 Task: Find people on LinkedIn with the following criteria: Location - Kiskunhalas, Bács-Kiskun, Hungary; School - Engineering & Technology jobs; Industry - Horticulture; Language - Portuguese; Service Category - Commercial Insurance; Title - Accounting Staff.
Action: Mouse pressed left at (606, 72)
Screenshot: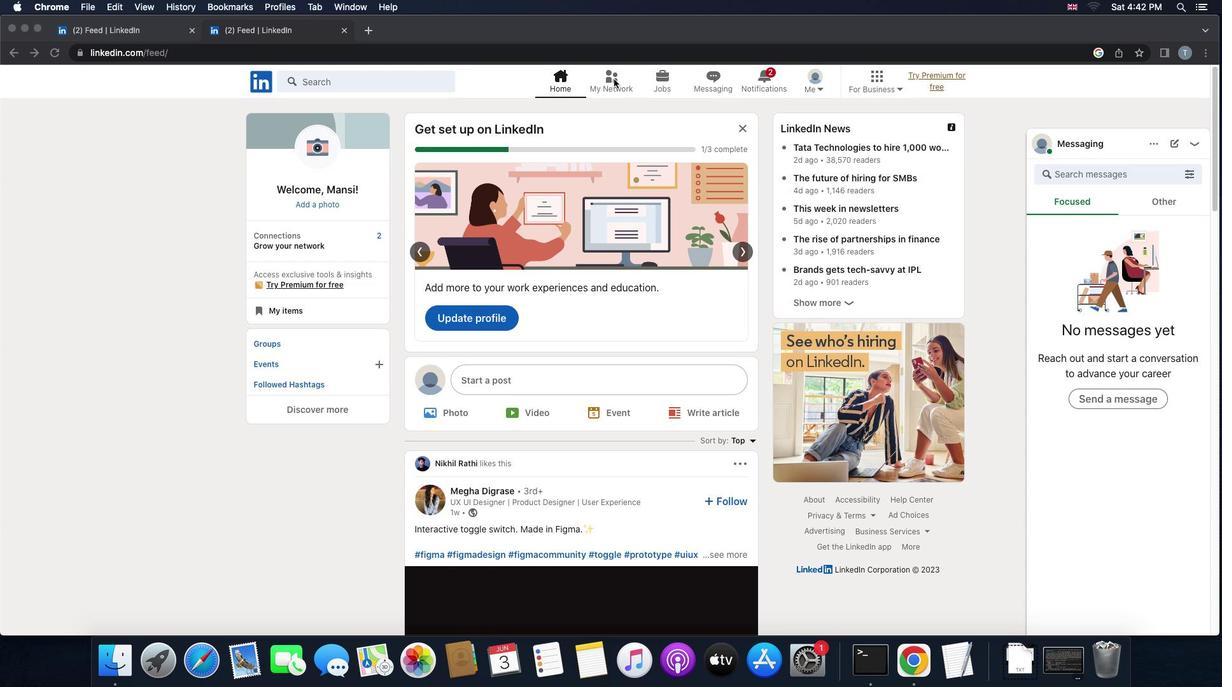 
Action: Mouse pressed left at (606, 72)
Screenshot: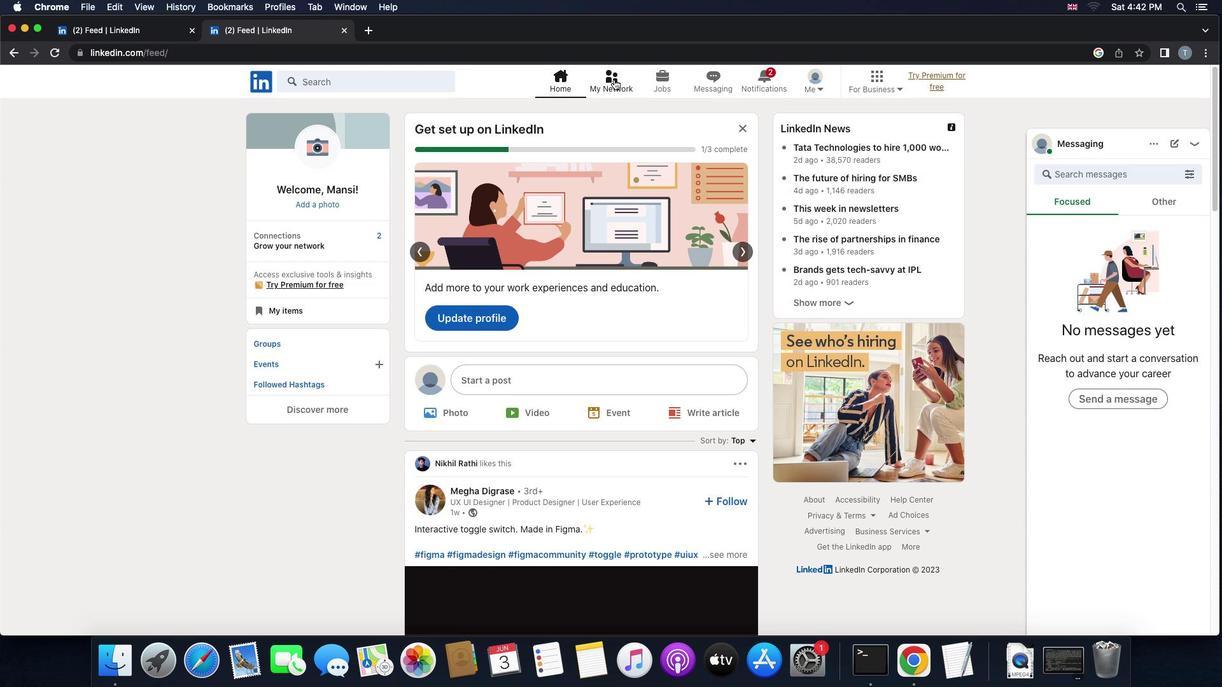 
Action: Mouse moved to (386, 145)
Screenshot: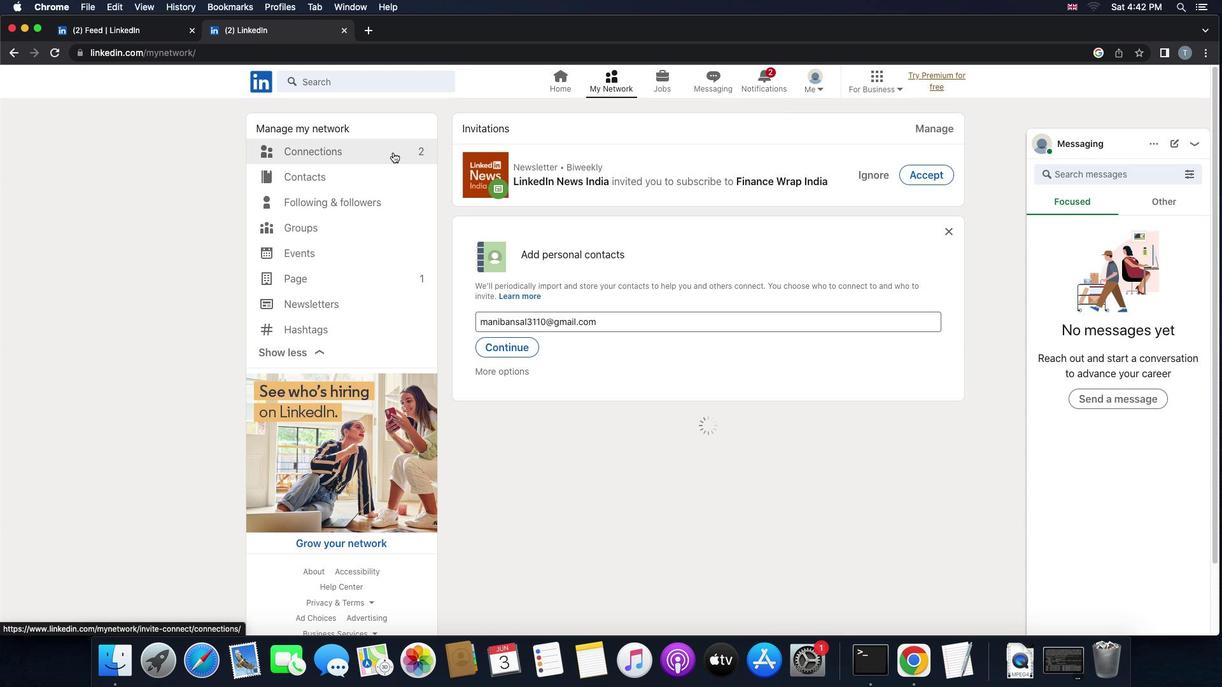 
Action: Mouse pressed left at (386, 145)
Screenshot: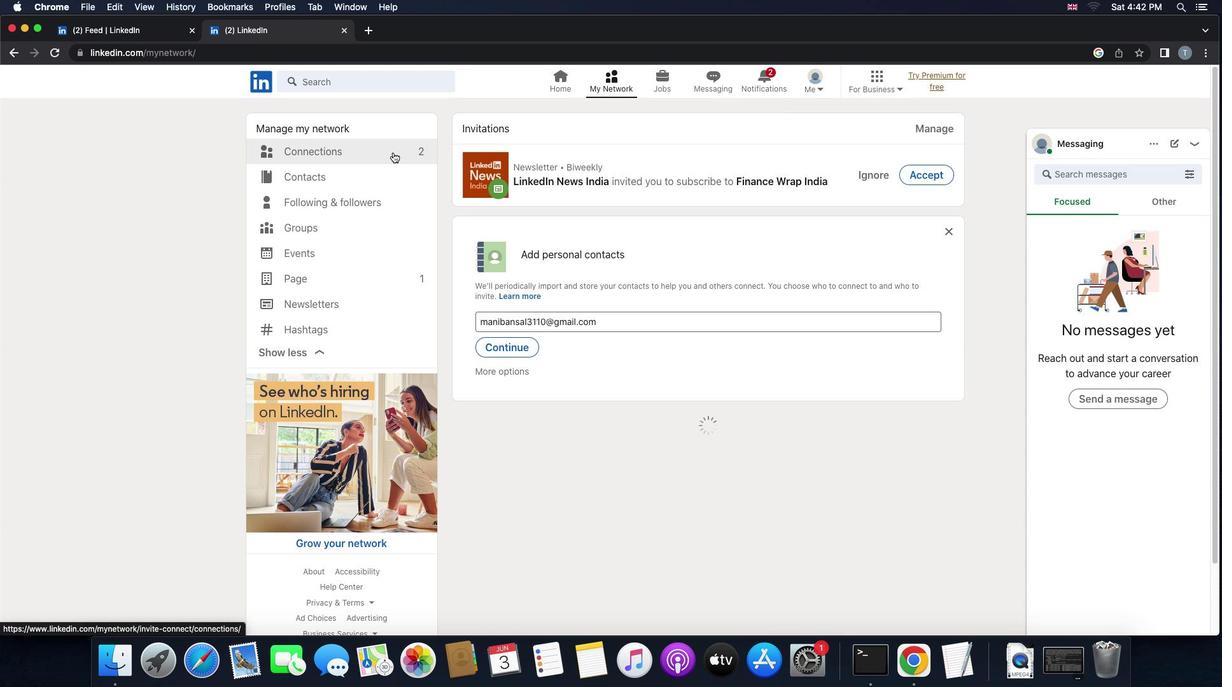 
Action: Mouse moved to (715, 149)
Screenshot: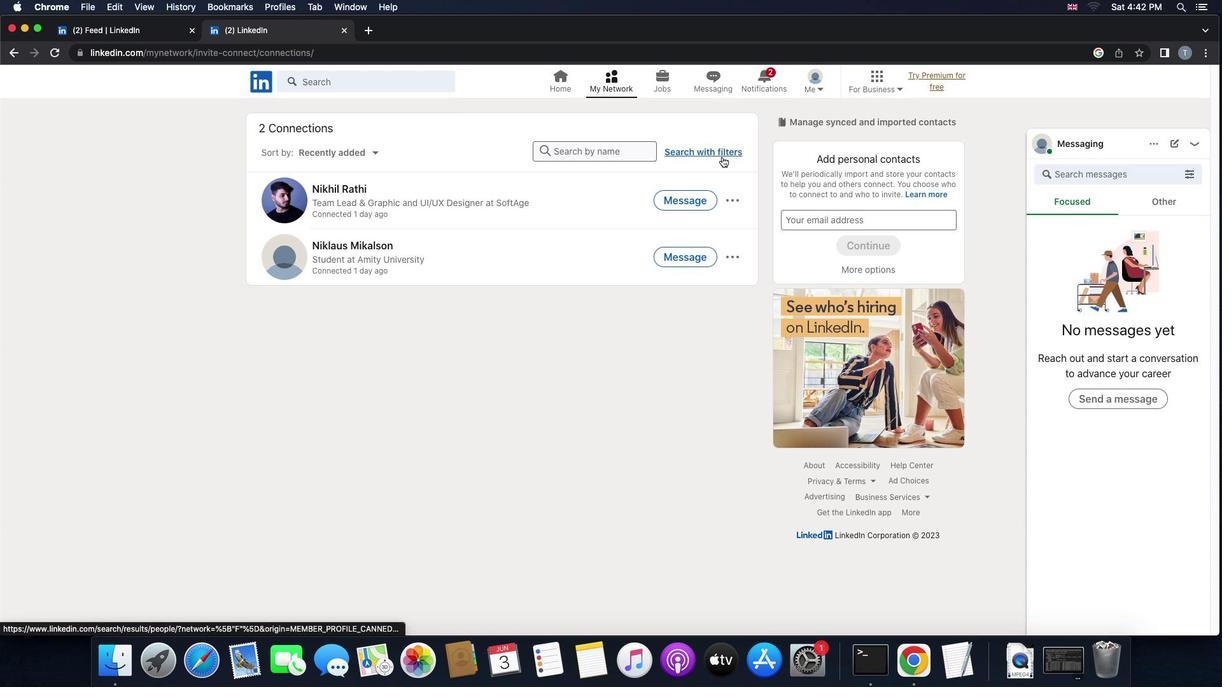 
Action: Mouse pressed left at (715, 149)
Screenshot: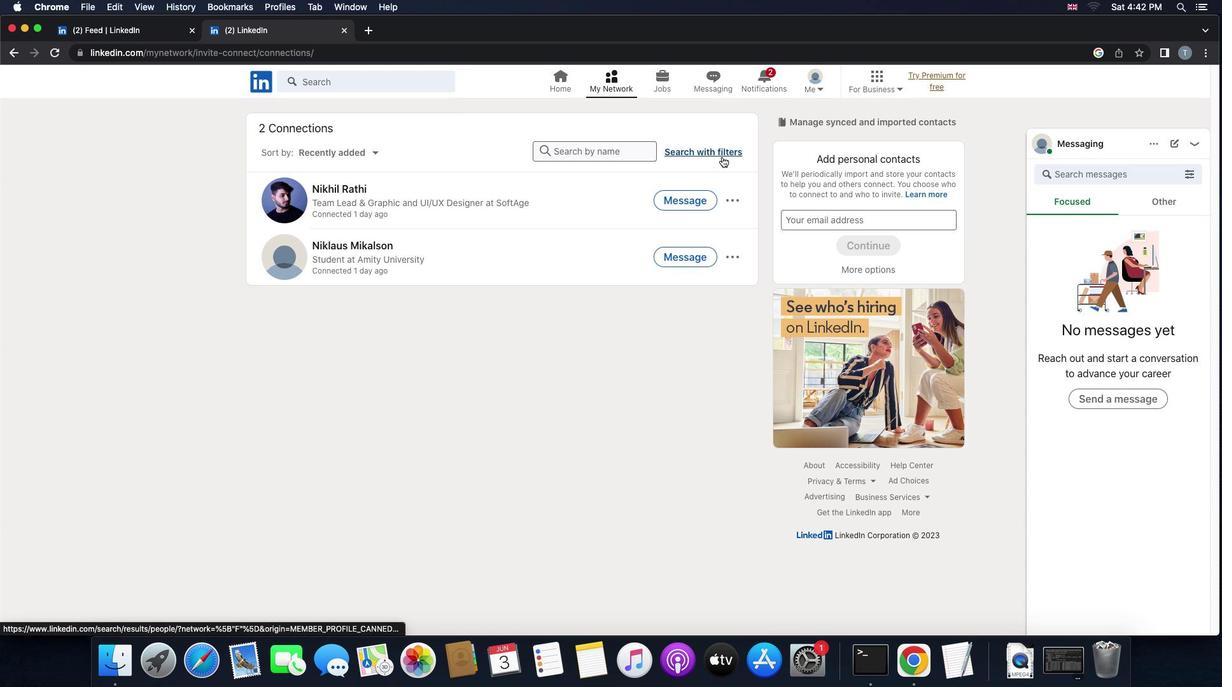 
Action: Mouse moved to (652, 104)
Screenshot: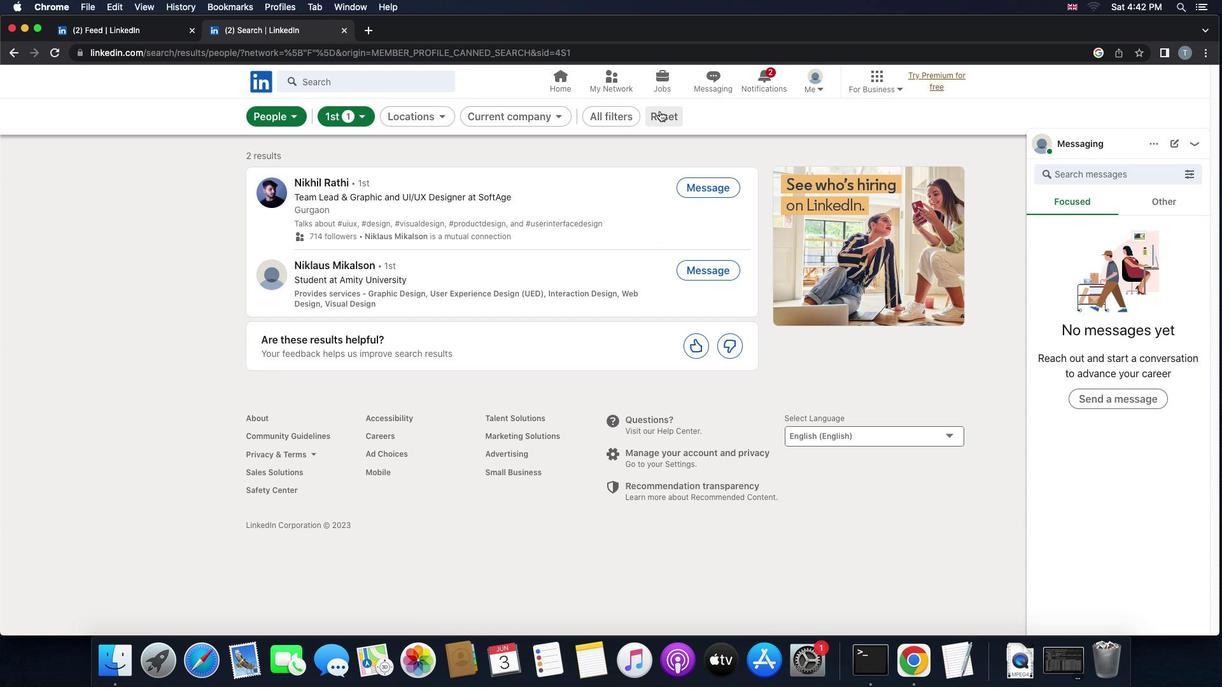 
Action: Mouse pressed left at (652, 104)
Screenshot: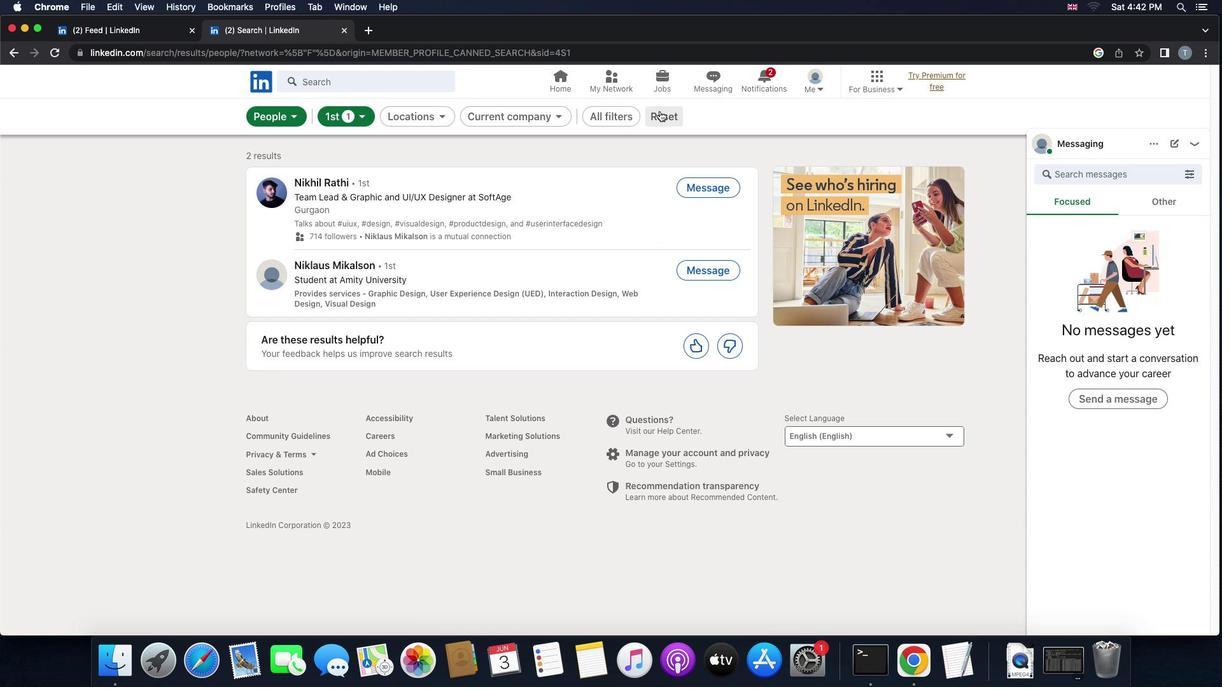 
Action: Mouse moved to (661, 107)
Screenshot: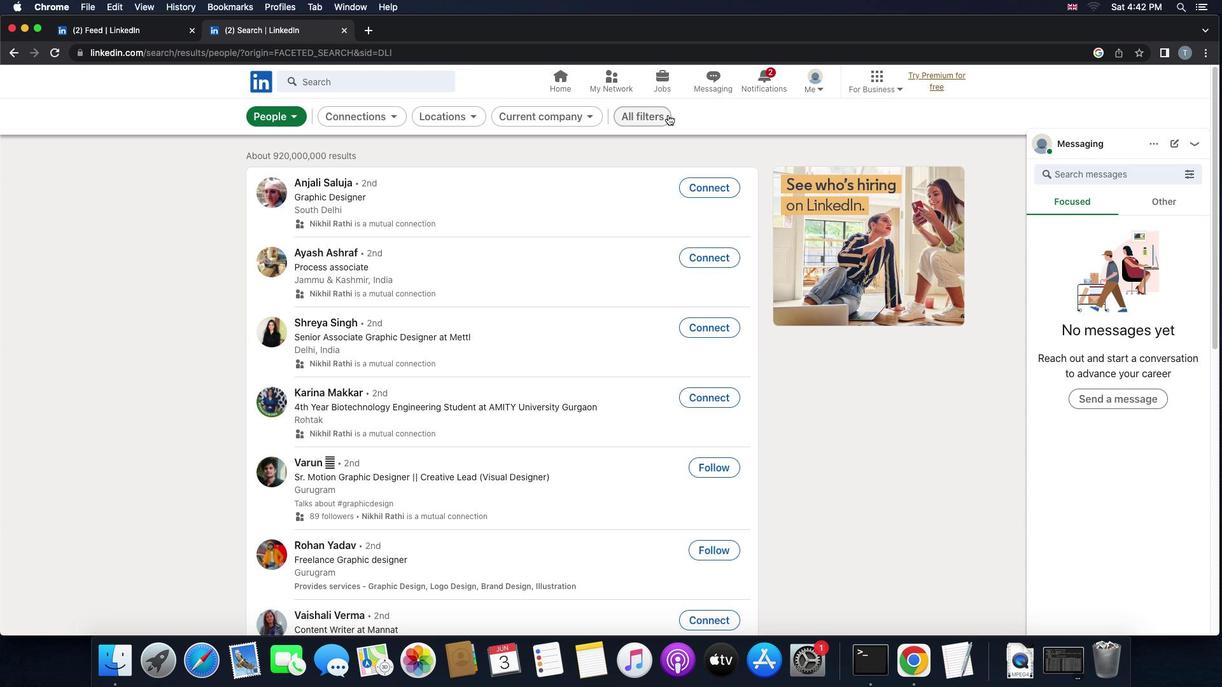 
Action: Mouse pressed left at (661, 107)
Screenshot: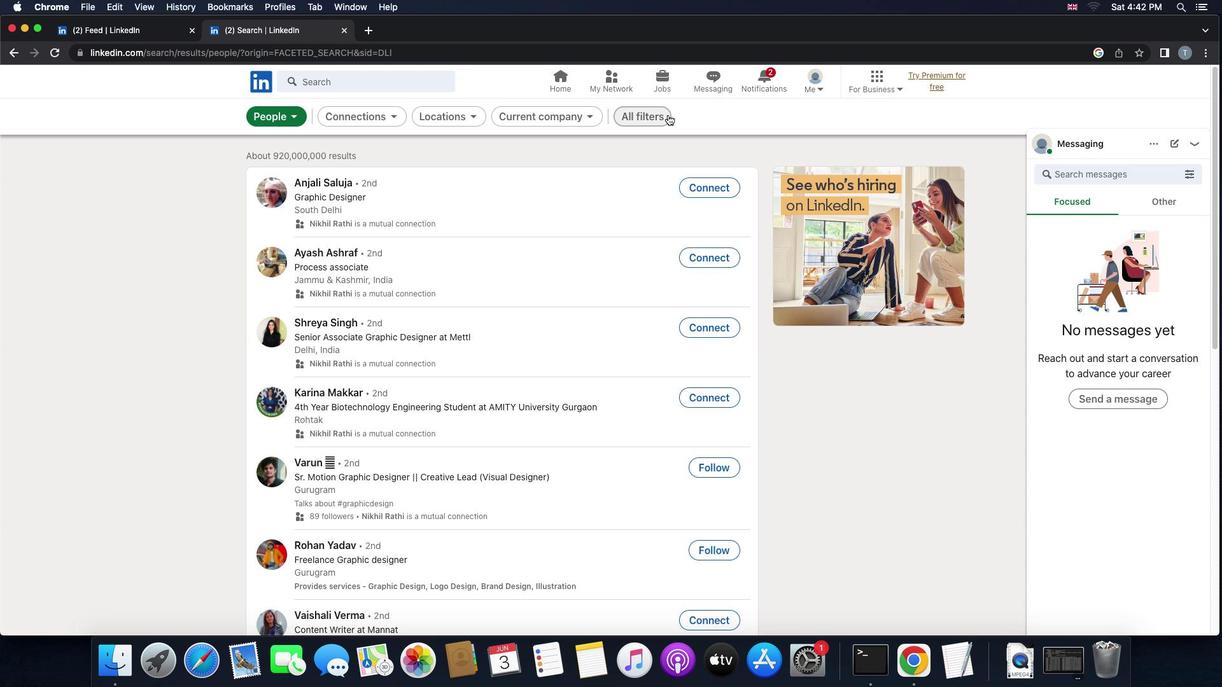 
Action: Mouse moved to (918, 279)
Screenshot: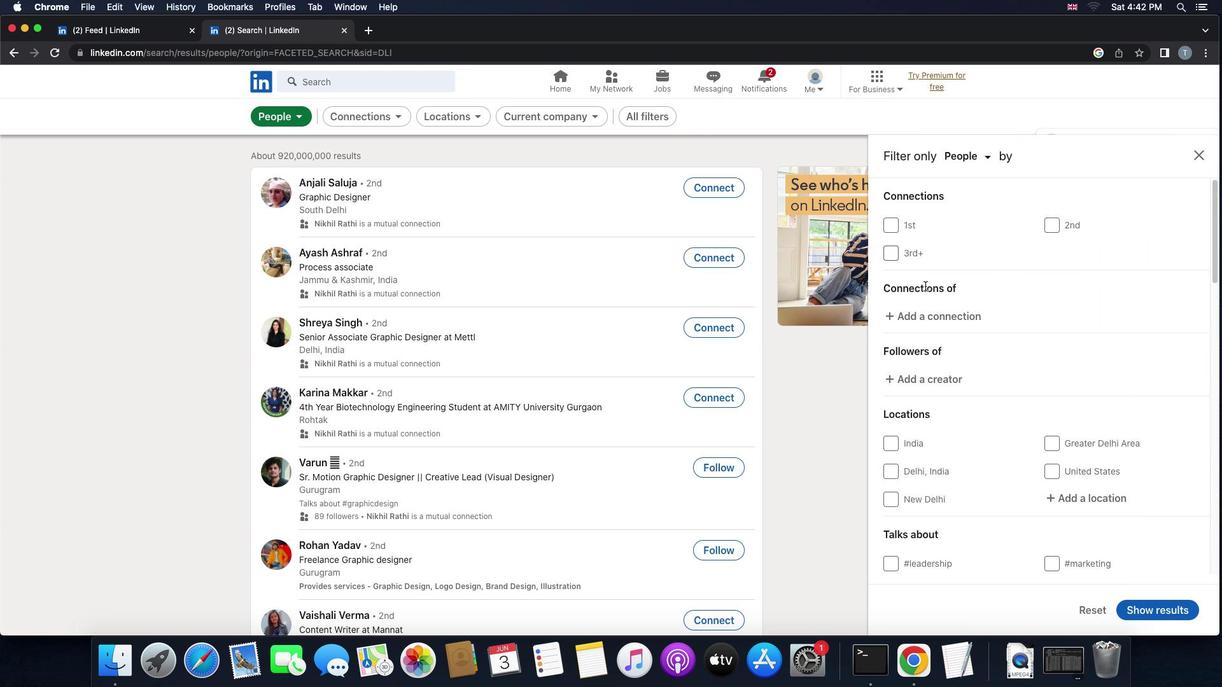 
Action: Mouse scrolled (918, 279) with delta (-6, -7)
Screenshot: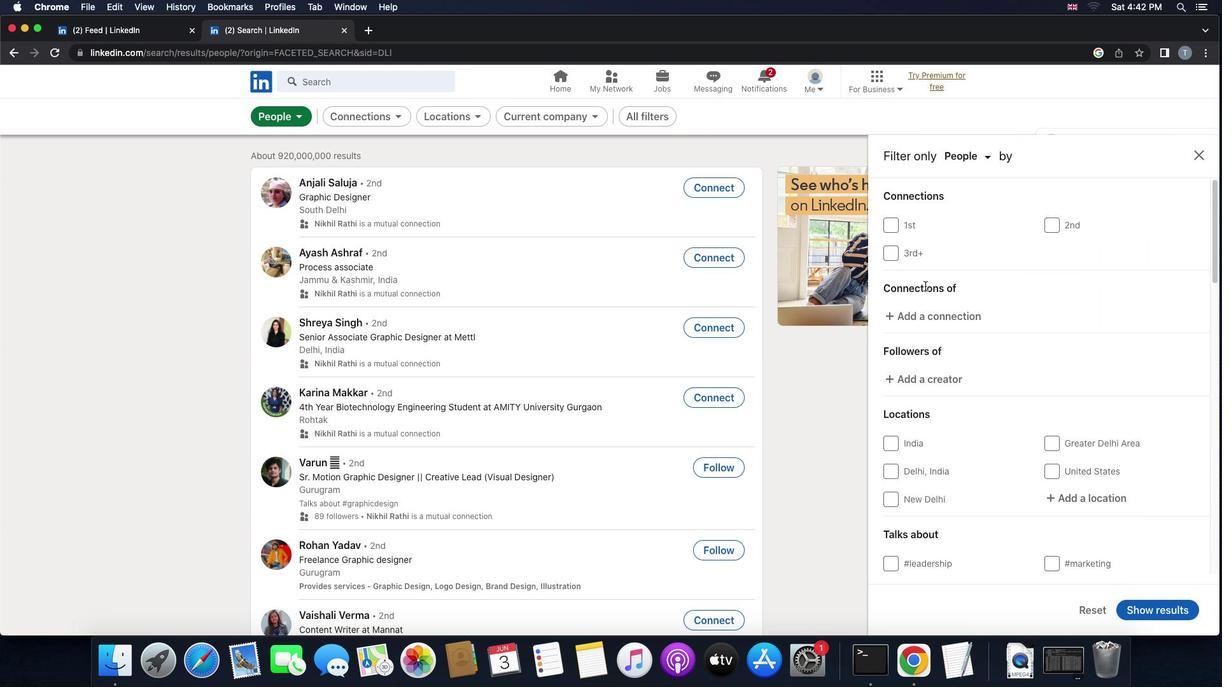
Action: Mouse scrolled (918, 279) with delta (-6, -7)
Screenshot: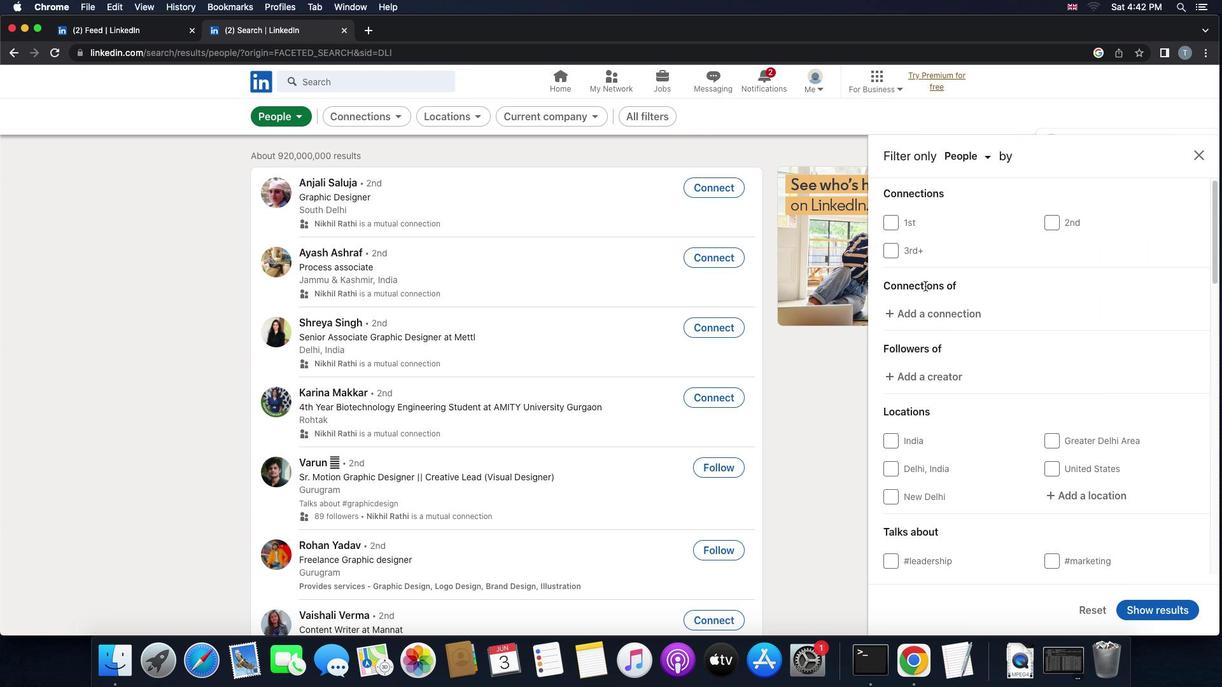 
Action: Mouse scrolled (918, 279) with delta (-6, -7)
Screenshot: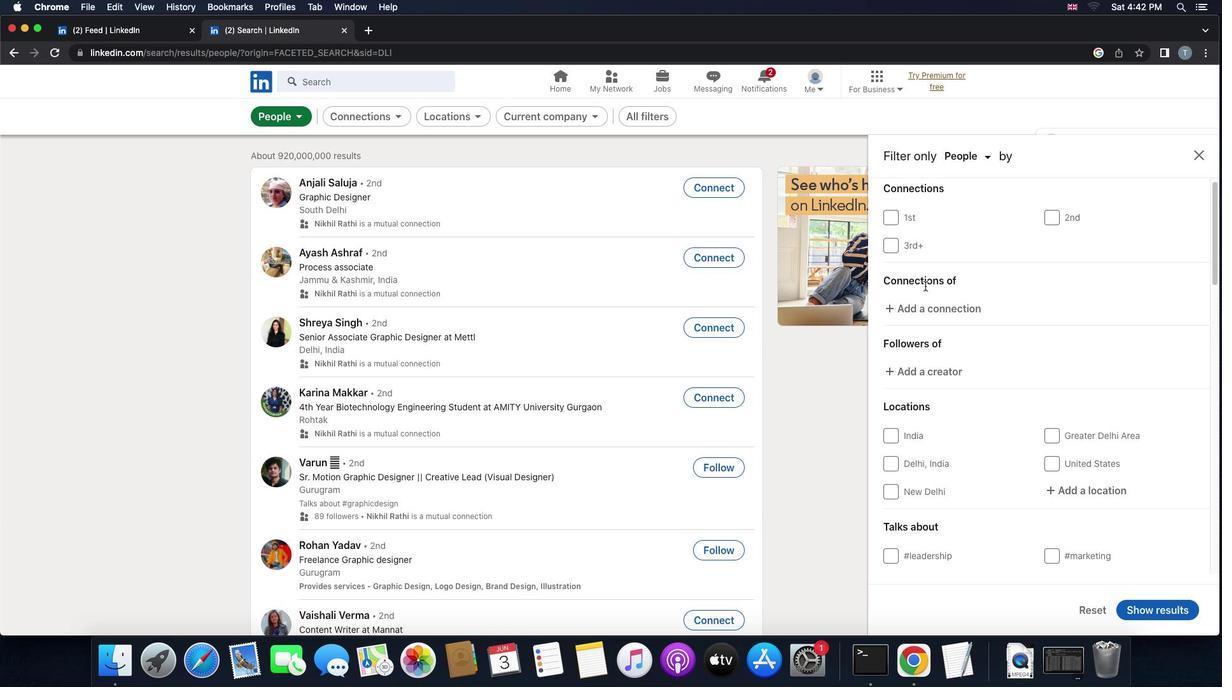 
Action: Mouse moved to (946, 292)
Screenshot: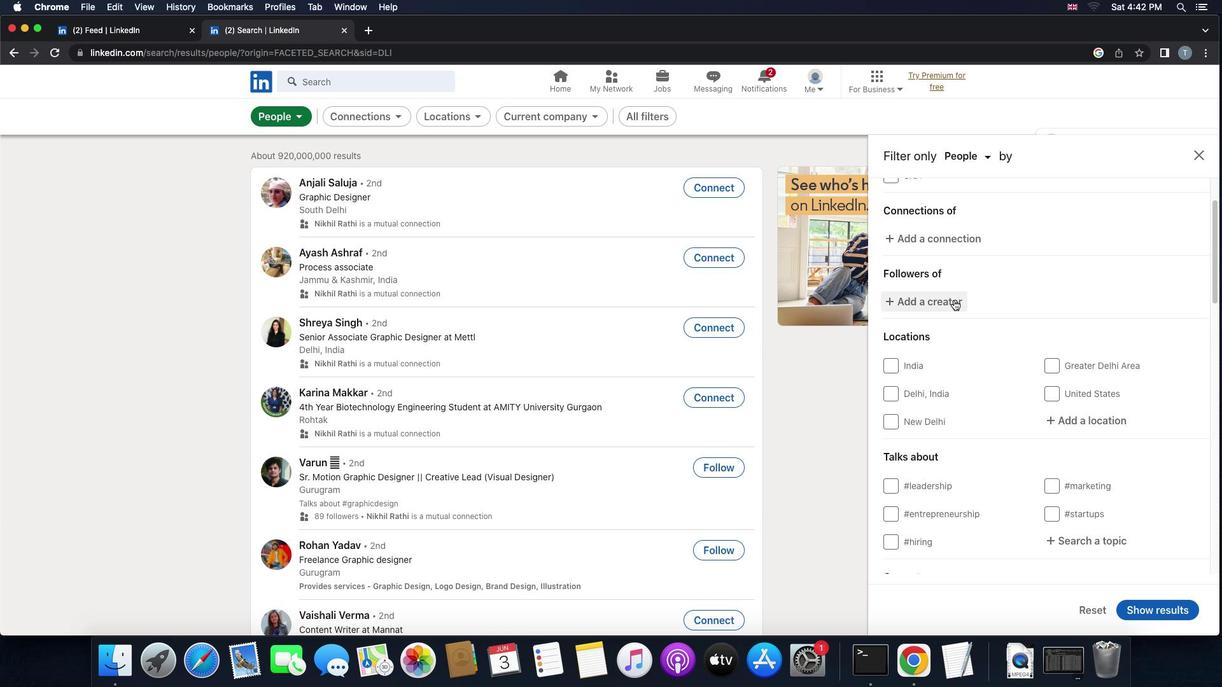 
Action: Mouse scrolled (946, 292) with delta (-6, -7)
Screenshot: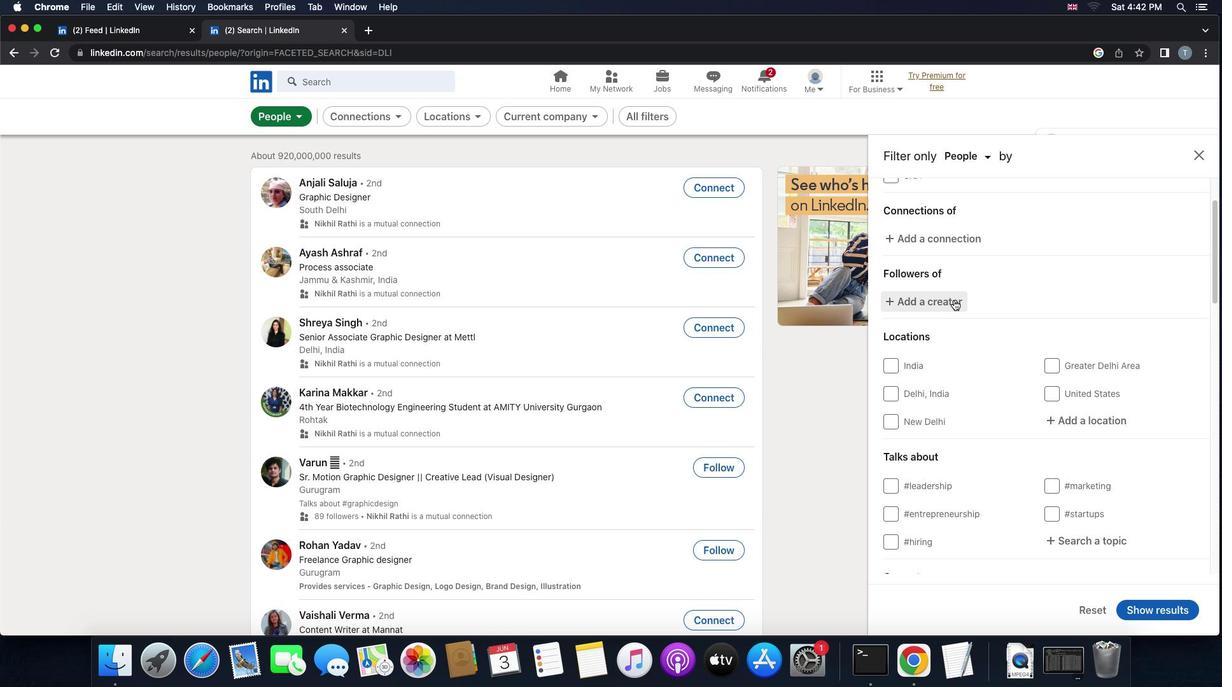 
Action: Mouse scrolled (946, 292) with delta (-6, -7)
Screenshot: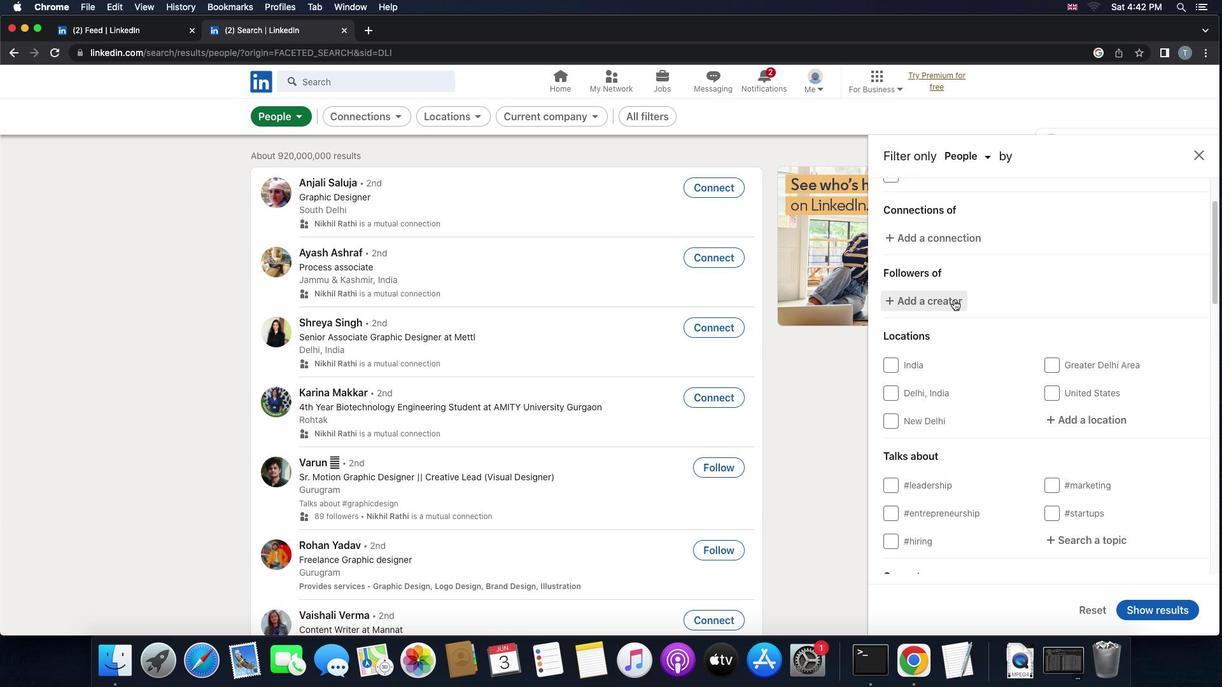 
Action: Mouse moved to (1100, 388)
Screenshot: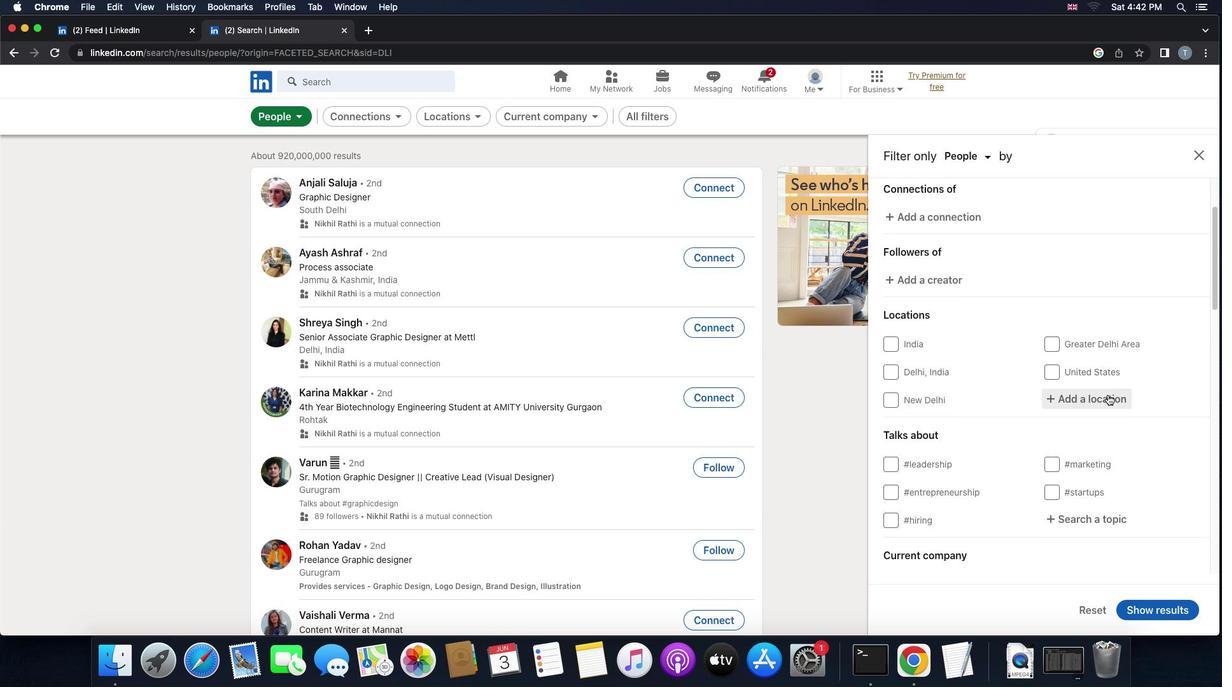 
Action: Mouse pressed left at (1100, 388)
Screenshot: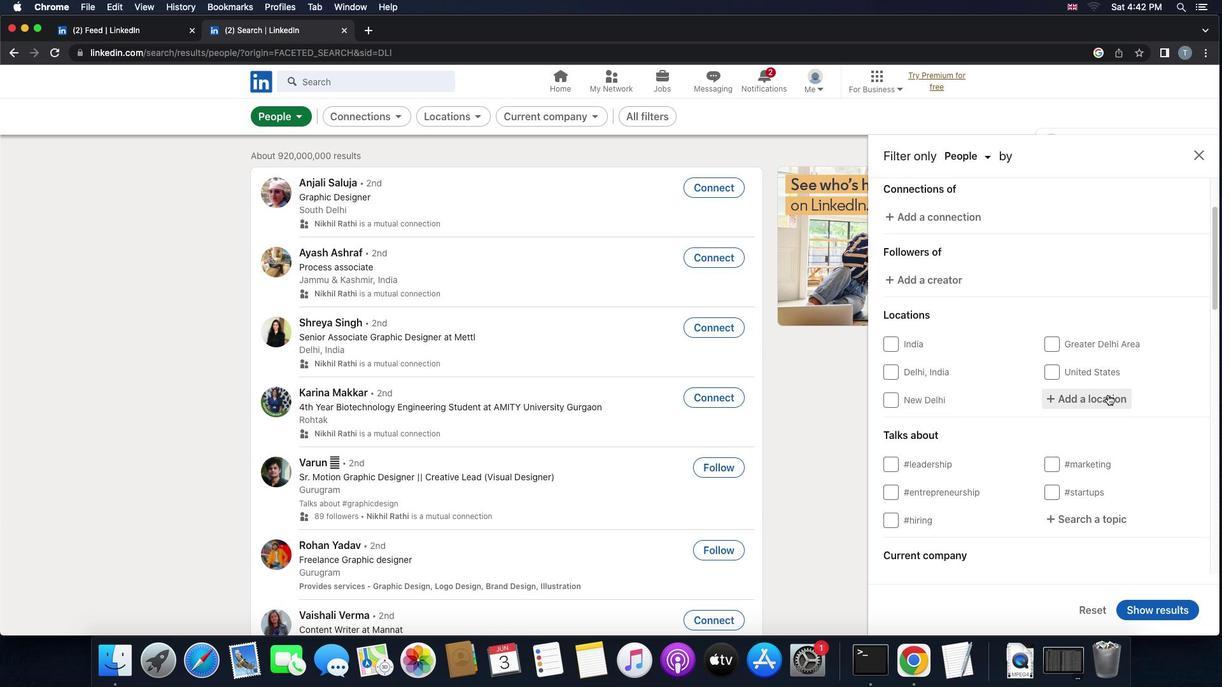 
Action: Key pressed 'k''i''s''k''u''n''h''a''l''a''s'
Screenshot: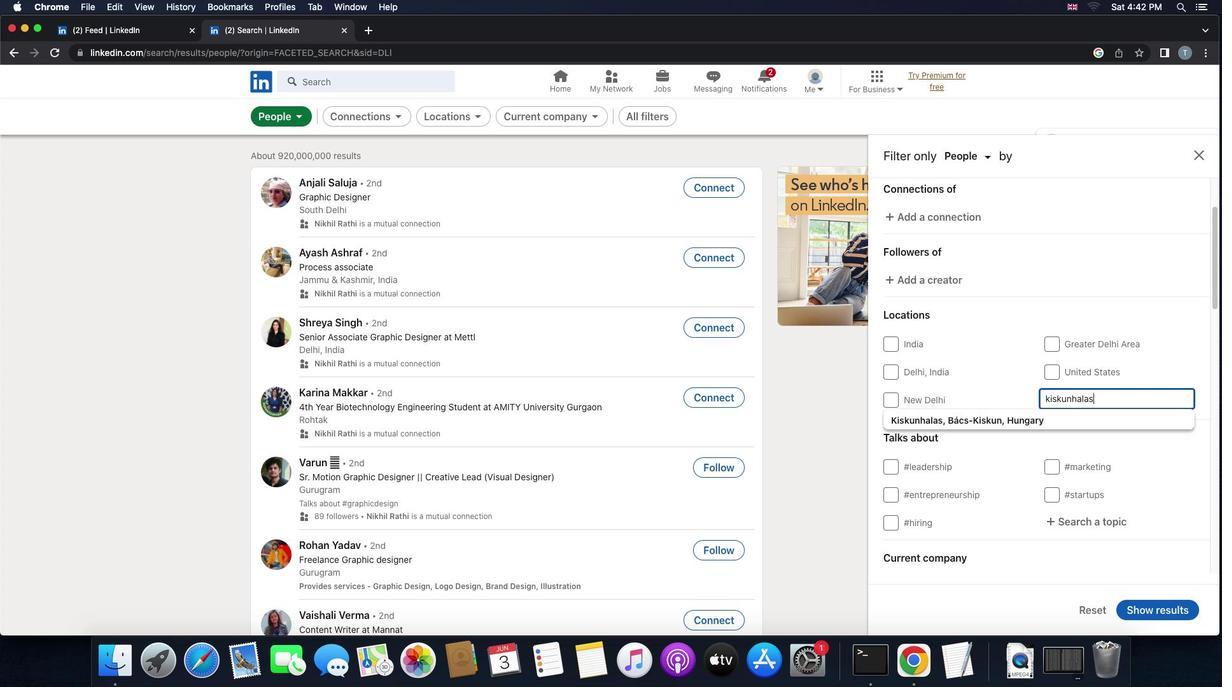 
Action: Mouse moved to (1088, 411)
Screenshot: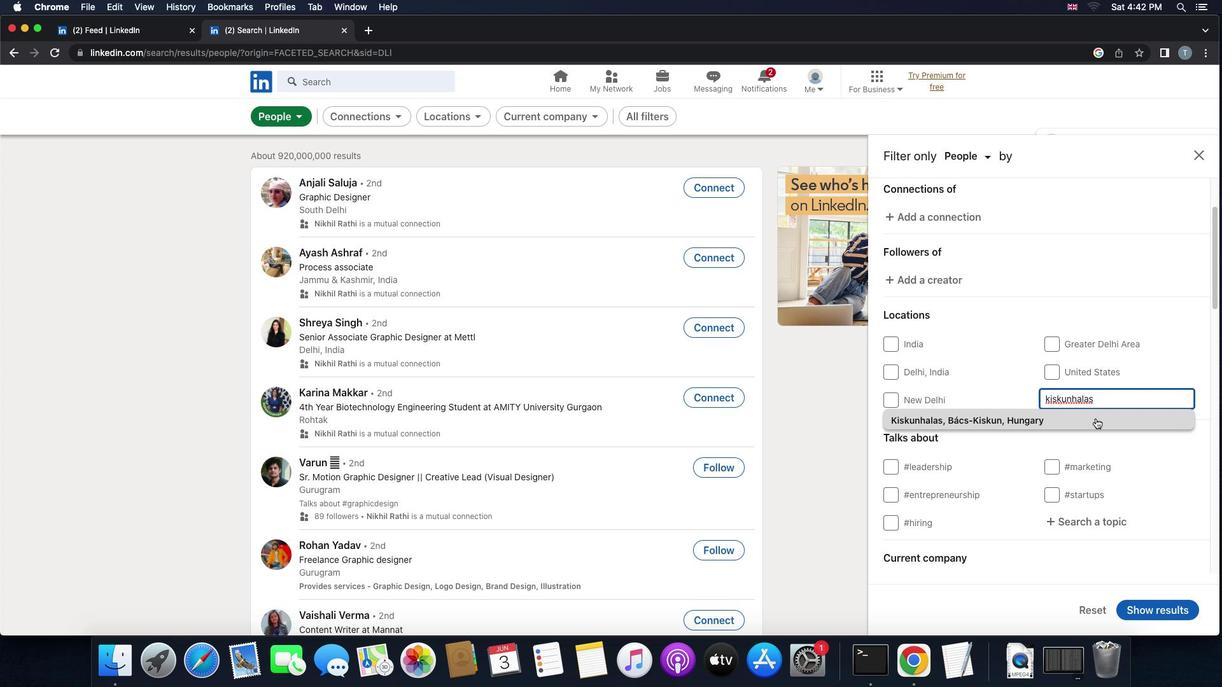 
Action: Mouse pressed left at (1088, 411)
Screenshot: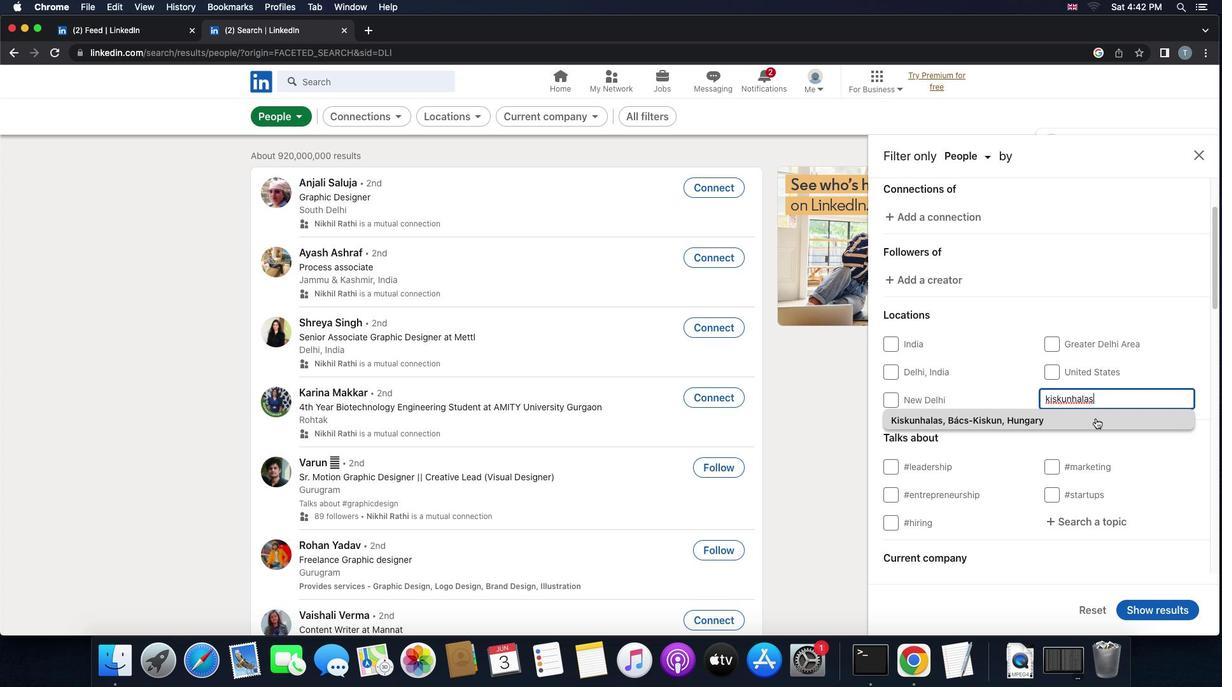 
Action: Mouse moved to (1088, 420)
Screenshot: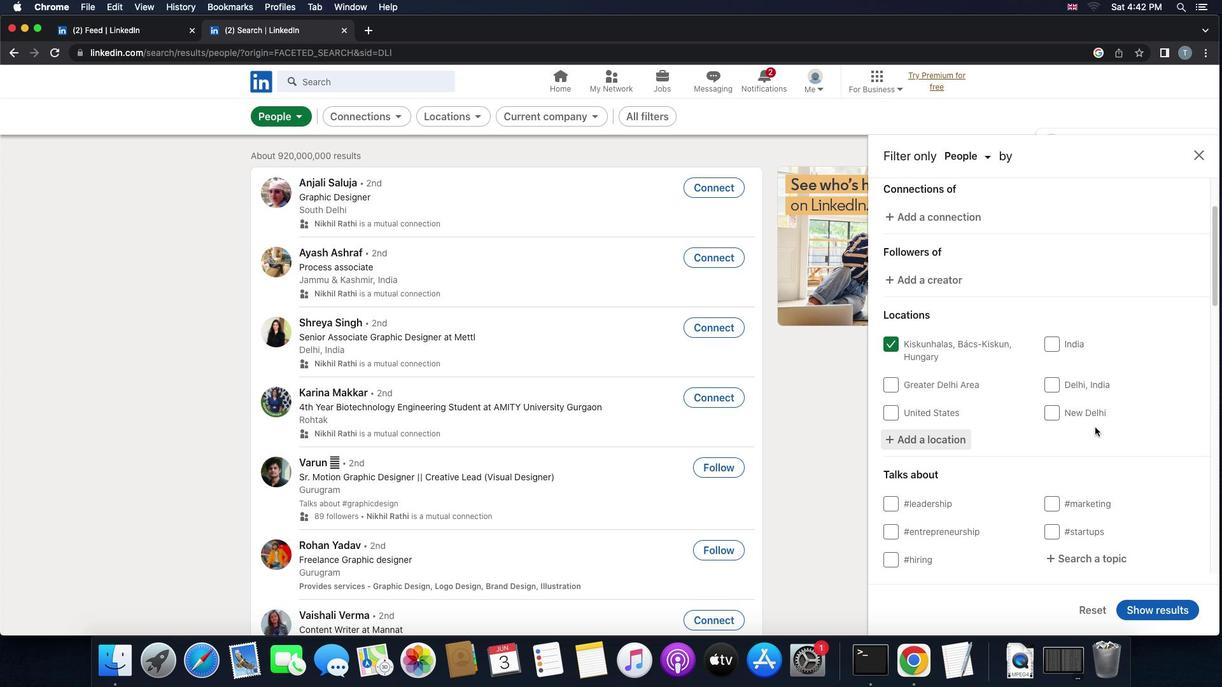 
Action: Mouse scrolled (1088, 420) with delta (-6, -7)
Screenshot: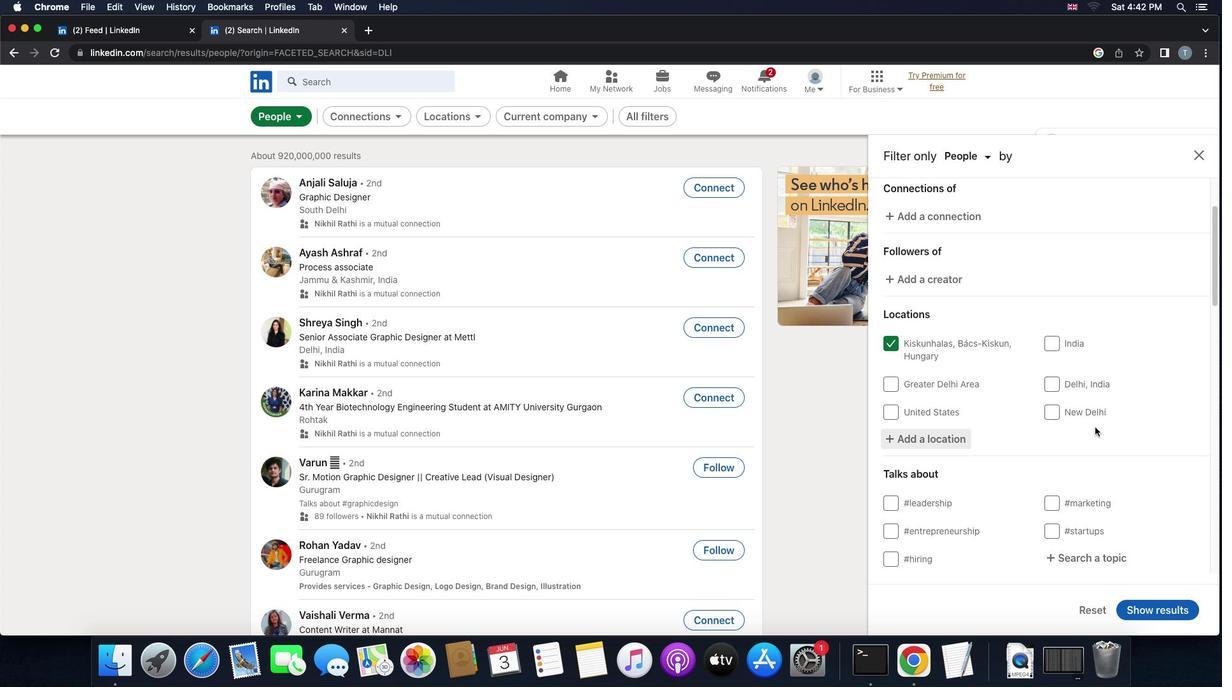 
Action: Mouse scrolled (1088, 420) with delta (-6, -7)
Screenshot: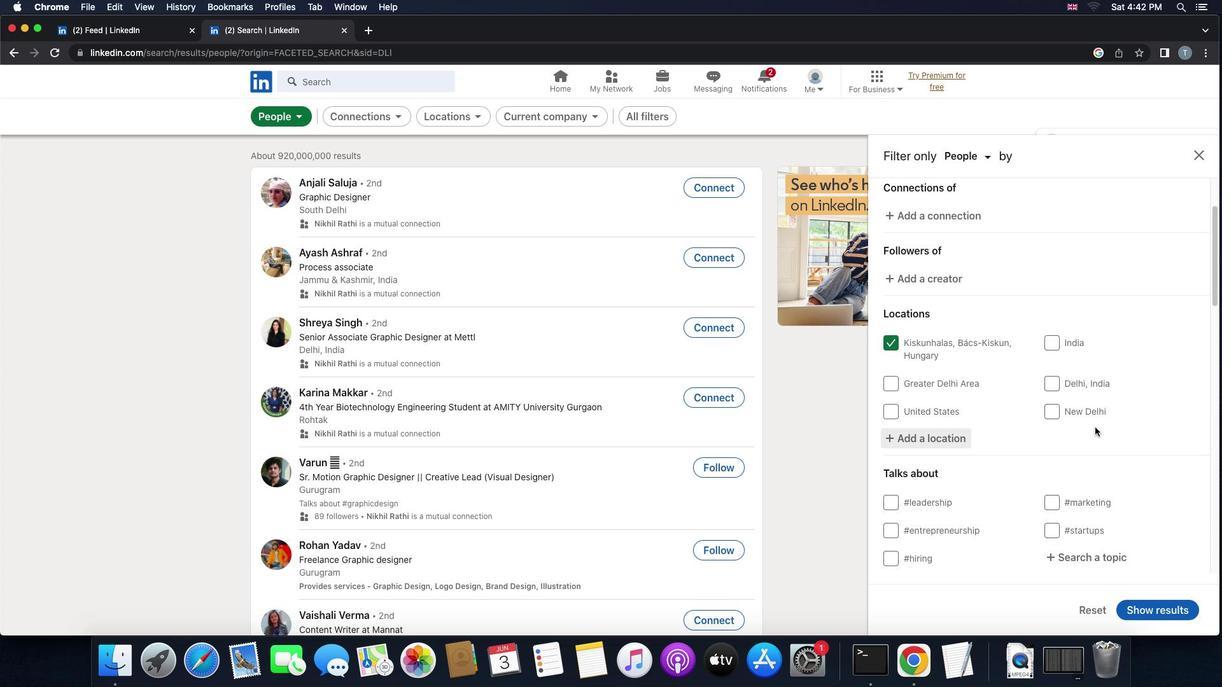 
Action: Mouse scrolled (1088, 420) with delta (-6, -7)
Screenshot: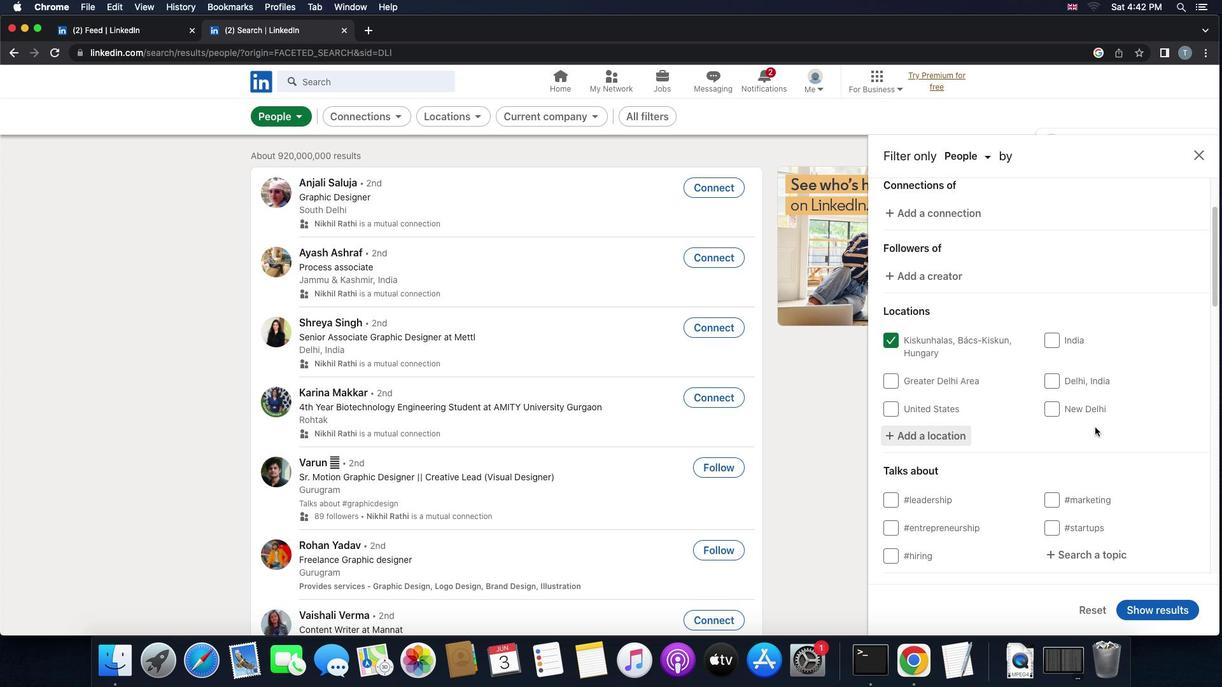 
Action: Mouse scrolled (1088, 420) with delta (-6, -7)
Screenshot: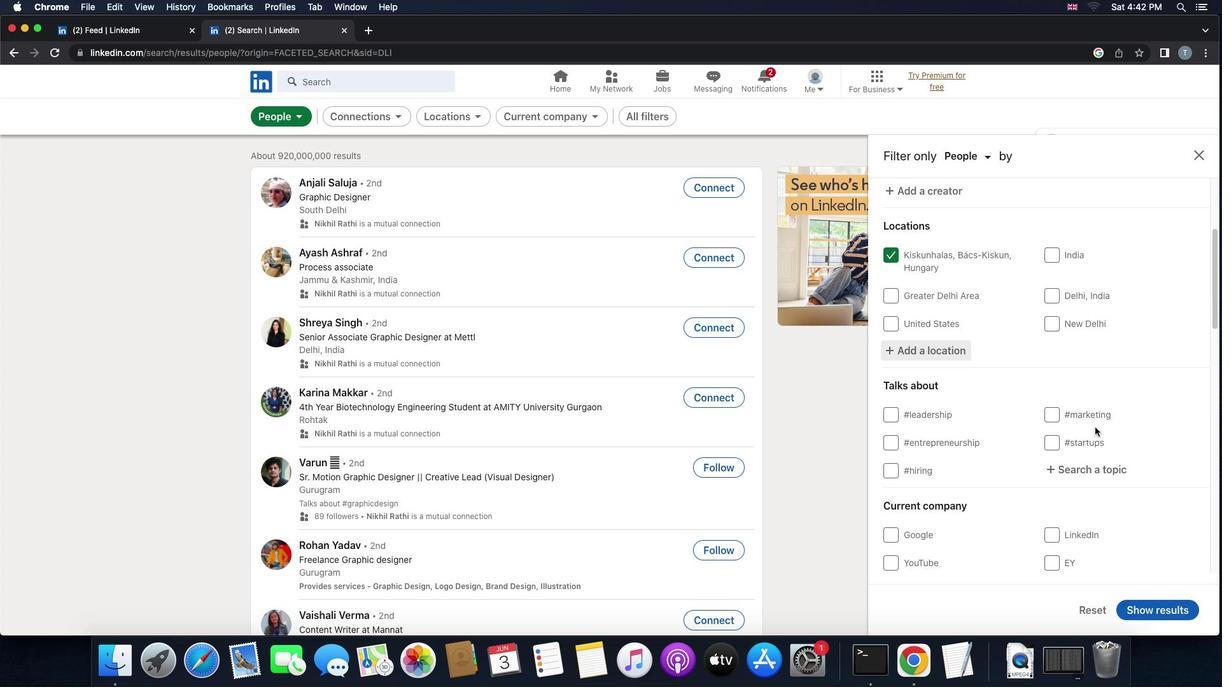 
Action: Mouse scrolled (1088, 420) with delta (-6, -7)
Screenshot: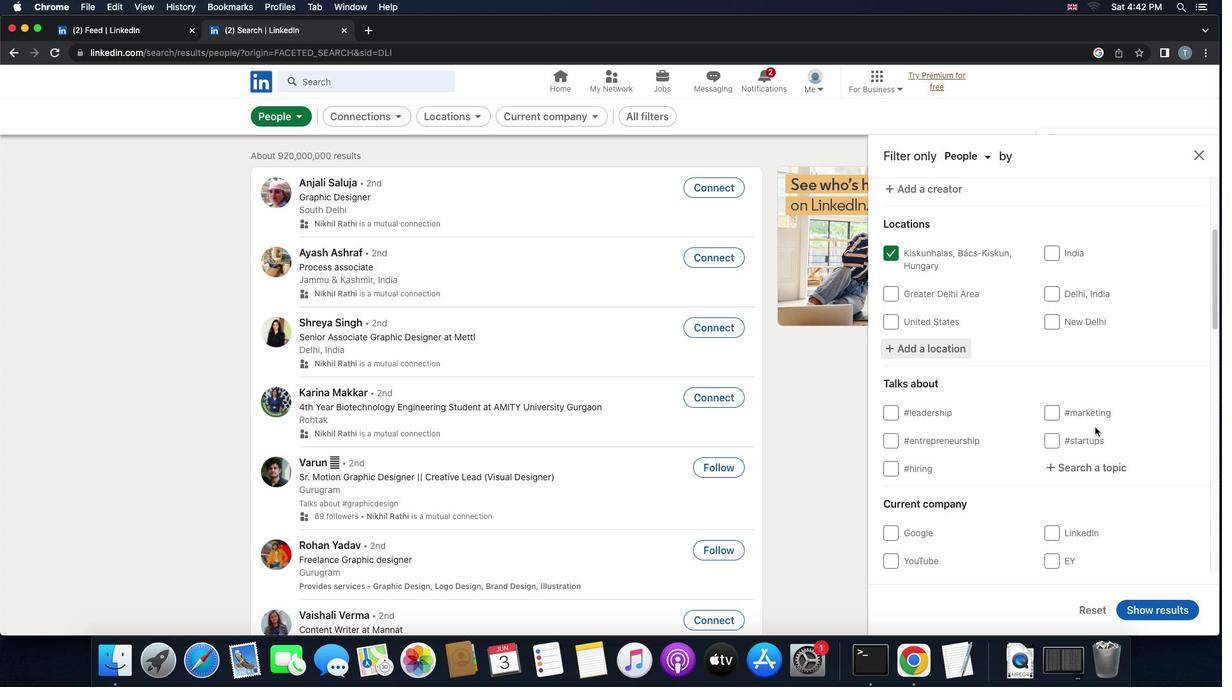 
Action: Mouse moved to (1081, 440)
Screenshot: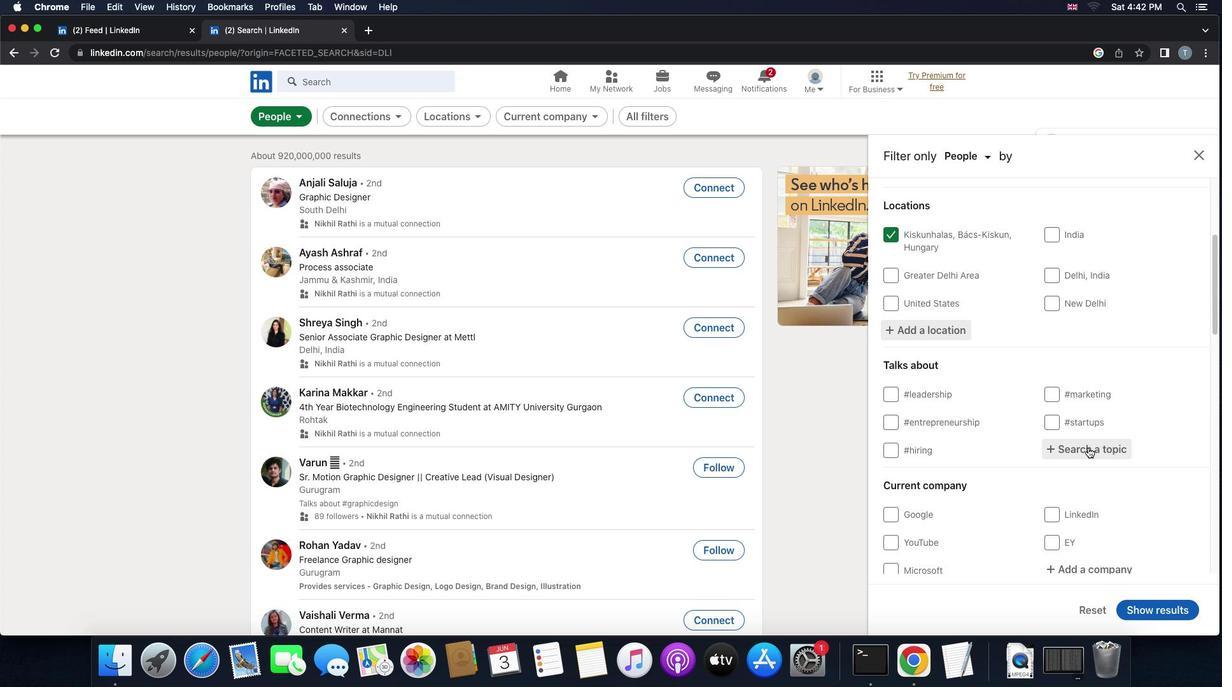 
Action: Mouse pressed left at (1081, 440)
Screenshot: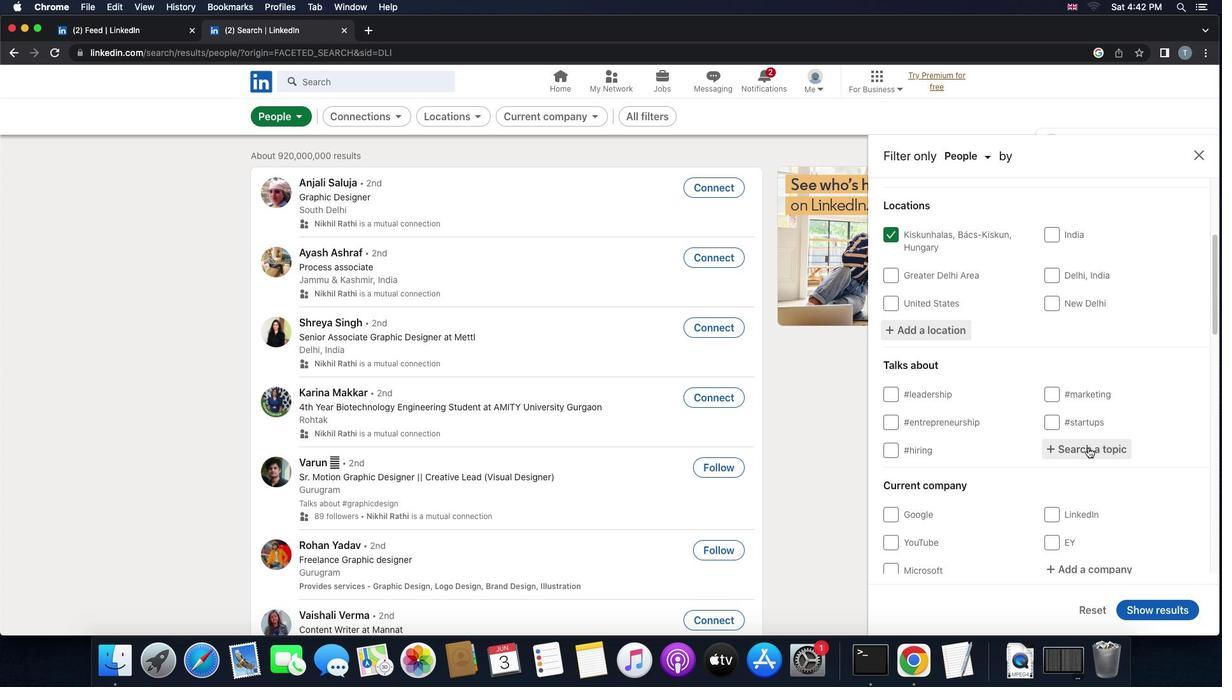 
Action: Key pressed 'i''n''n''o''v''a''t''i''o''n'
Screenshot: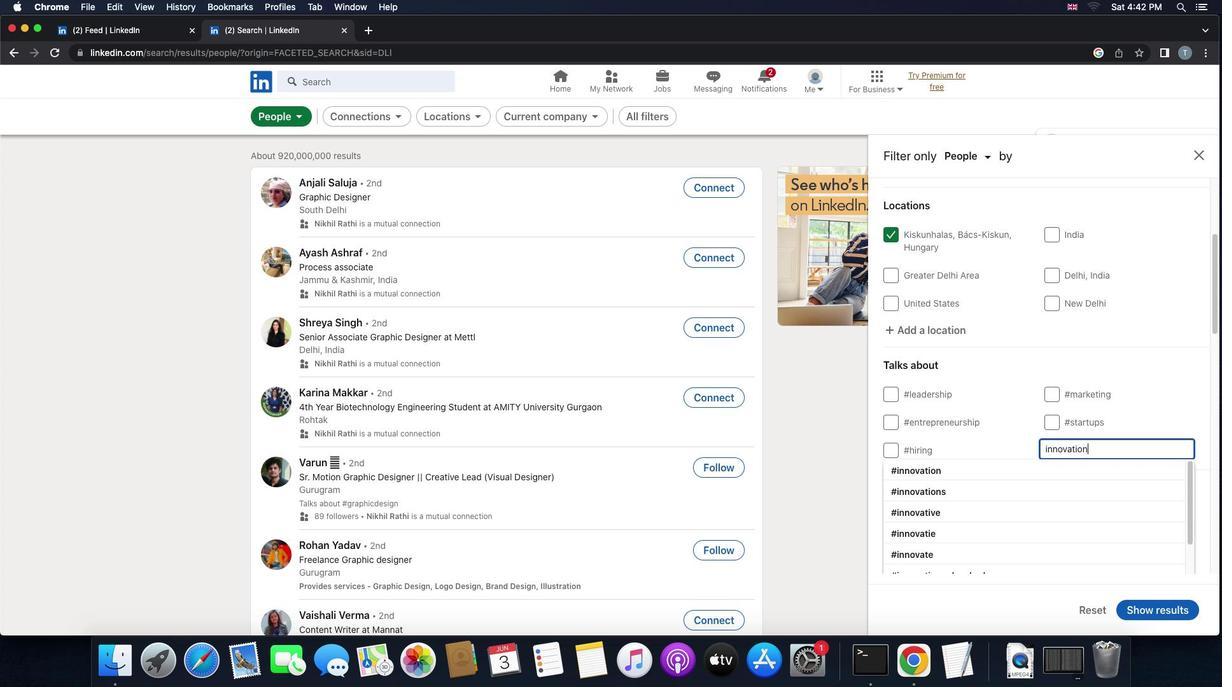 
Action: Mouse moved to (1070, 459)
Screenshot: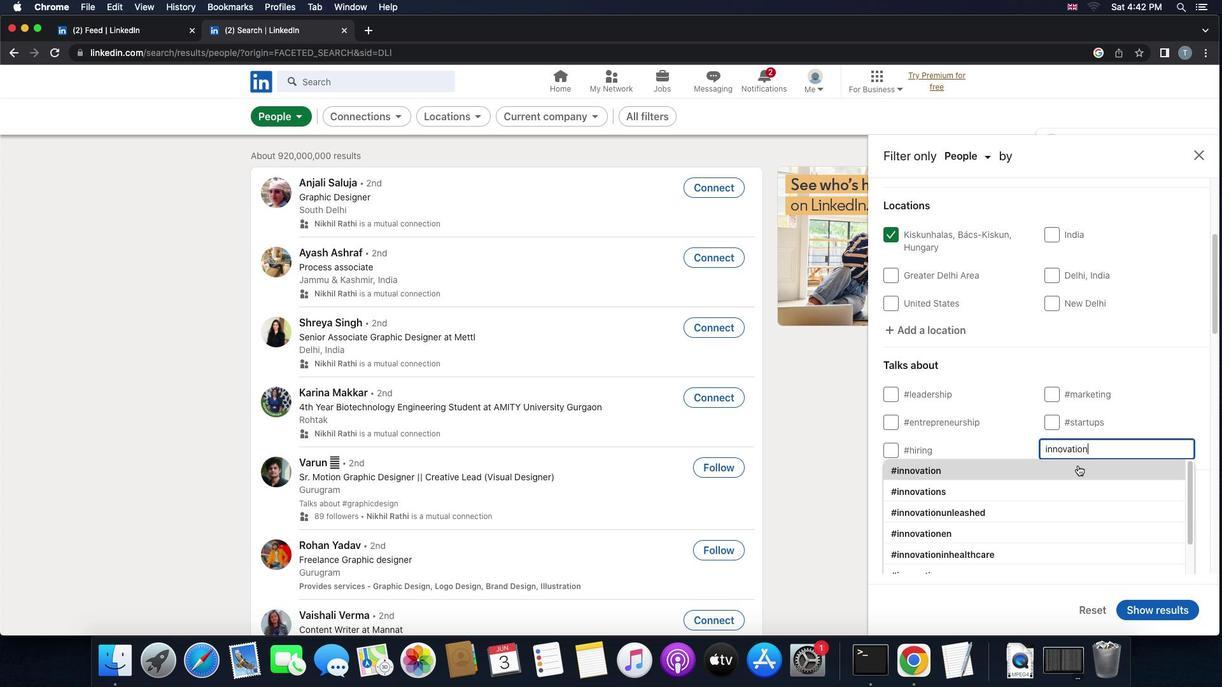 
Action: Mouse pressed left at (1070, 459)
Screenshot: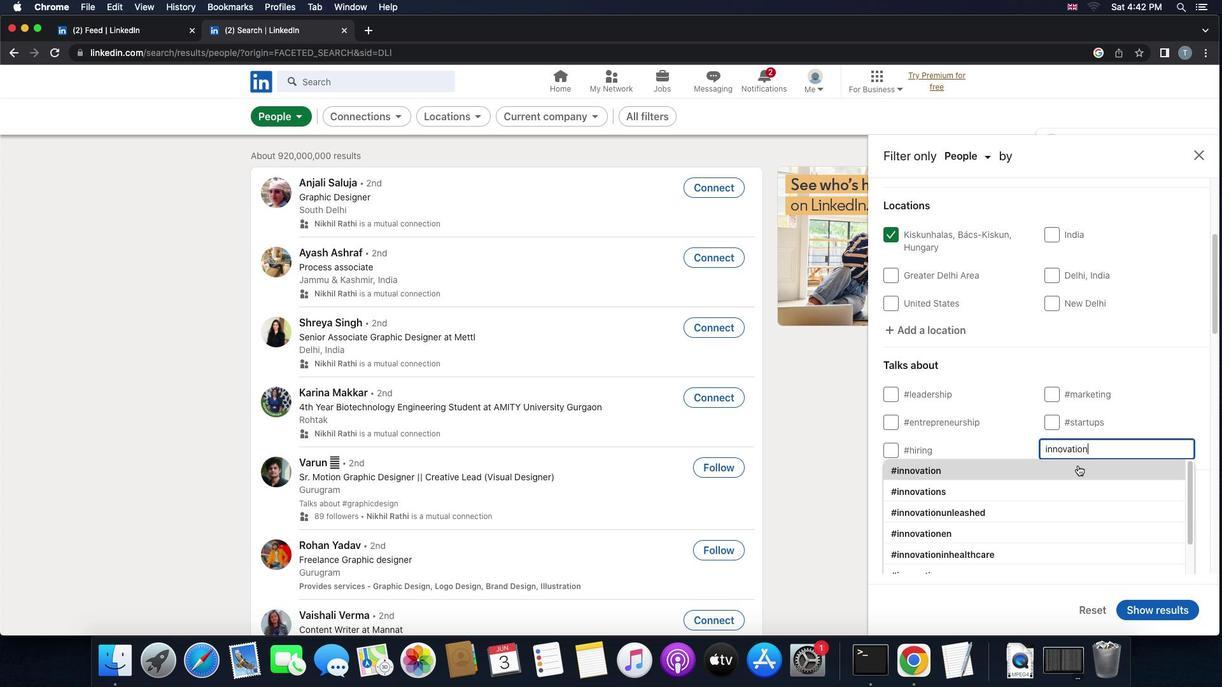
Action: Mouse moved to (1069, 459)
Screenshot: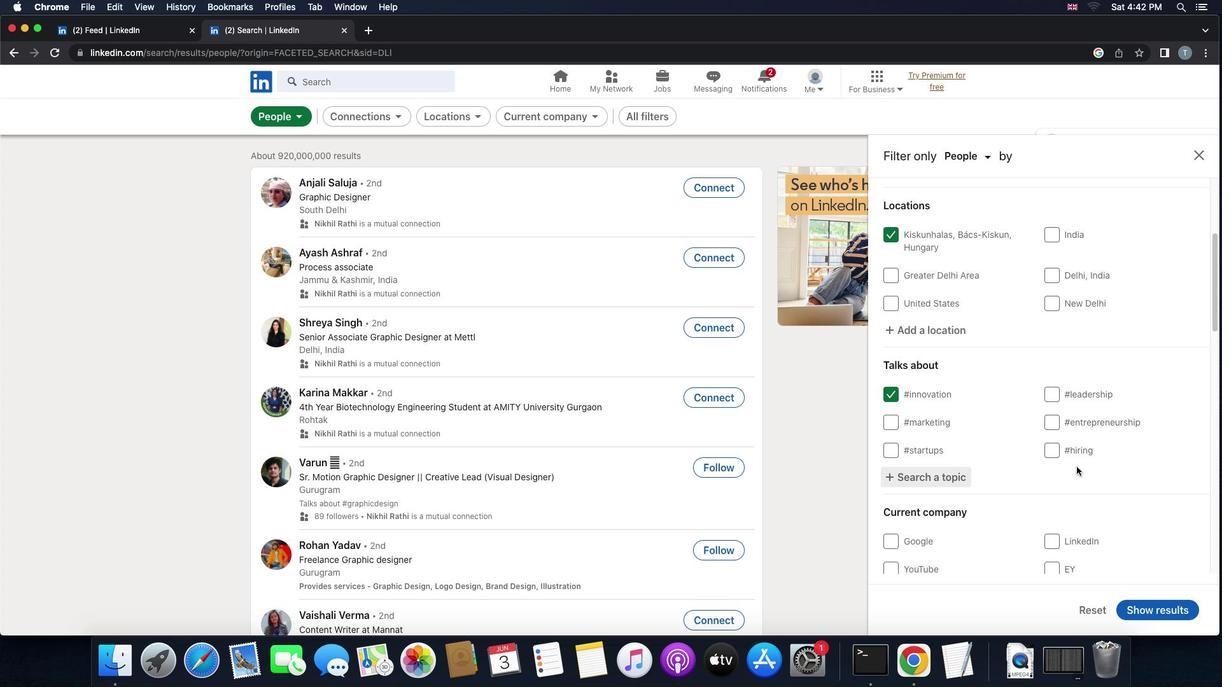 
Action: Mouse scrolled (1069, 459) with delta (-6, -7)
Screenshot: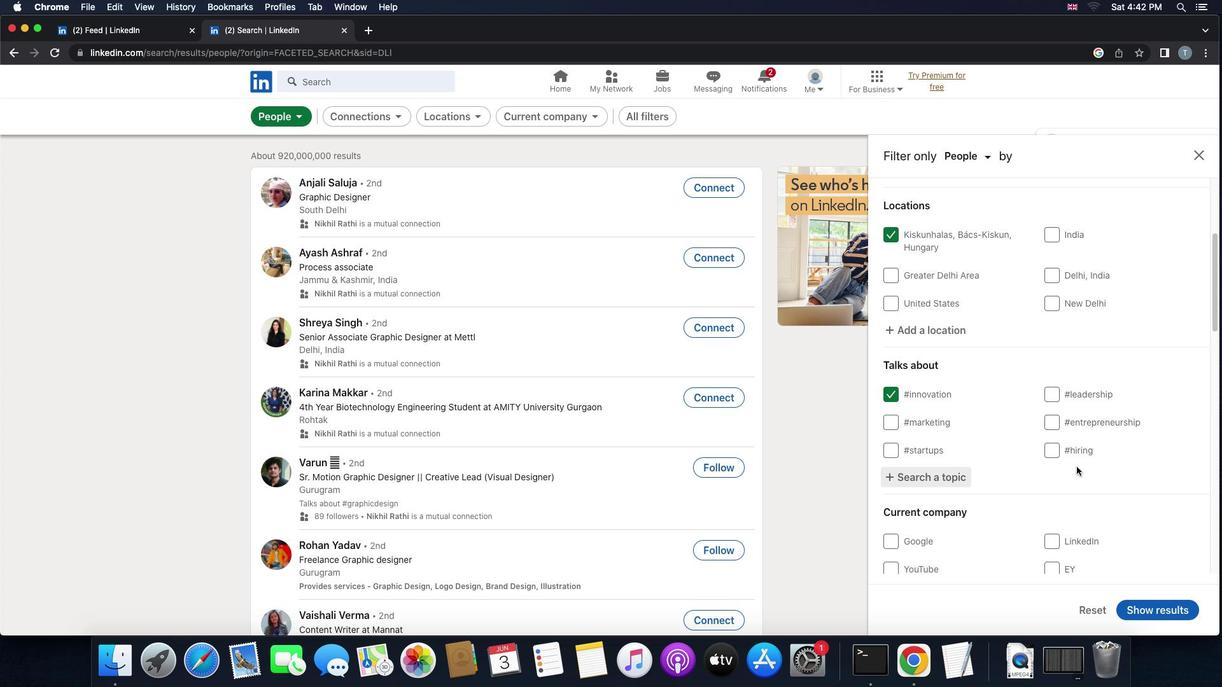 
Action: Mouse scrolled (1069, 459) with delta (-6, -7)
Screenshot: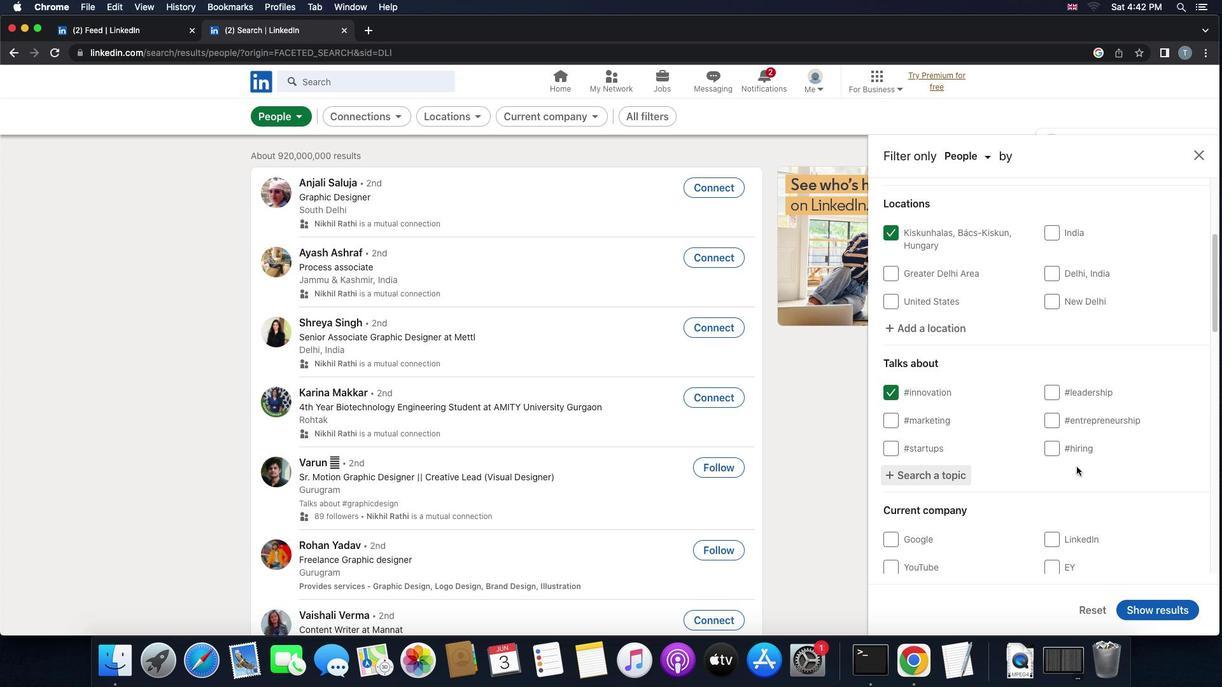 
Action: Mouse scrolled (1069, 459) with delta (-6, -7)
Screenshot: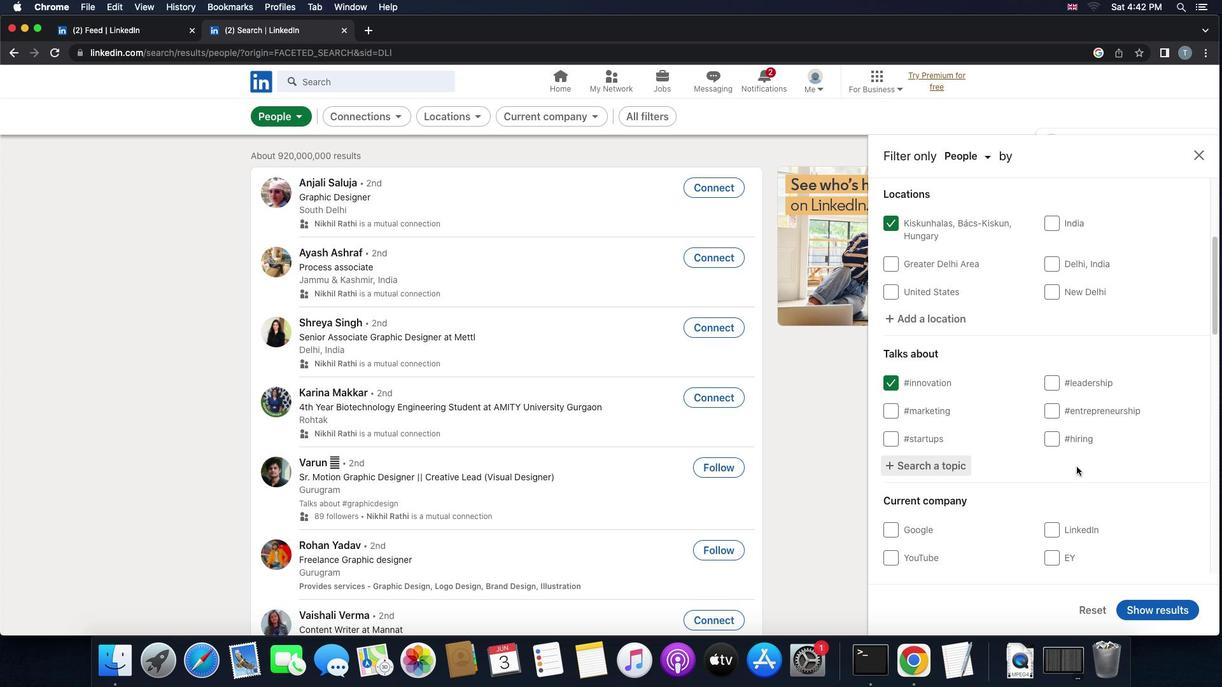 
Action: Mouse scrolled (1069, 459) with delta (-6, -7)
Screenshot: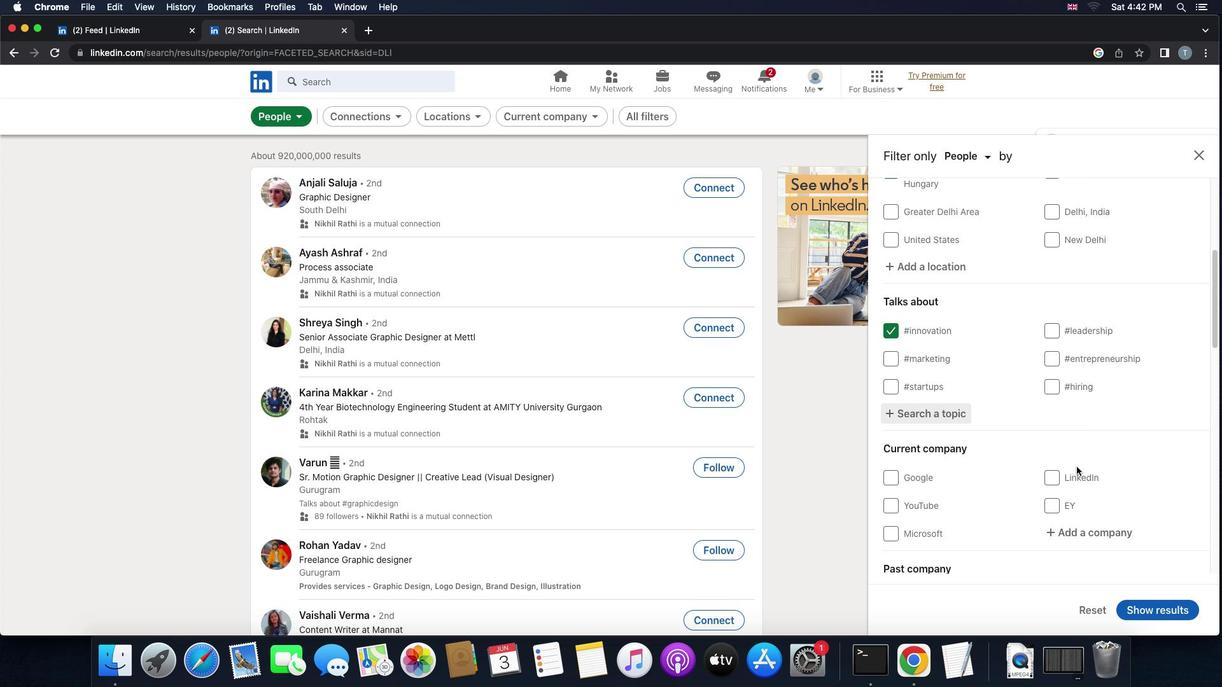 
Action: Mouse scrolled (1069, 459) with delta (-6, -7)
Screenshot: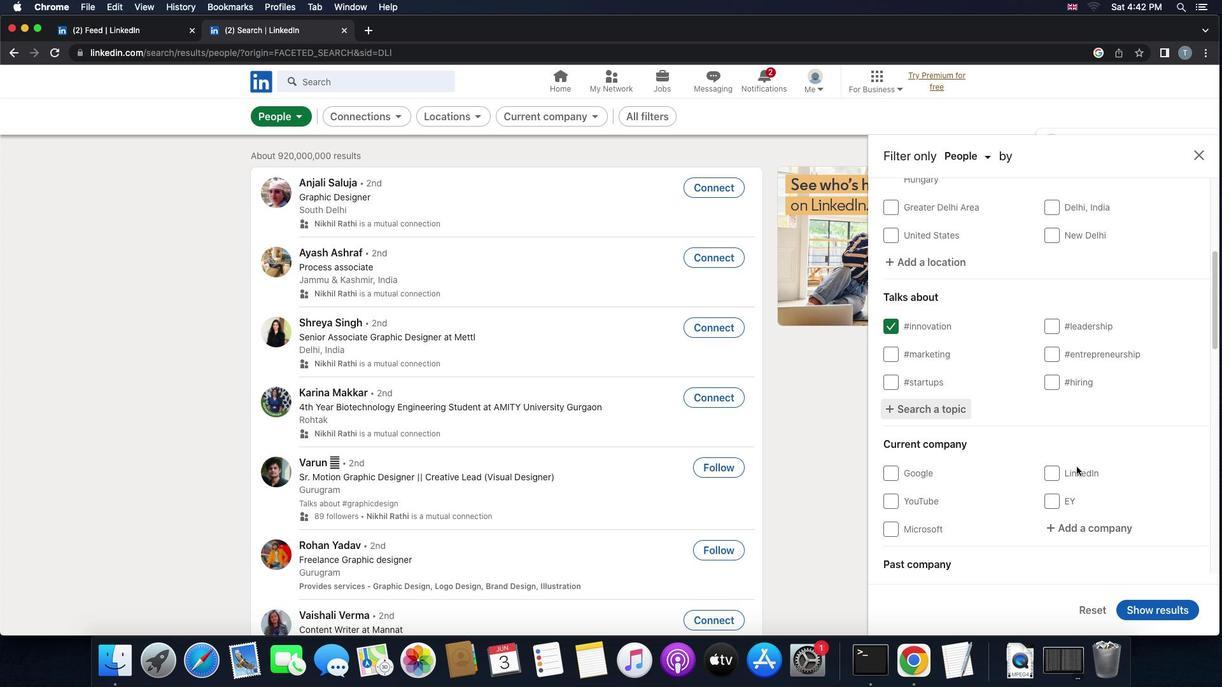 
Action: Mouse scrolled (1069, 459) with delta (-6, -7)
Screenshot: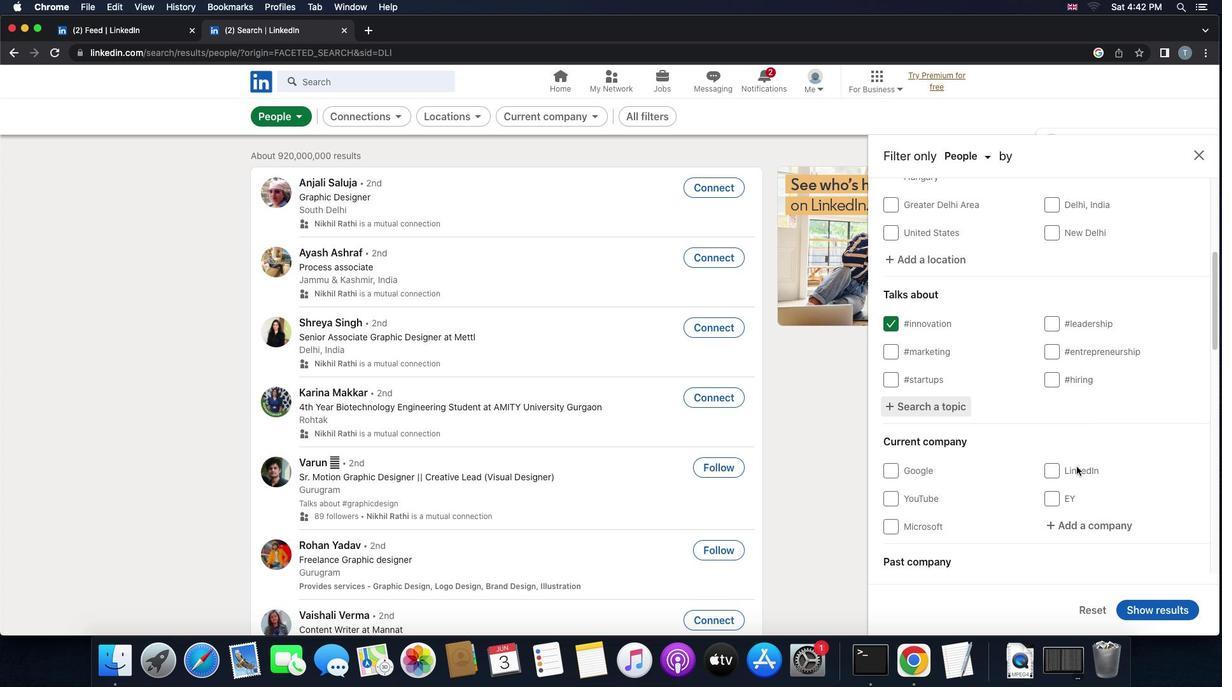 
Action: Mouse scrolled (1069, 459) with delta (-6, -7)
Screenshot: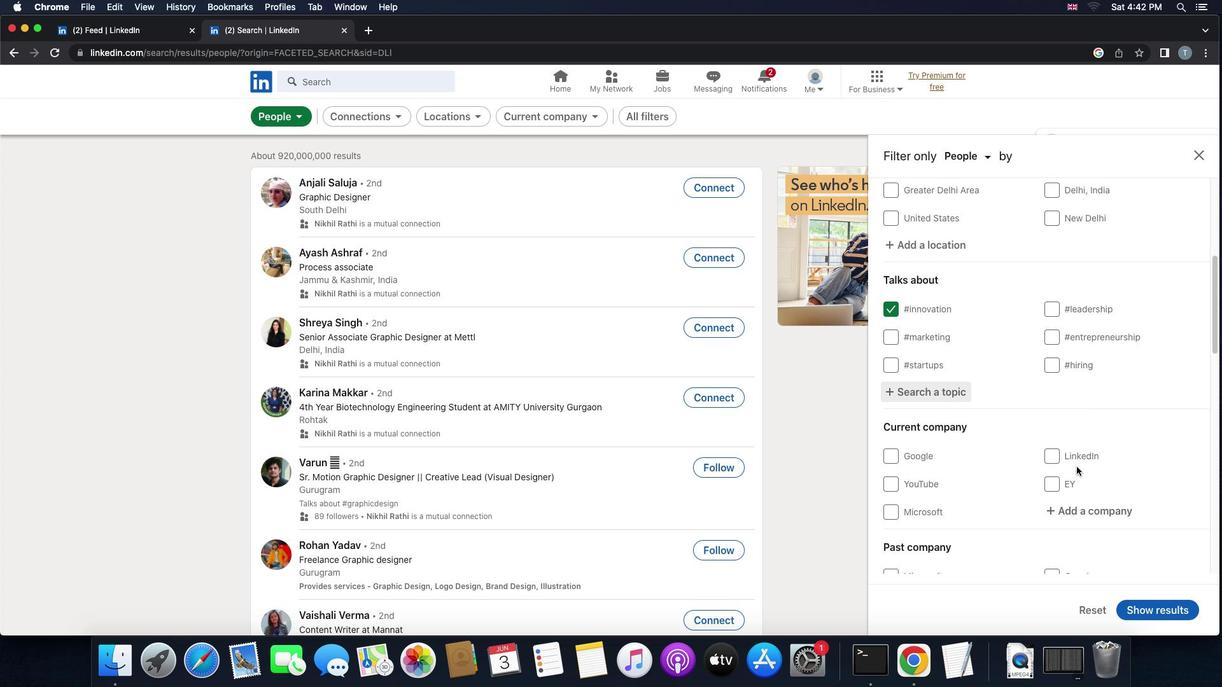 
Action: Mouse scrolled (1069, 459) with delta (-6, -7)
Screenshot: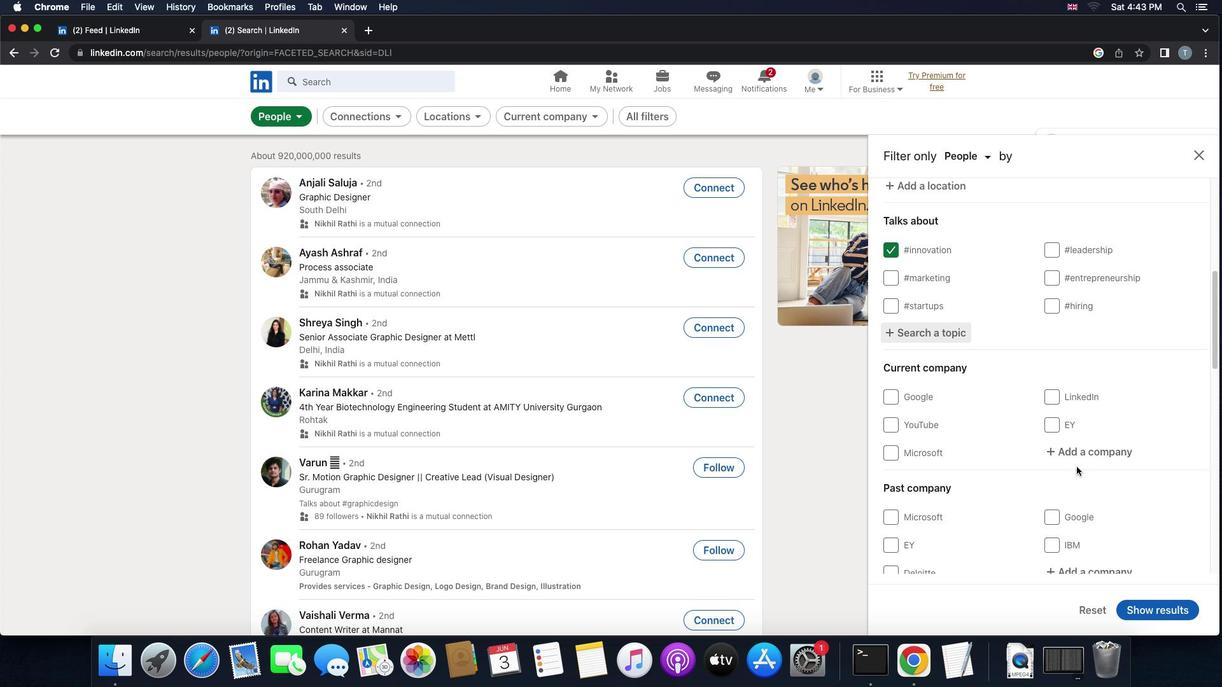 
Action: Mouse scrolled (1069, 459) with delta (-6, -7)
Screenshot: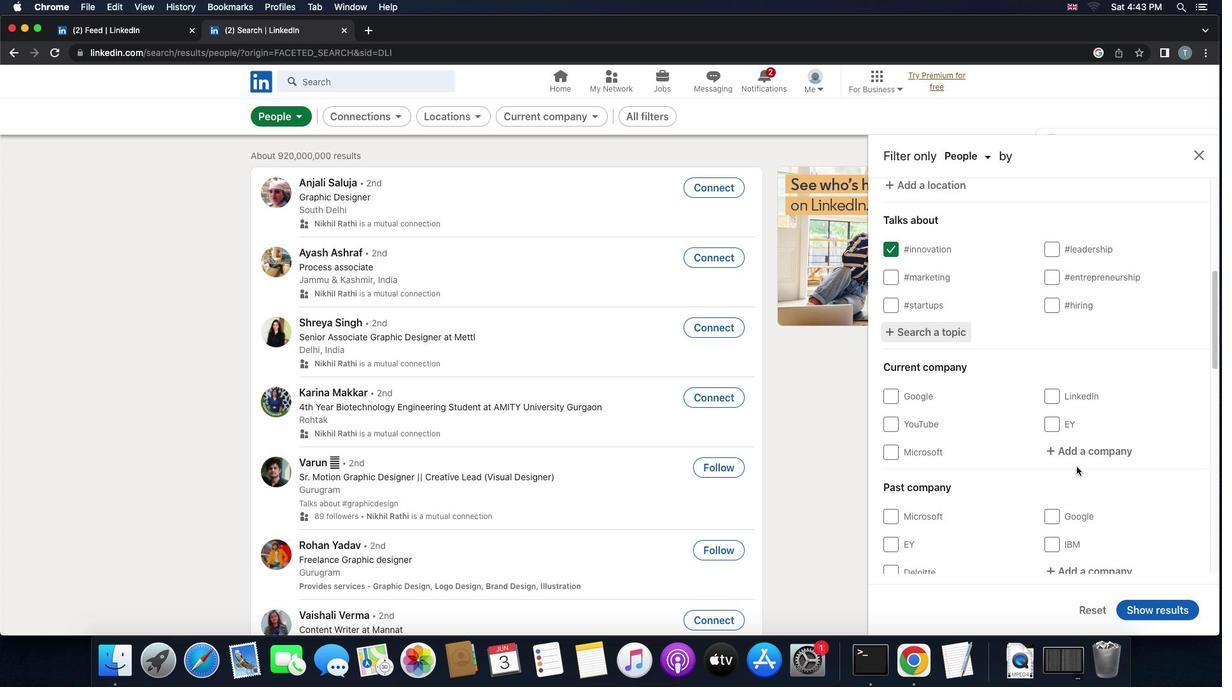 
Action: Mouse scrolled (1069, 459) with delta (-6, -7)
Screenshot: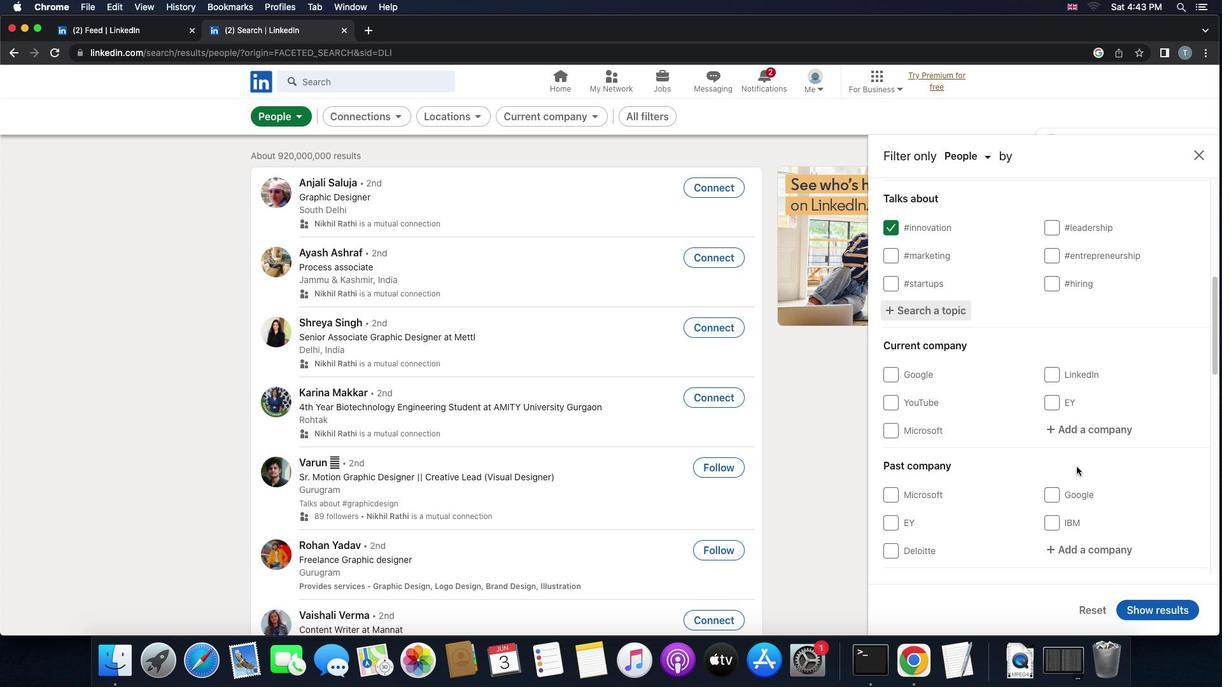 
Action: Mouse moved to (1087, 396)
Screenshot: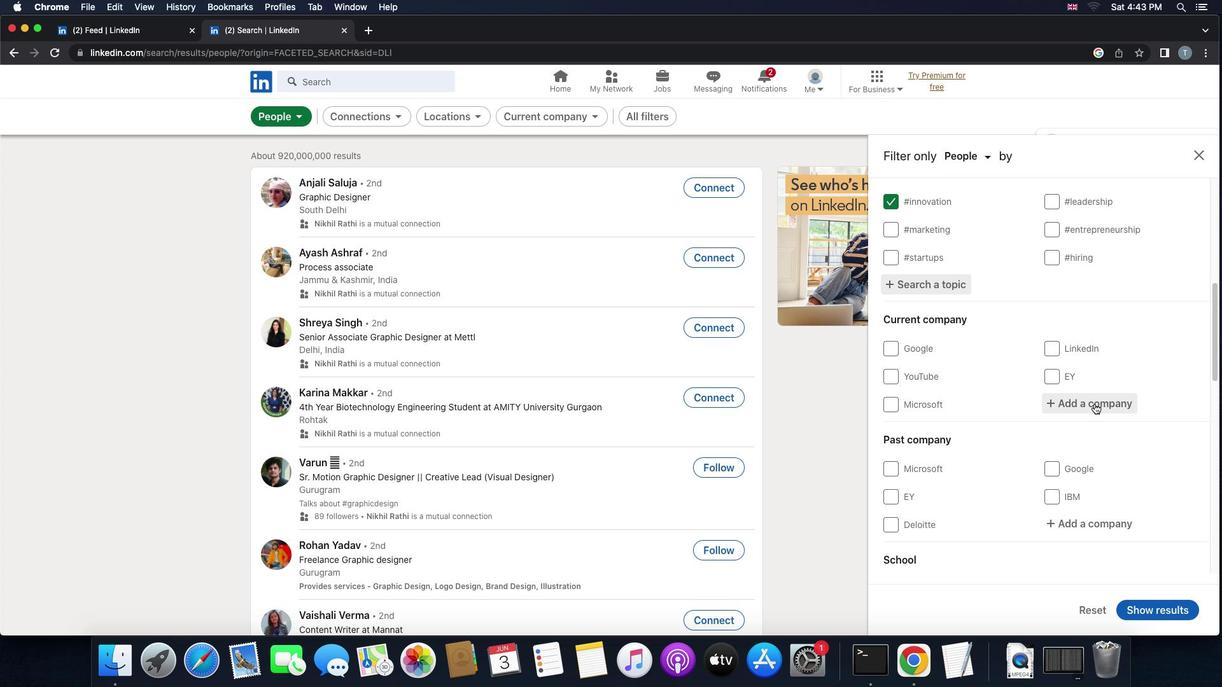 
Action: Mouse pressed left at (1087, 396)
Screenshot: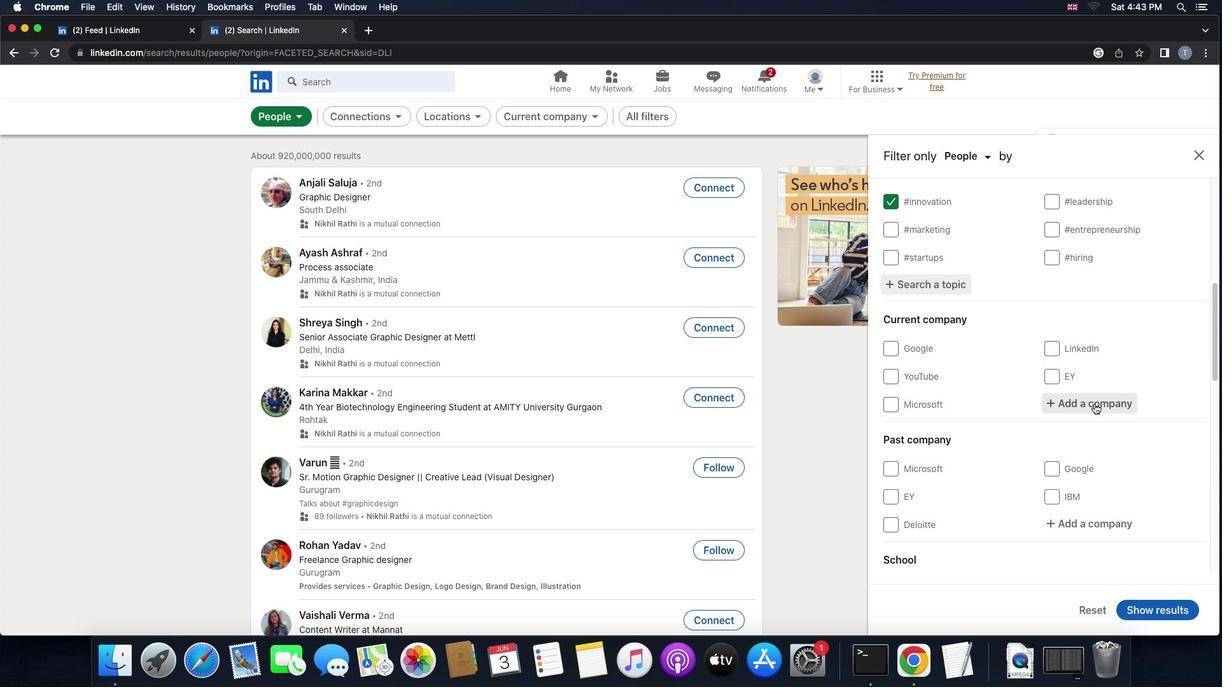 
Action: Key pressed 'r''a''z''o''r''p''a''y'
Screenshot: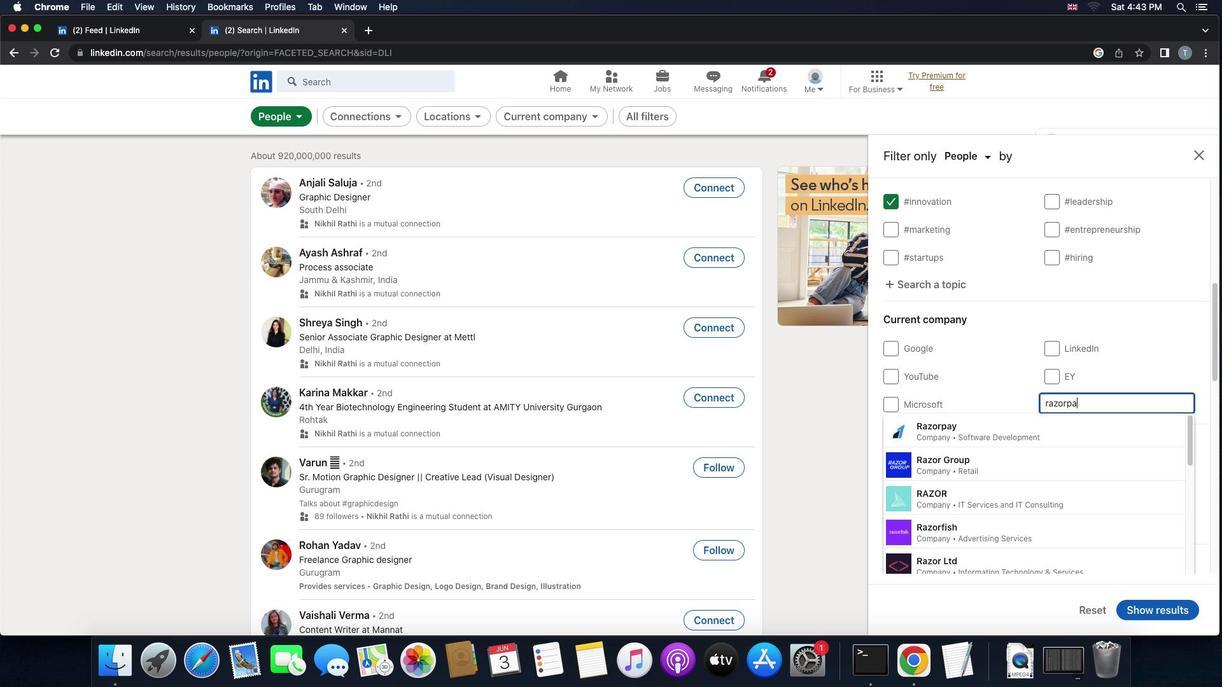 
Action: Mouse moved to (1073, 419)
Screenshot: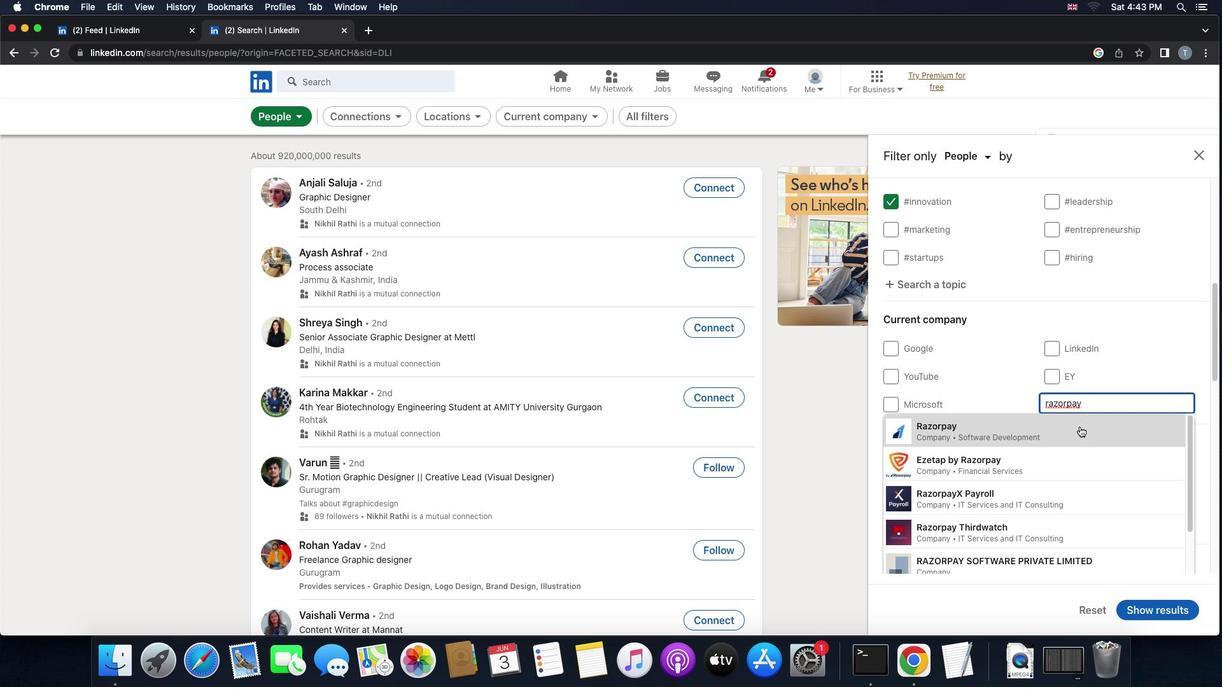 
Action: Mouse pressed left at (1073, 419)
Screenshot: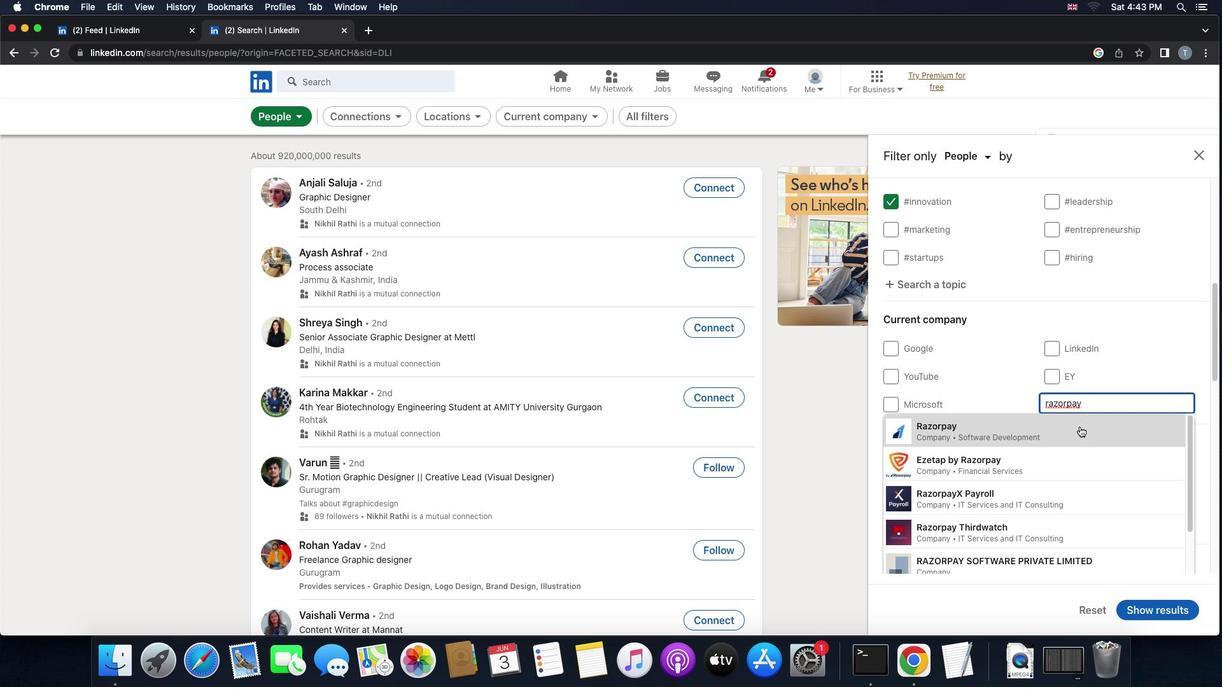 
Action: Mouse moved to (1066, 437)
Screenshot: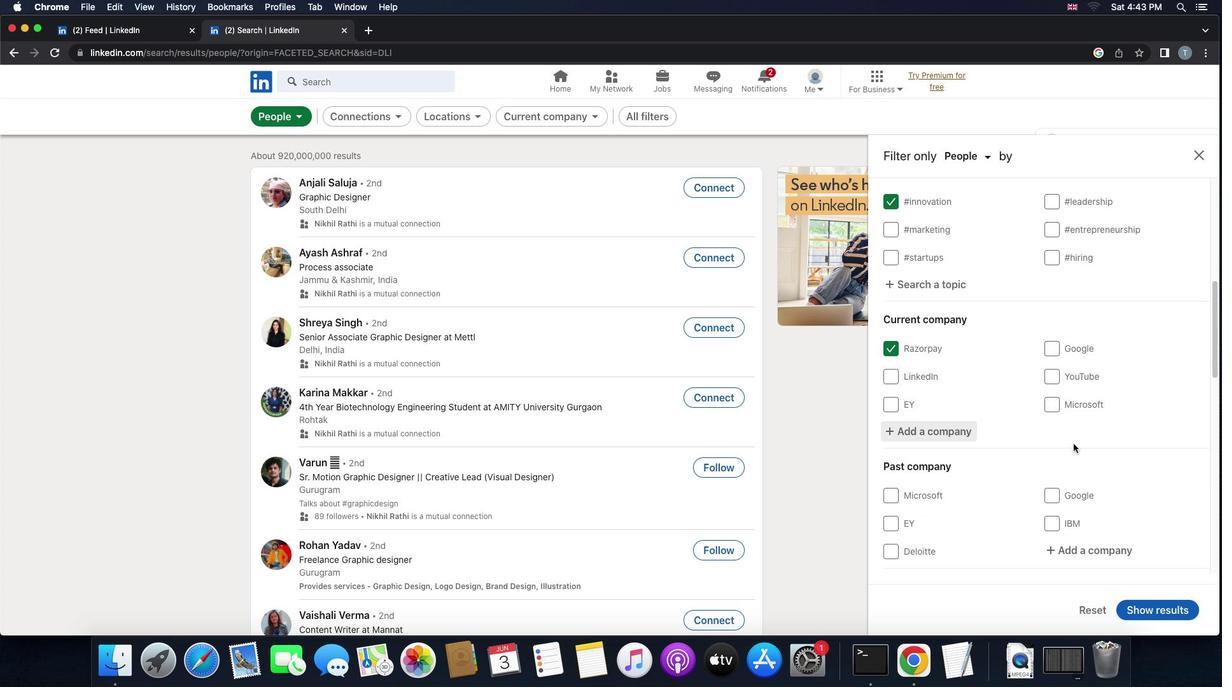 
Action: Mouse scrolled (1066, 437) with delta (-6, -7)
Screenshot: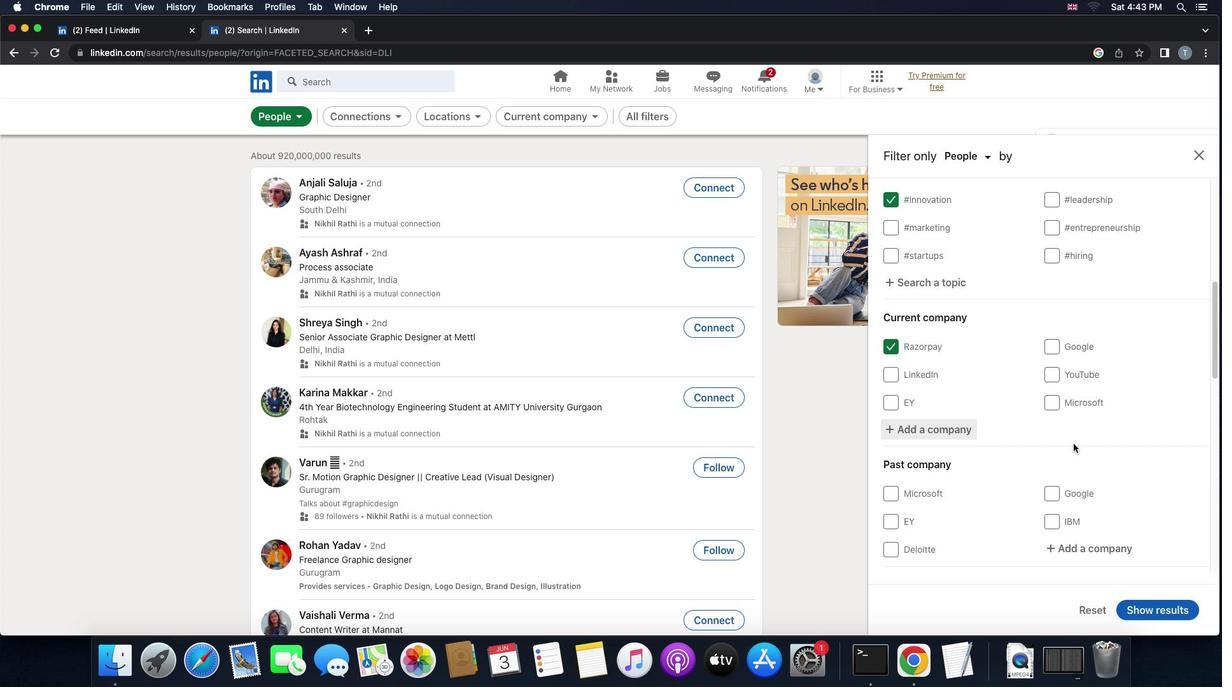 
Action: Mouse scrolled (1066, 437) with delta (-6, -7)
Screenshot: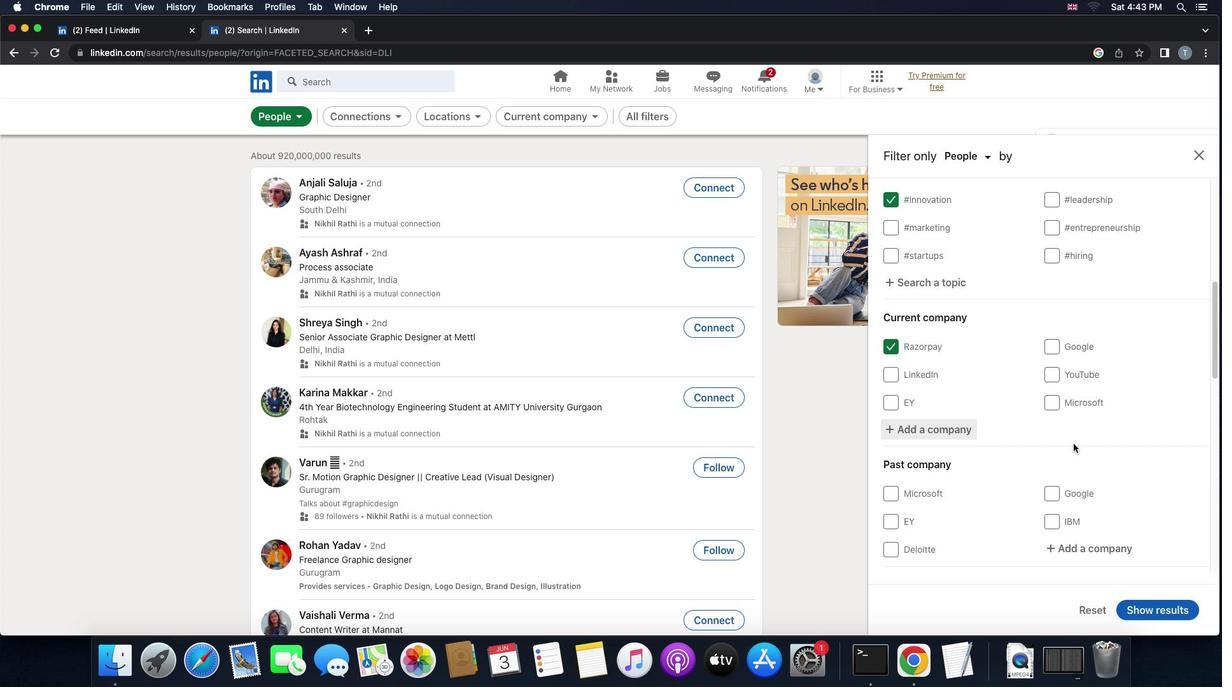 
Action: Mouse scrolled (1066, 437) with delta (-6, -8)
Screenshot: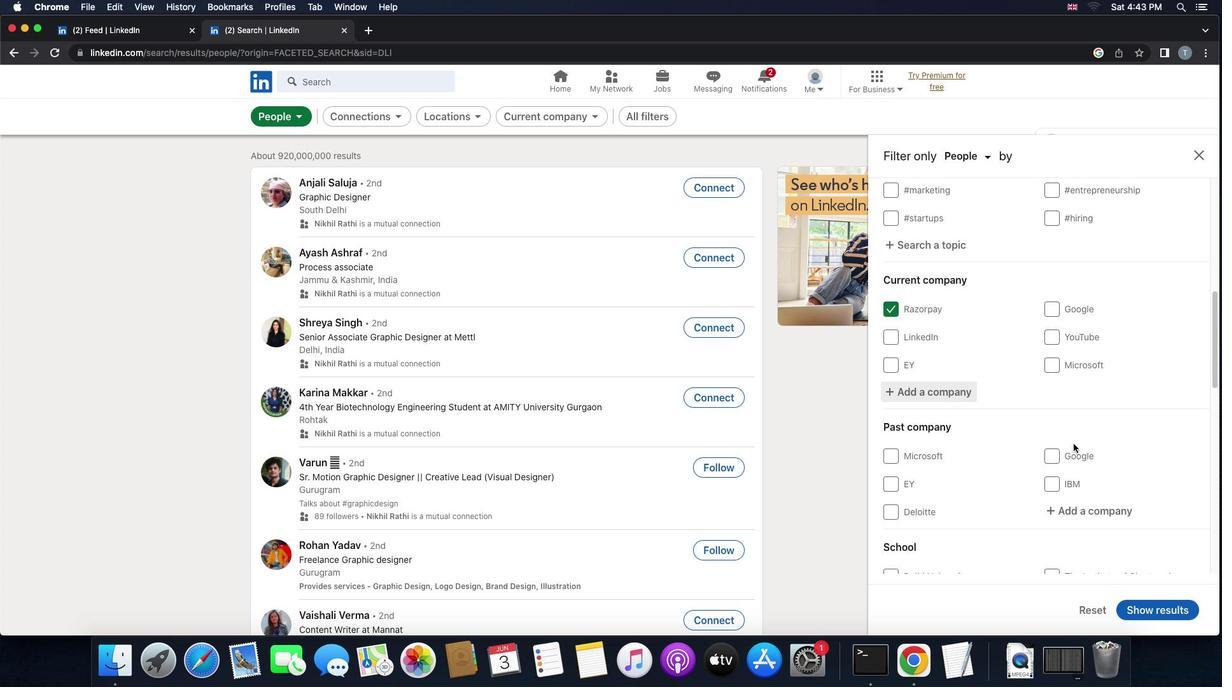 
Action: Mouse scrolled (1066, 437) with delta (-6, -7)
Screenshot: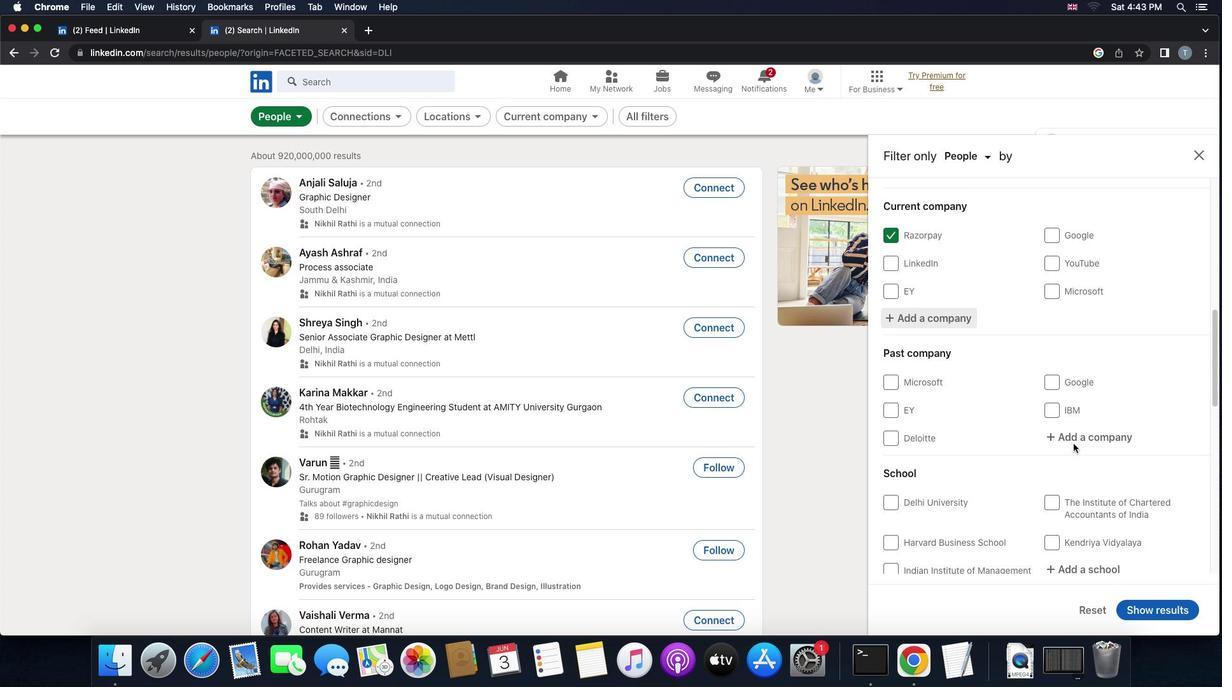 
Action: Mouse scrolled (1066, 437) with delta (-6, -7)
Screenshot: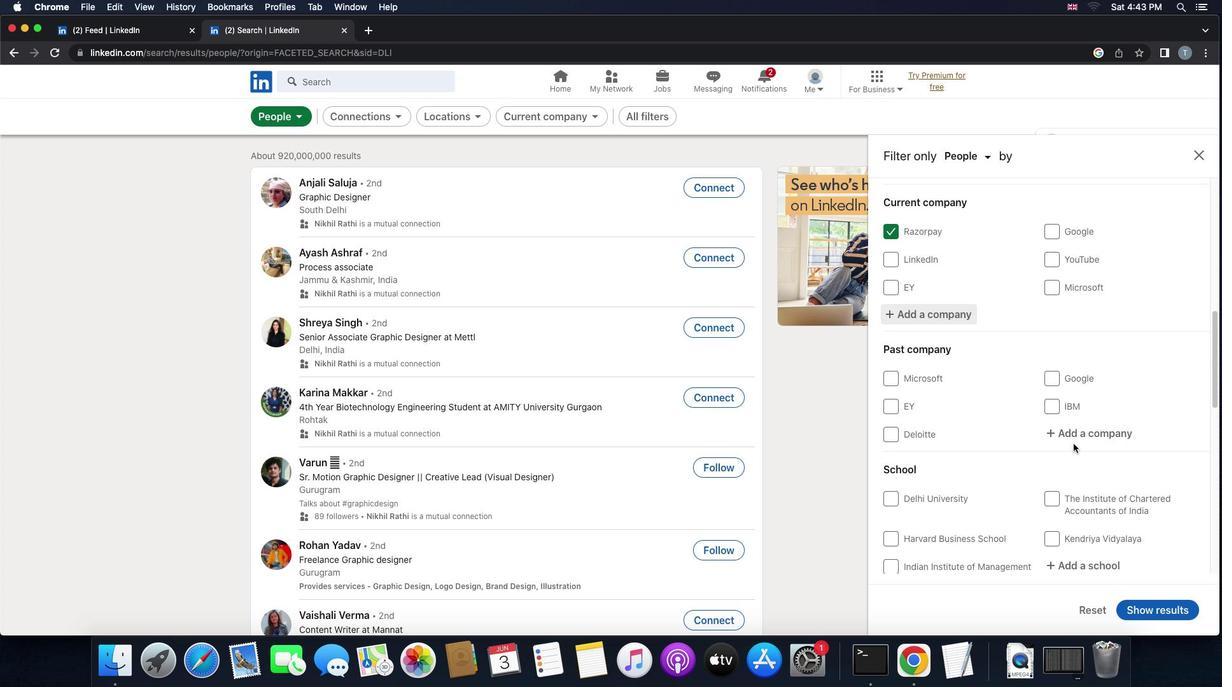 
Action: Mouse scrolled (1066, 437) with delta (-6, -7)
Screenshot: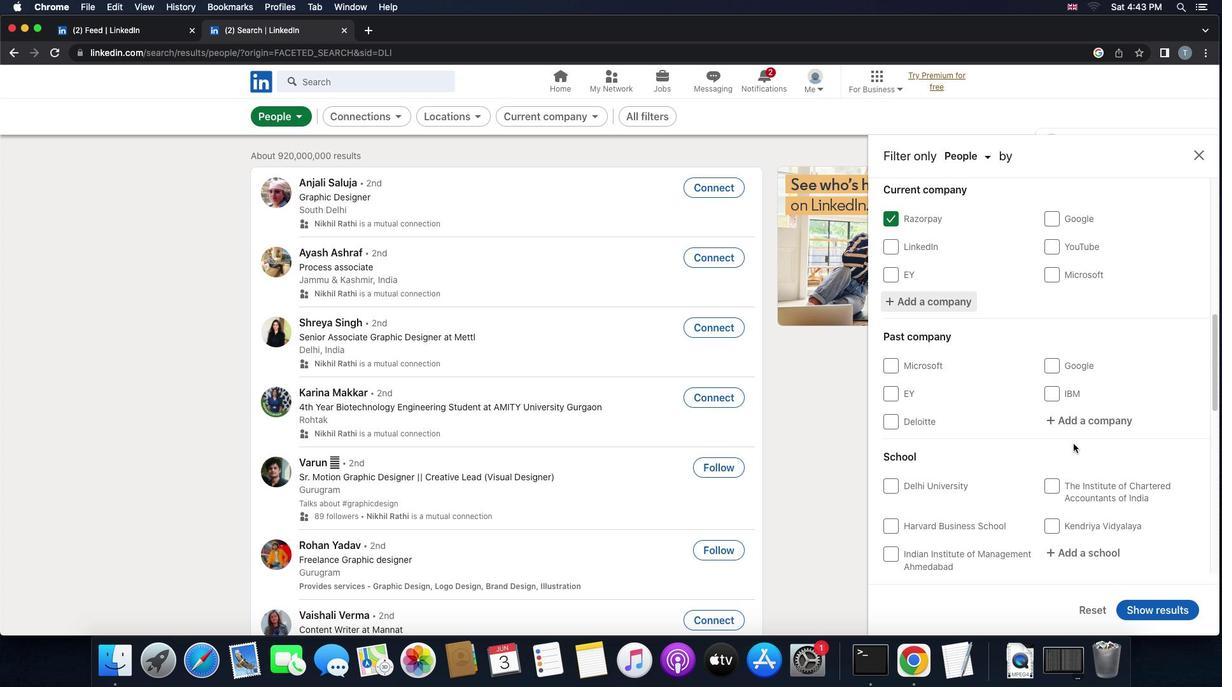 
Action: Mouse moved to (1082, 456)
Screenshot: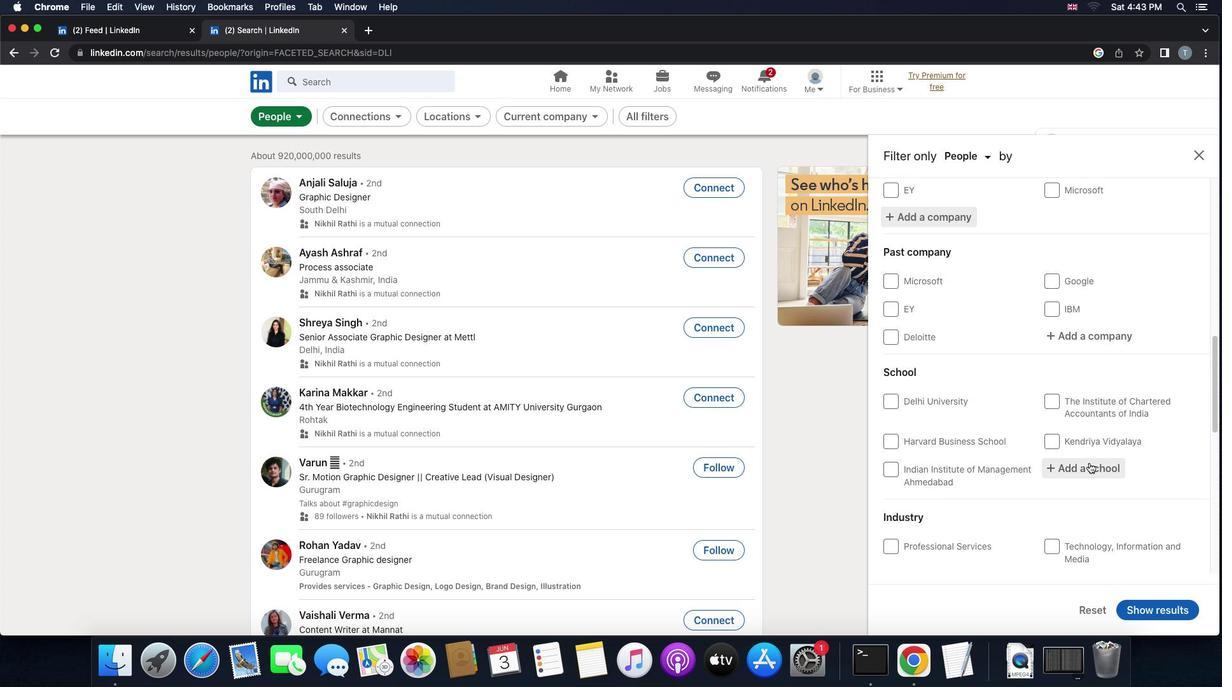 
Action: Mouse pressed left at (1082, 456)
Screenshot: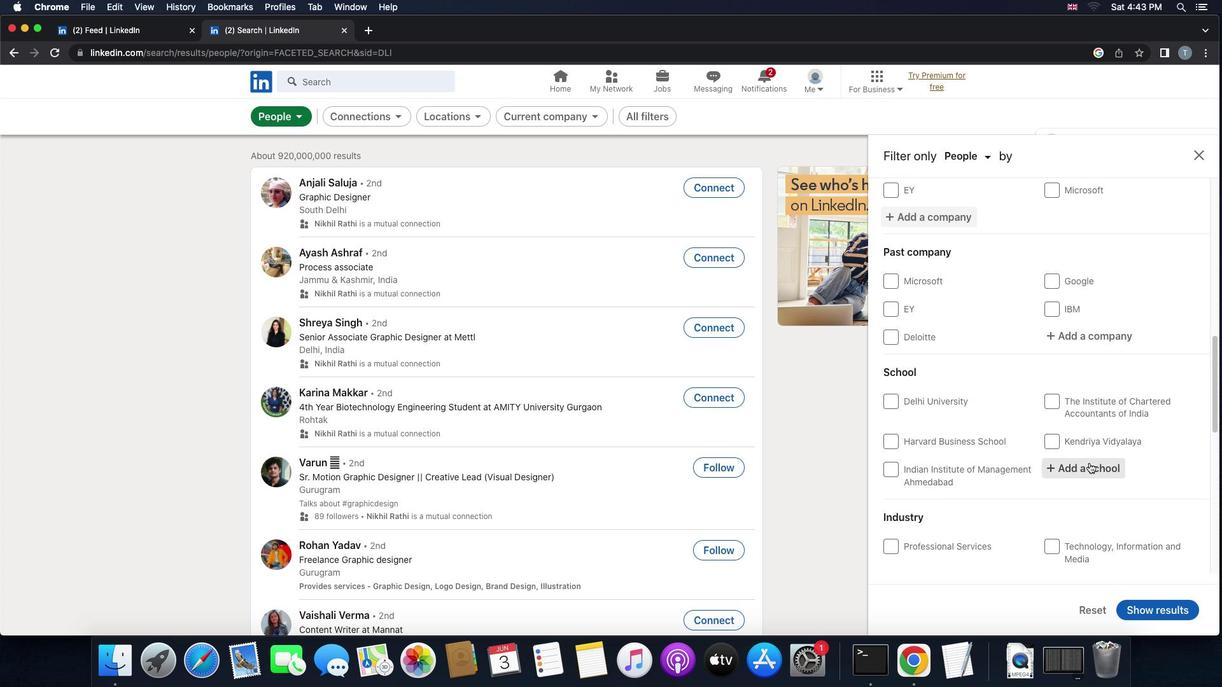 
Action: Key pressed 'e''n''g''i''n''e''e''r''i''n''g'Key.space'a''n''d'Key.space't''e''c''h''n''o''l''o''g''y'Key.space'j''o''b''s'
Screenshot: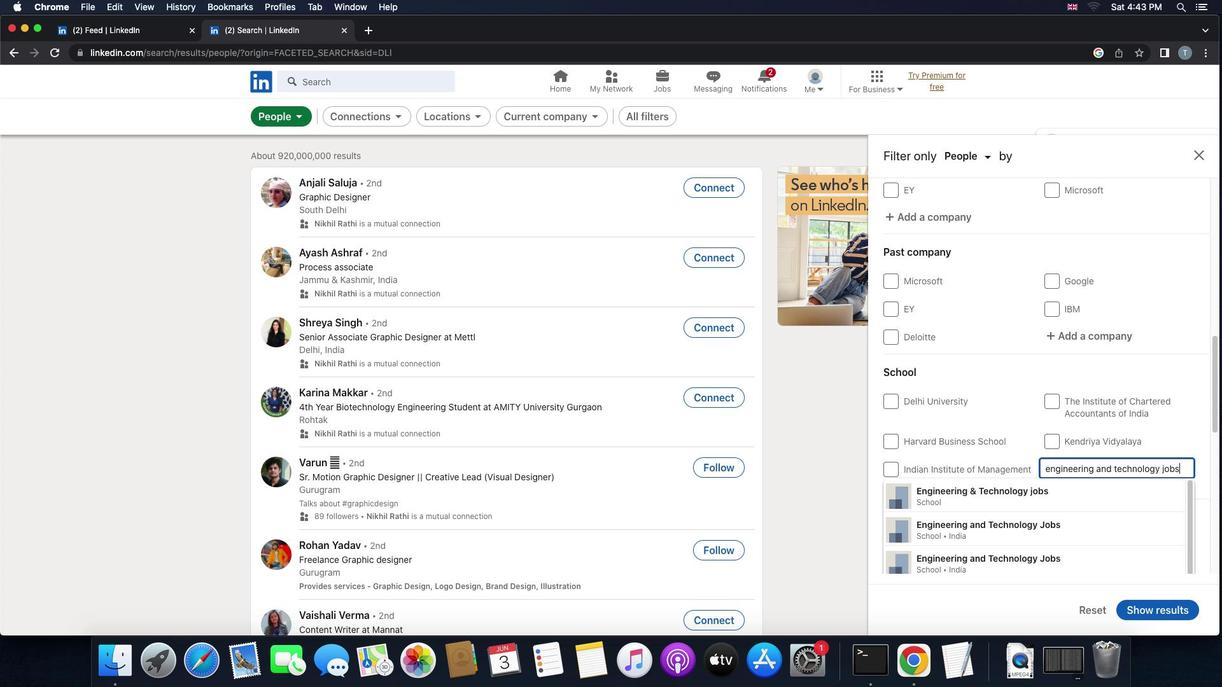 
Action: Mouse moved to (1040, 502)
Screenshot: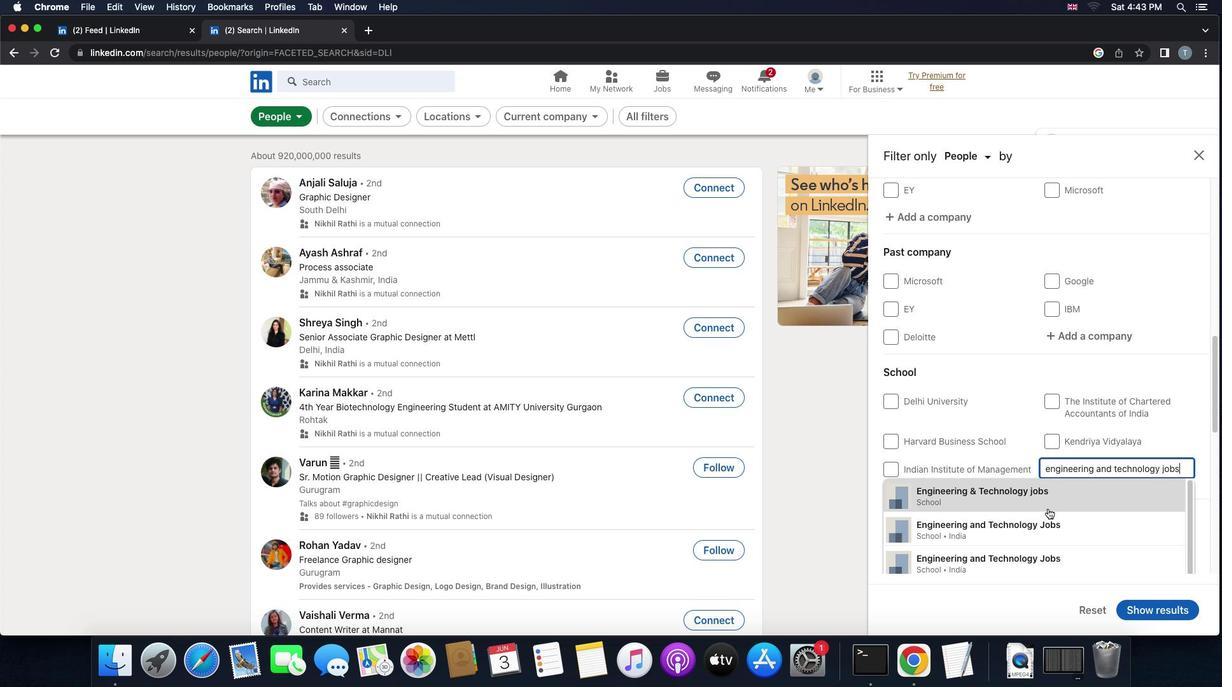 
Action: Mouse pressed left at (1040, 502)
Screenshot: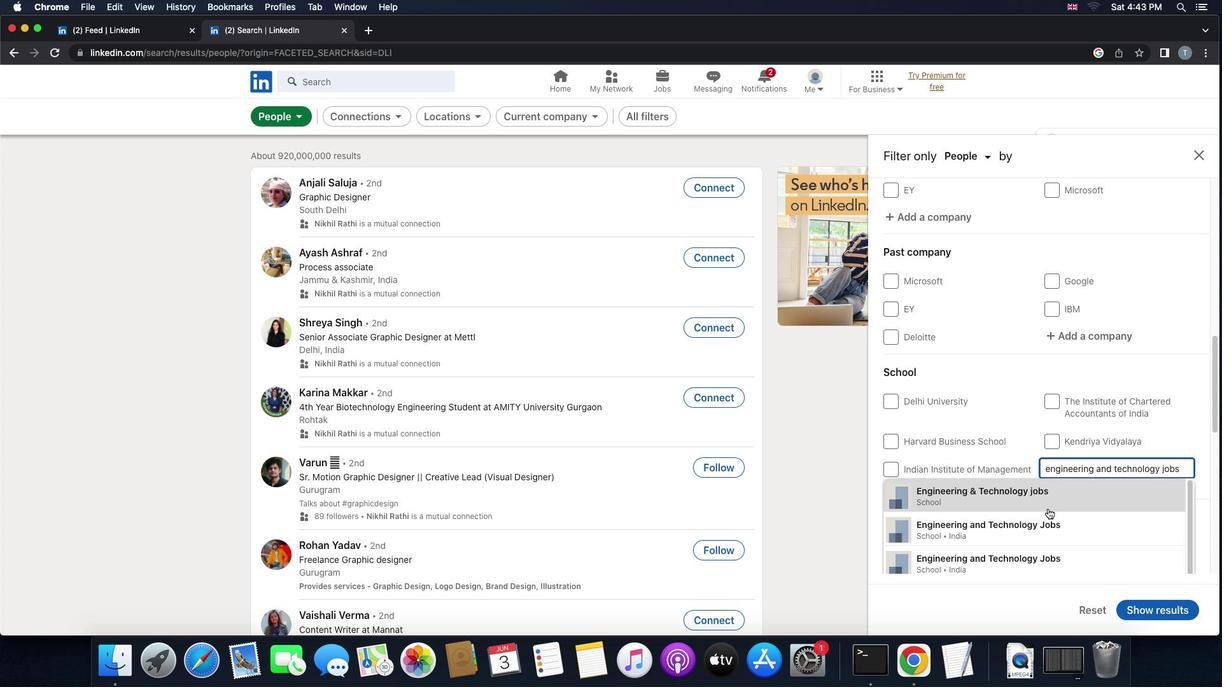 
Action: Mouse scrolled (1040, 502) with delta (-6, -7)
Screenshot: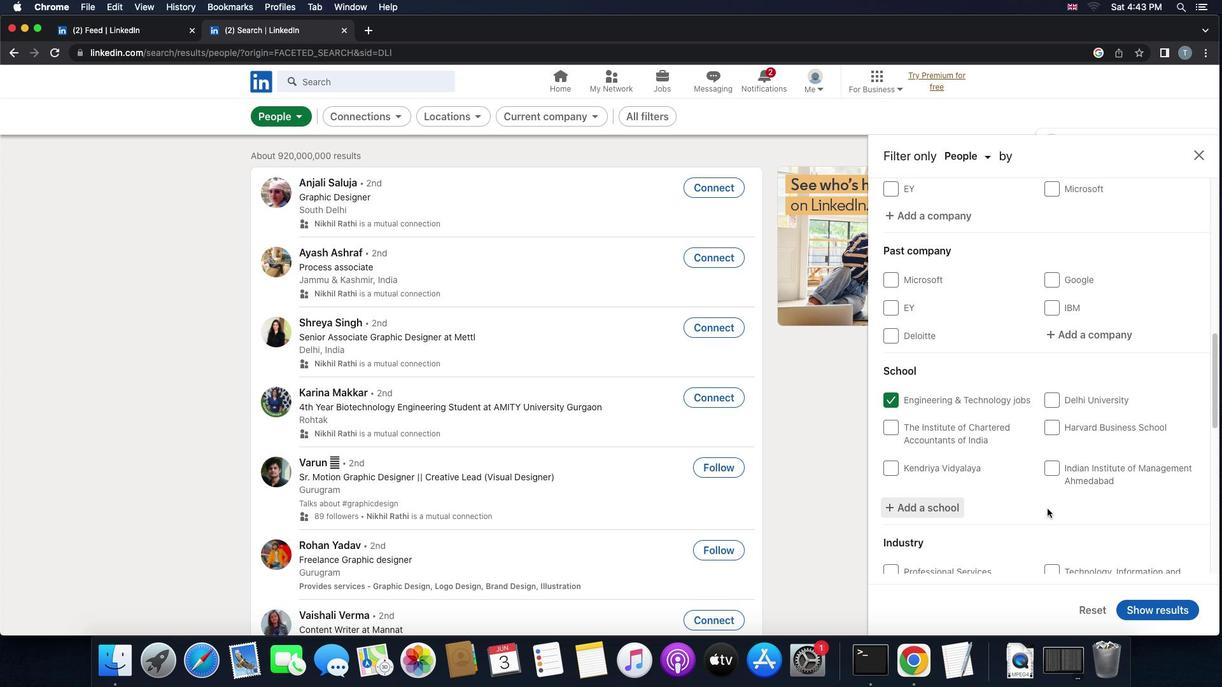 
Action: Mouse moved to (1040, 501)
Screenshot: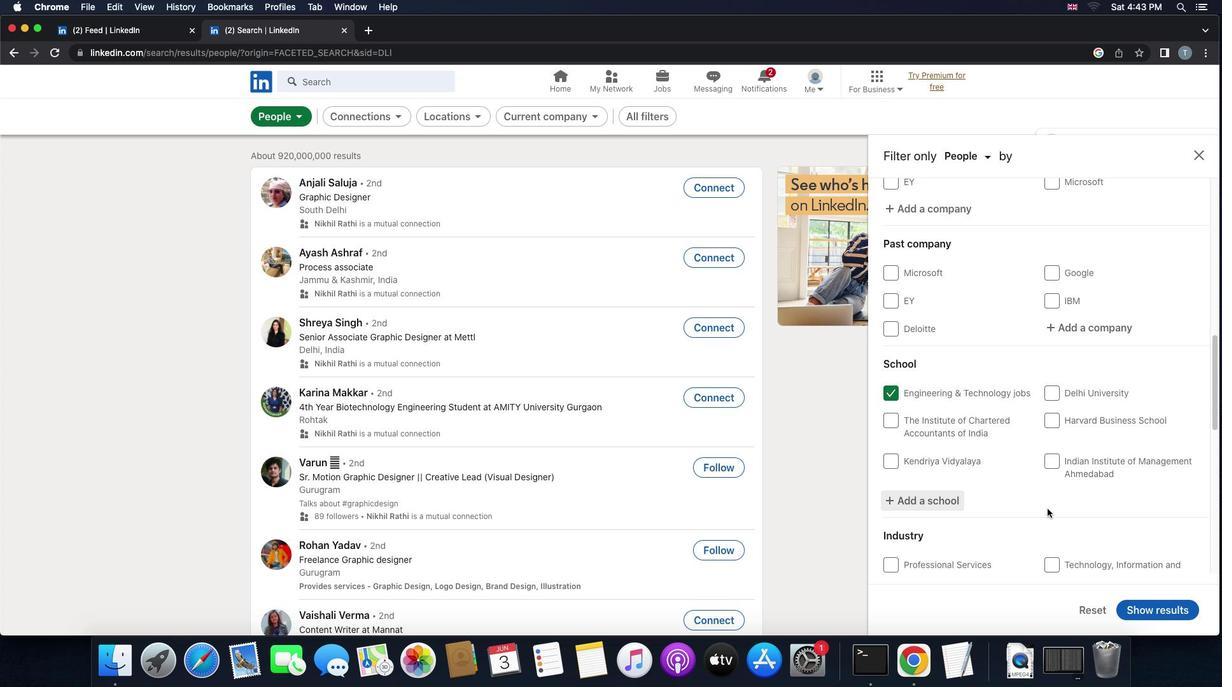 
Action: Mouse scrolled (1040, 501) with delta (-6, -7)
Screenshot: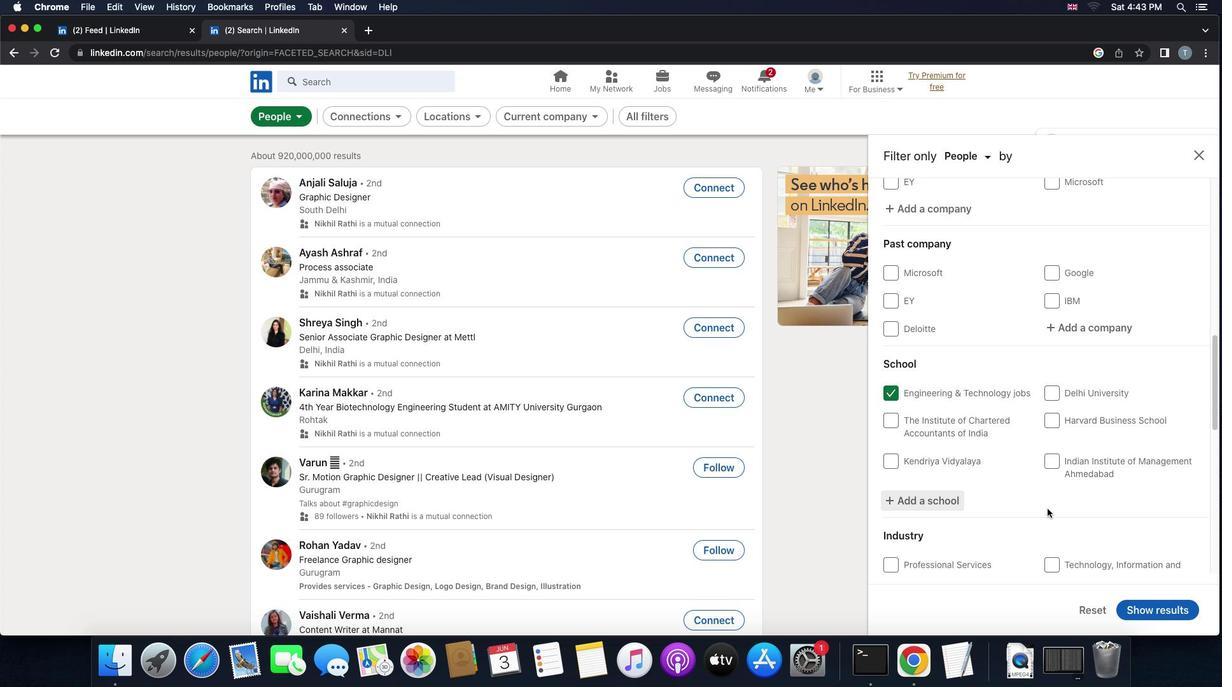 
Action: Mouse scrolled (1040, 501) with delta (-6, -8)
Screenshot: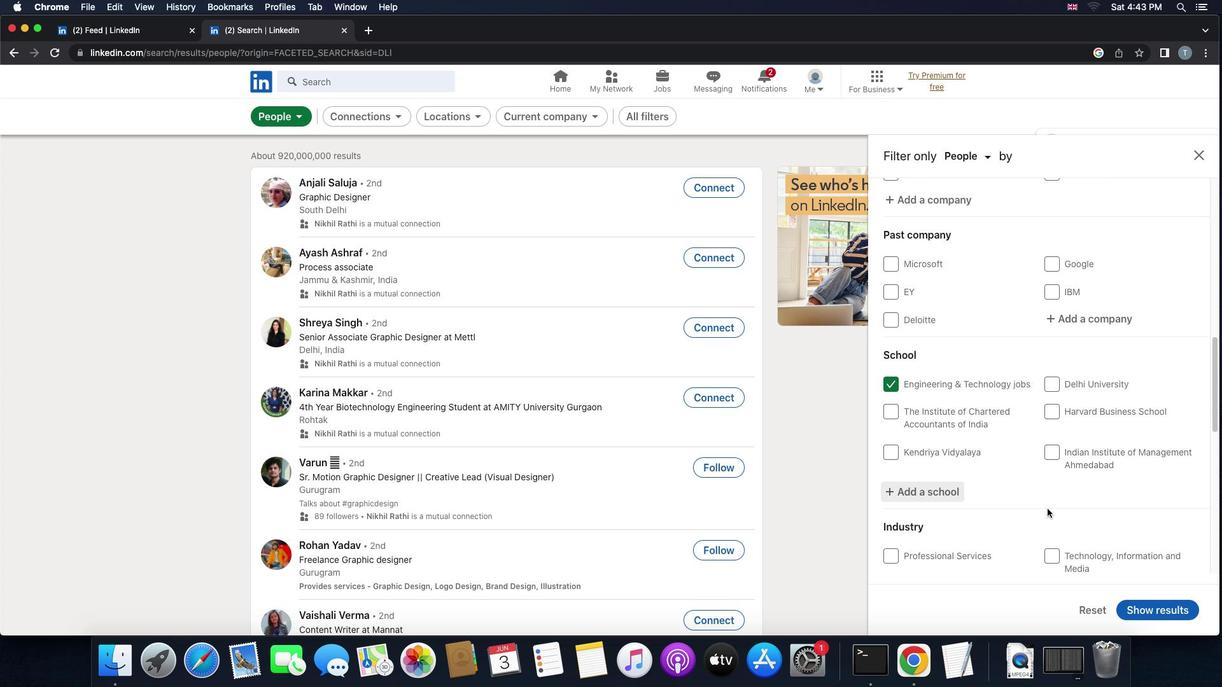 
Action: Mouse scrolled (1040, 501) with delta (-6, -8)
Screenshot: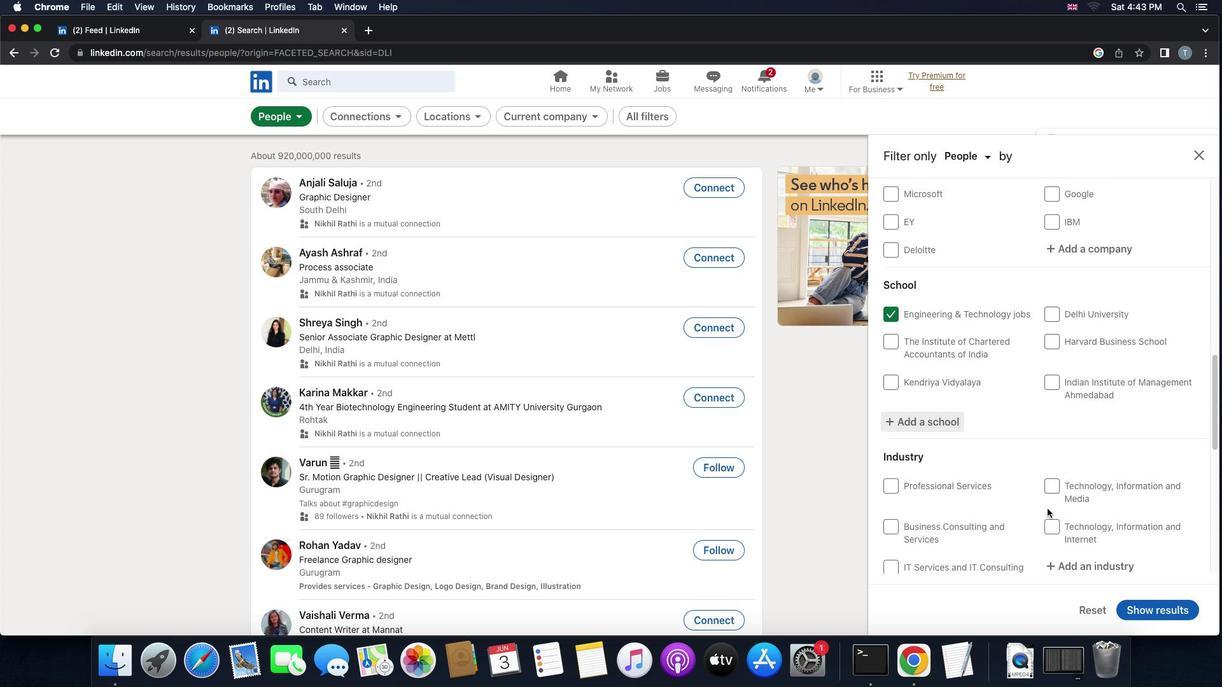 
Action: Mouse moved to (1097, 444)
Screenshot: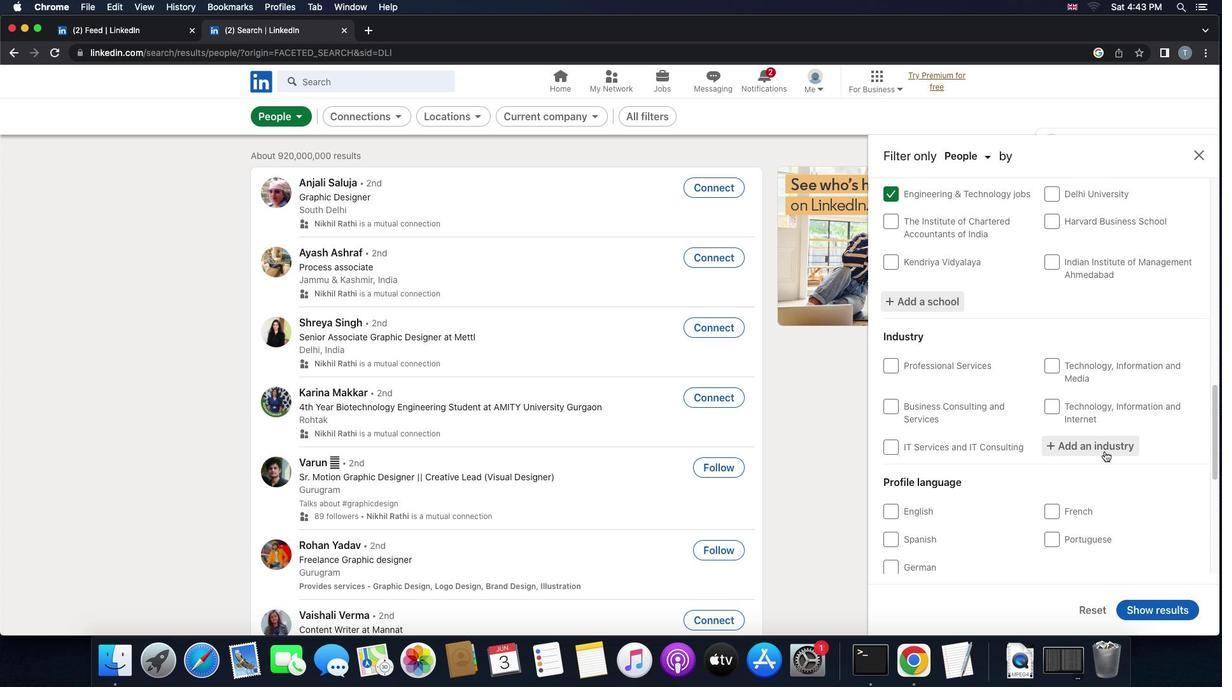 
Action: Mouse pressed left at (1097, 444)
Screenshot: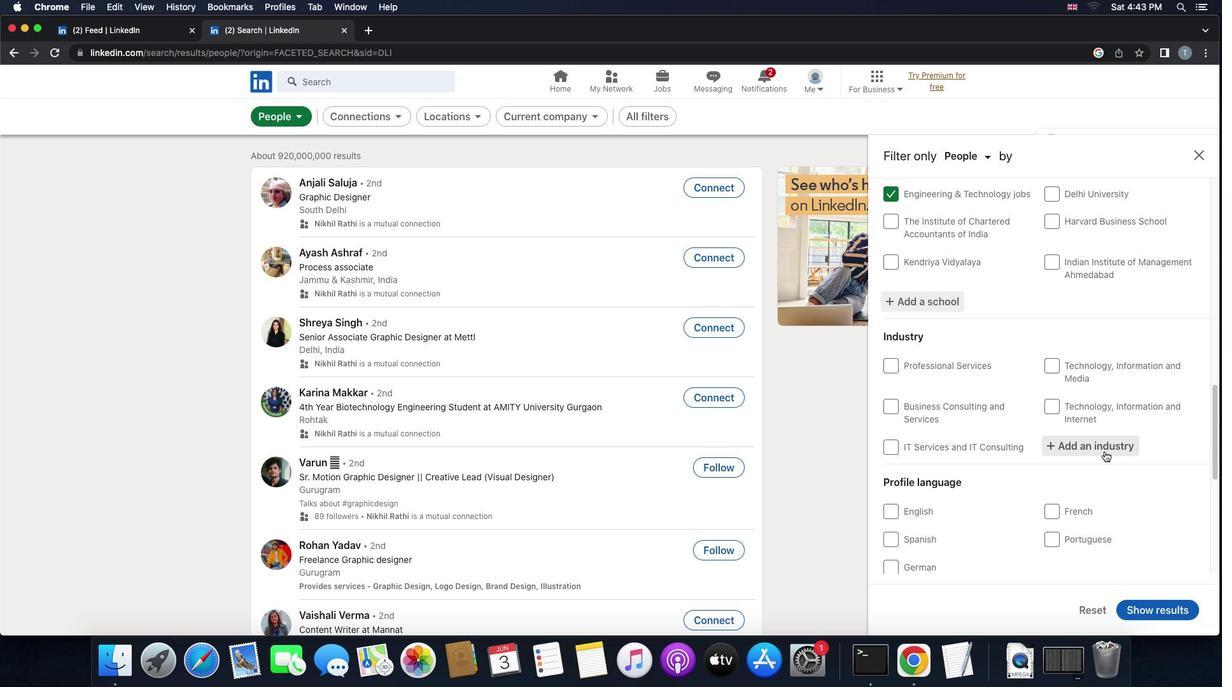 
Action: Key pressed 'h''o''r''t''i''c''u''l''t''u''r''e'
Screenshot: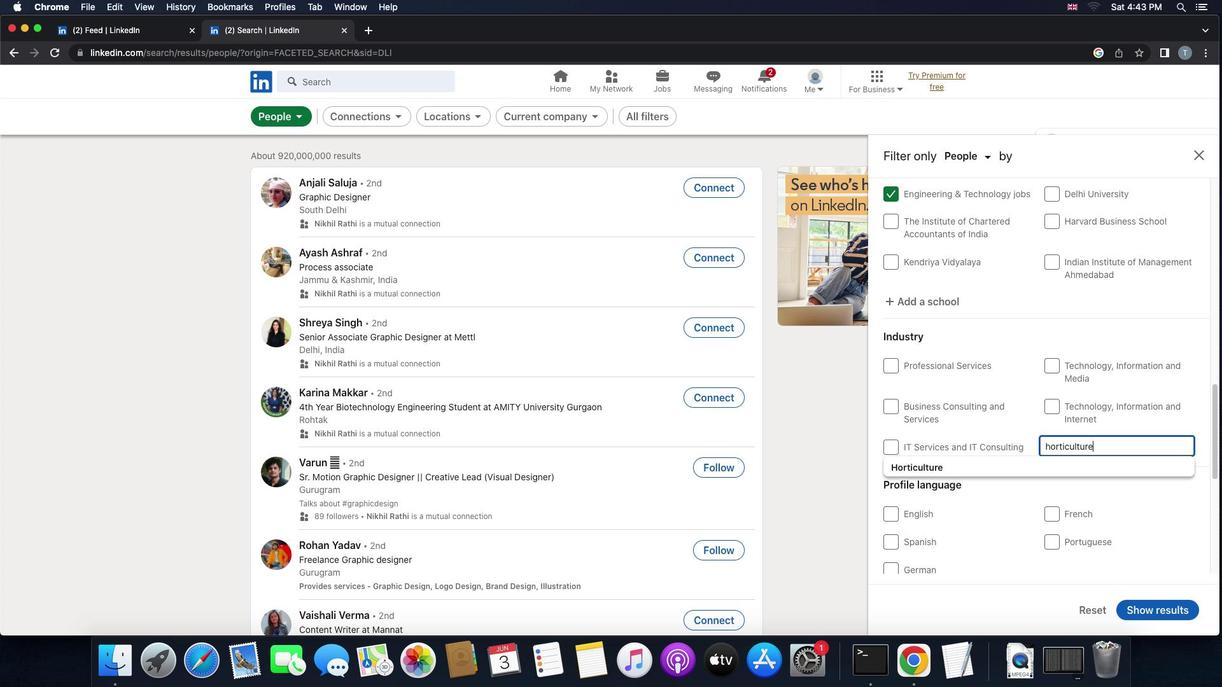 
Action: Mouse moved to (1092, 457)
Screenshot: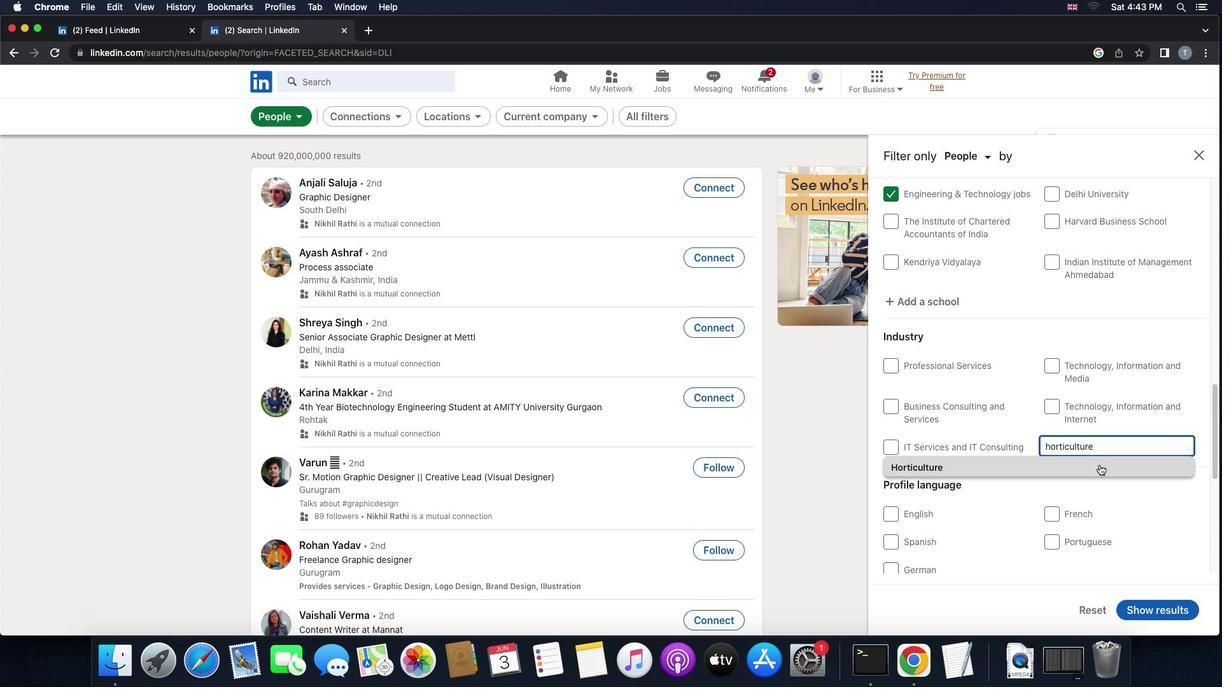 
Action: Mouse pressed left at (1092, 457)
Screenshot: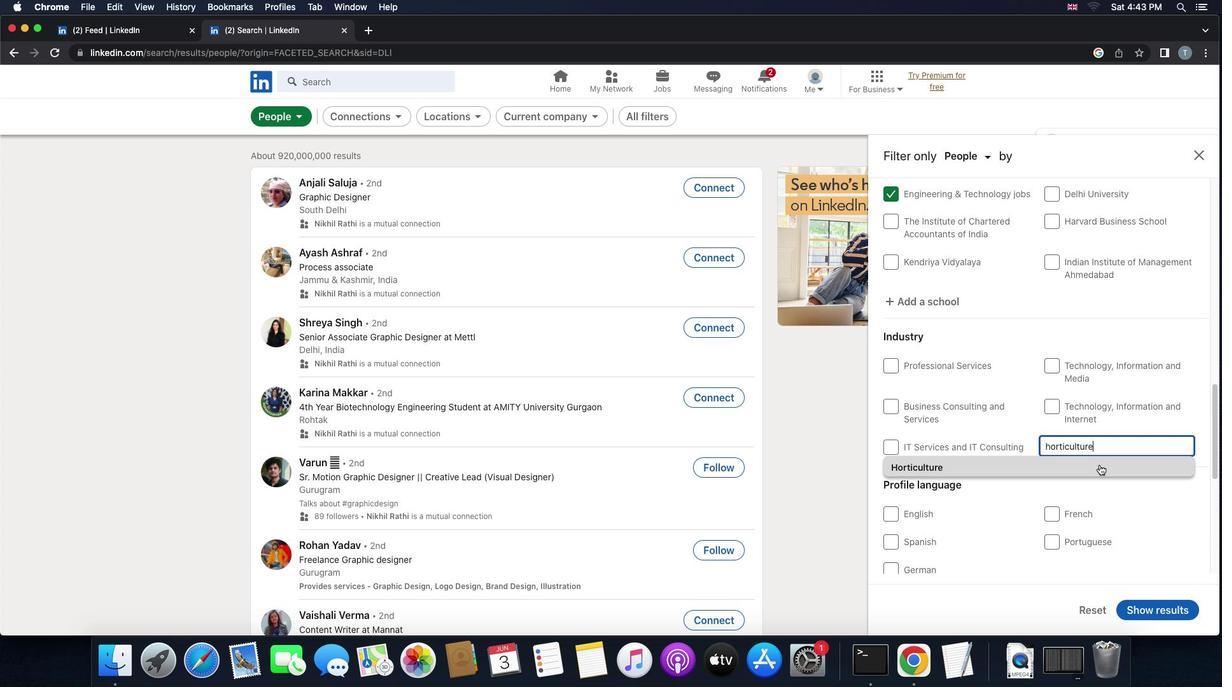 
Action: Mouse moved to (1095, 459)
Screenshot: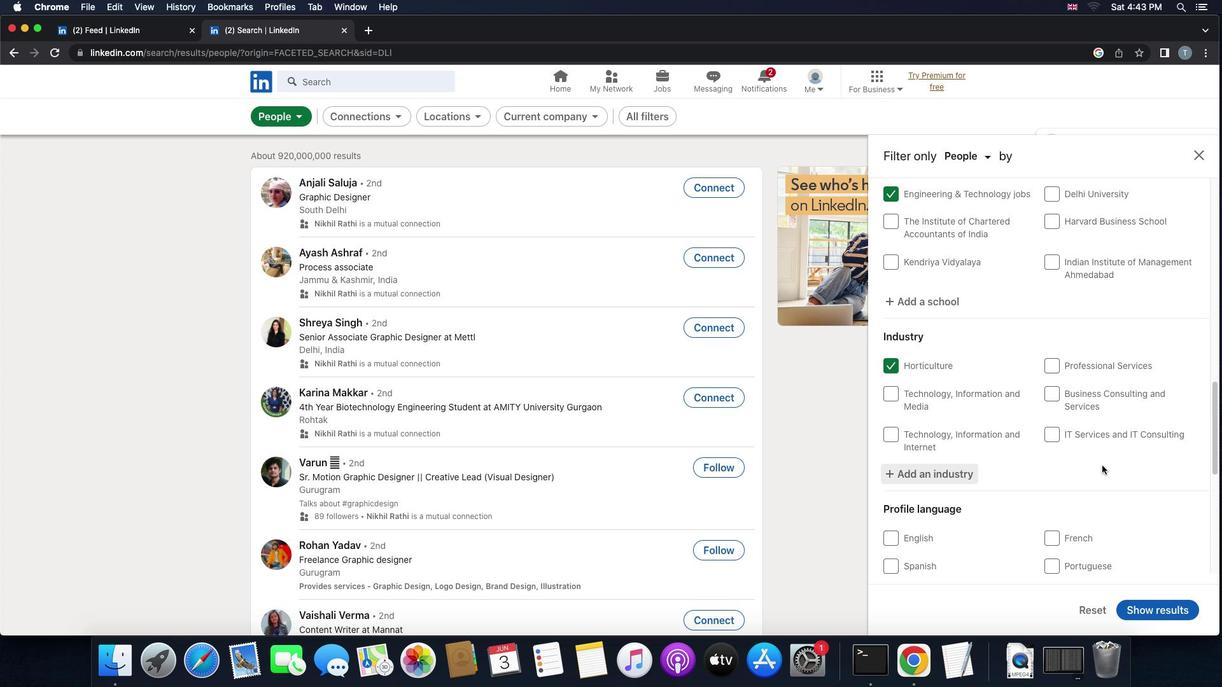
Action: Mouse scrolled (1095, 459) with delta (-6, -7)
Screenshot: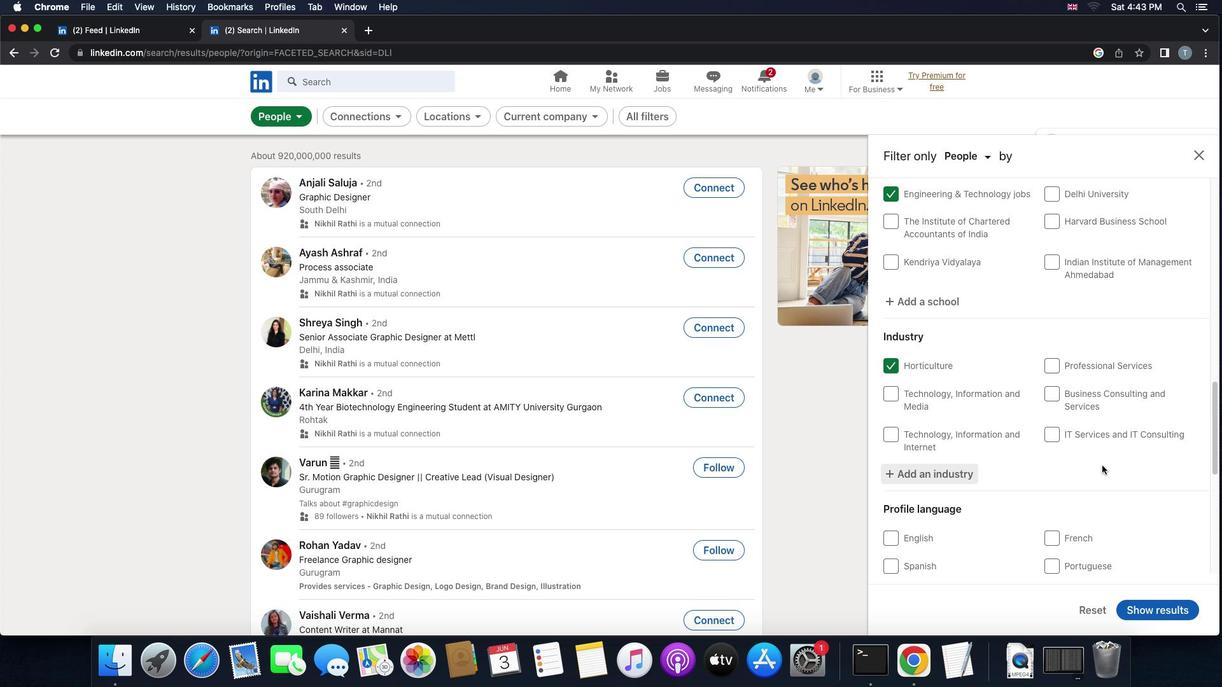
Action: Mouse scrolled (1095, 459) with delta (-6, -7)
Screenshot: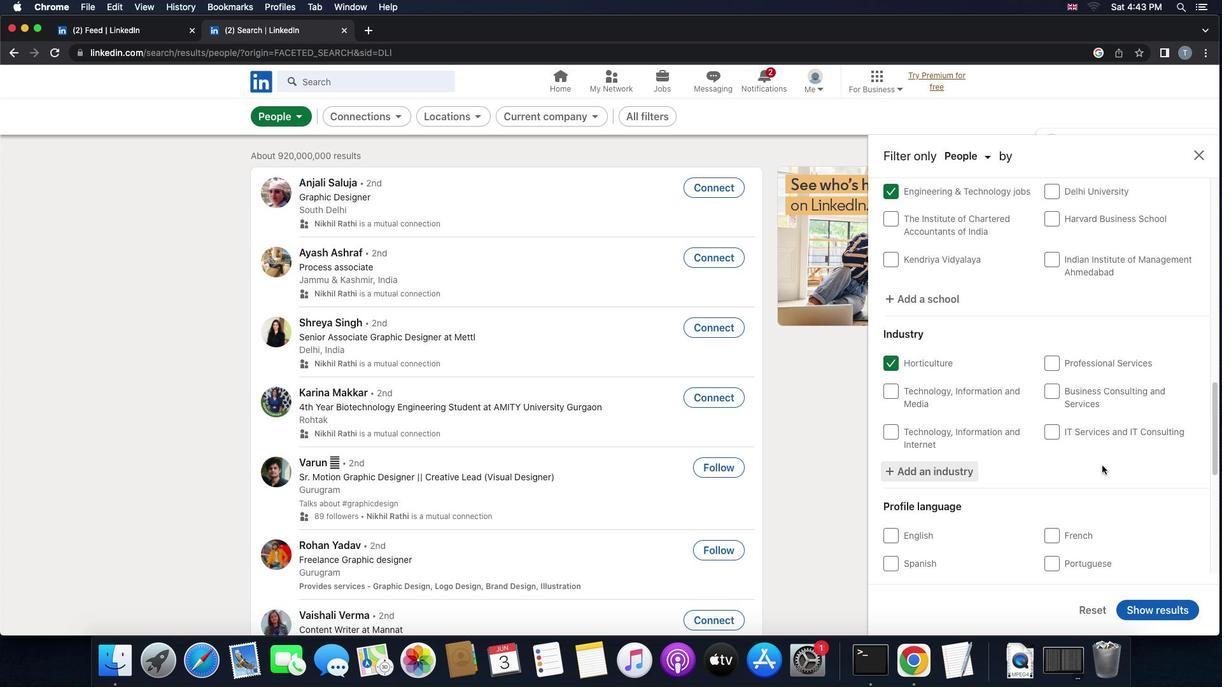 
Action: Mouse scrolled (1095, 459) with delta (-6, -7)
Screenshot: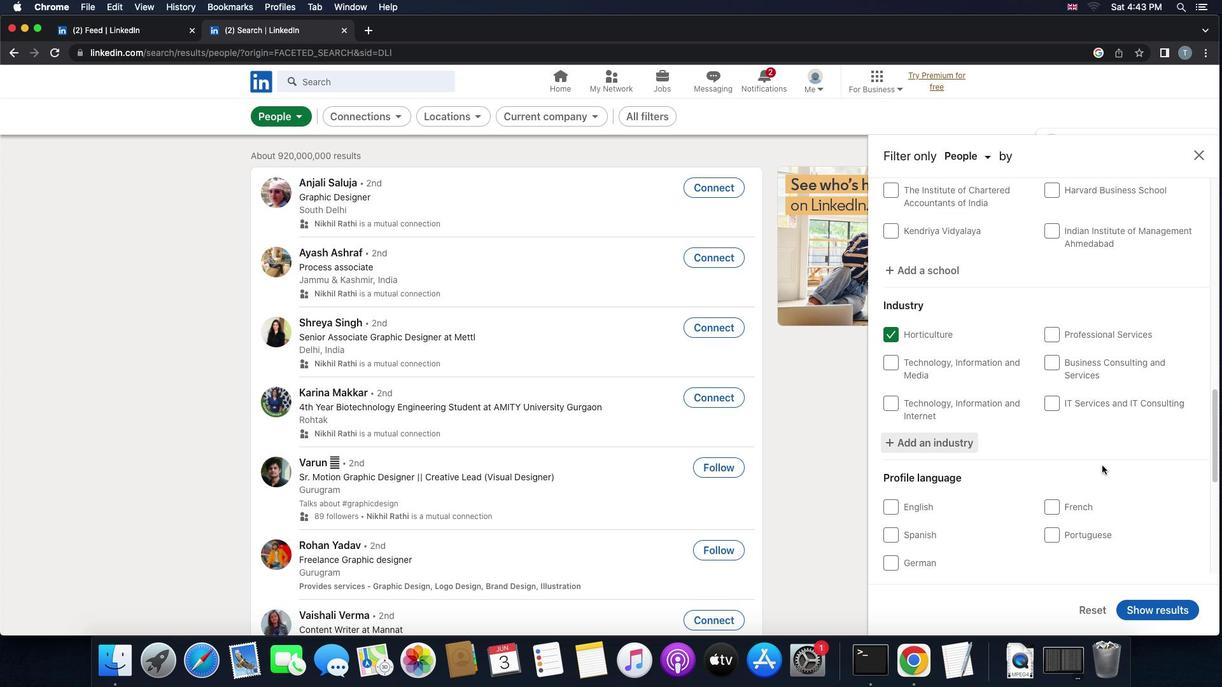 
Action: Mouse scrolled (1095, 459) with delta (-6, -7)
Screenshot: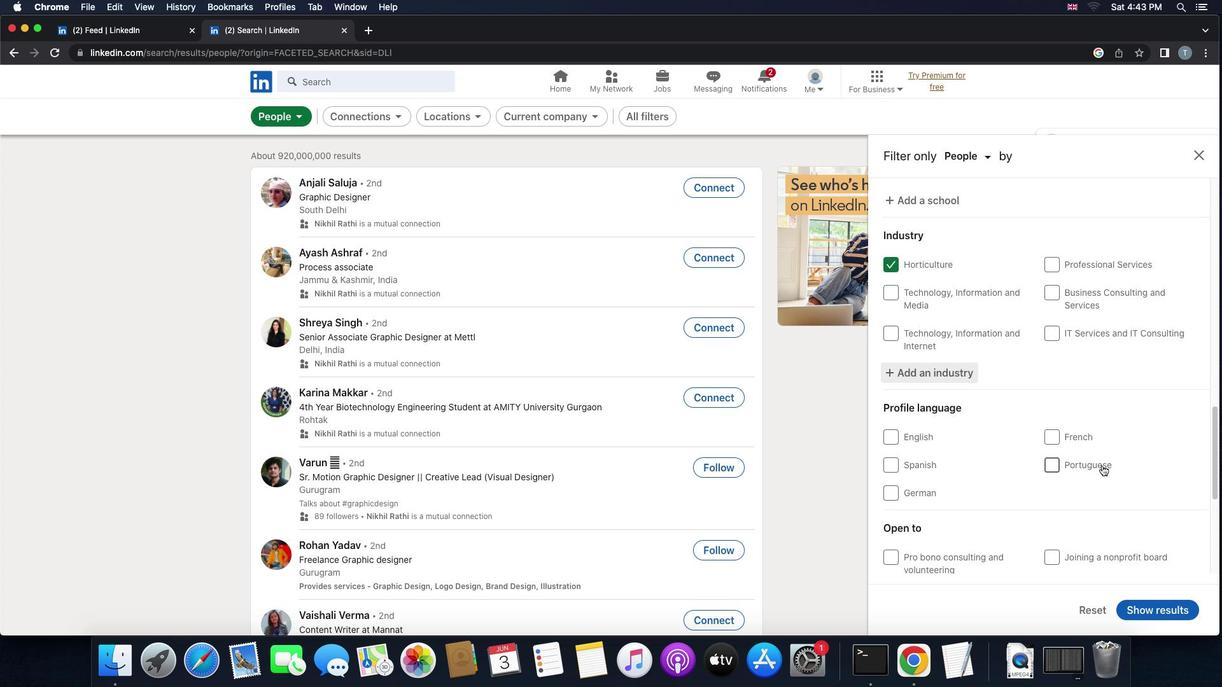 
Action: Mouse scrolled (1095, 459) with delta (-6, -7)
Screenshot: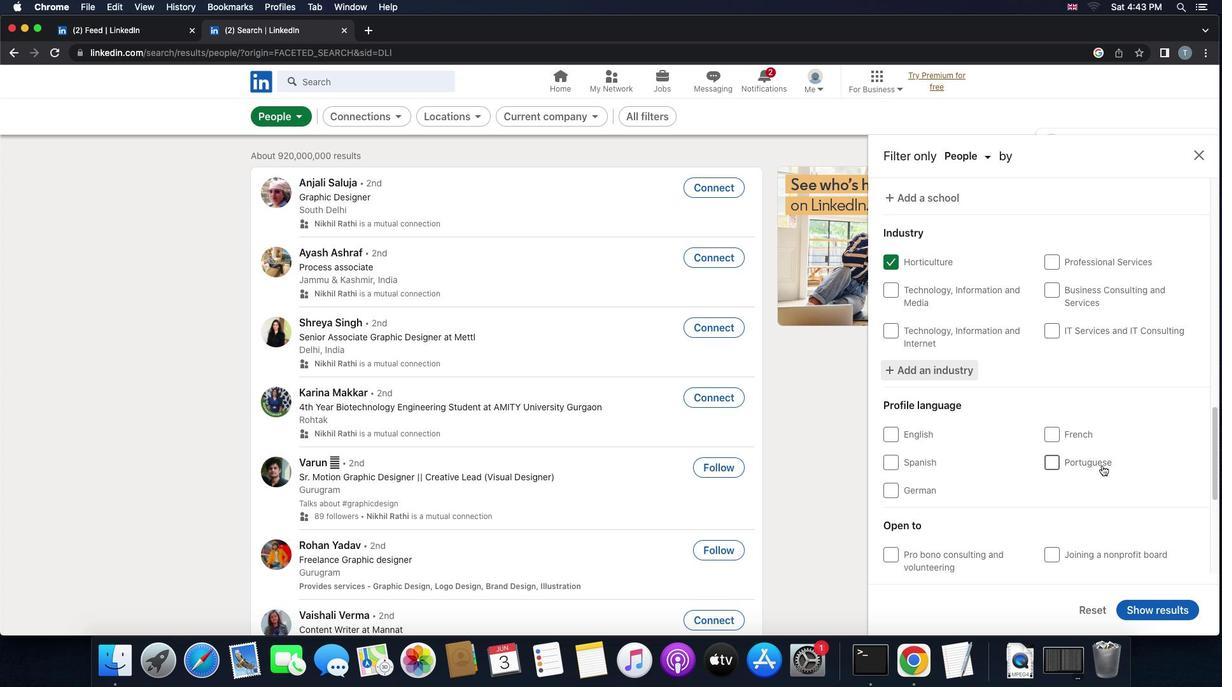 
Action: Mouse scrolled (1095, 459) with delta (-6, -7)
Screenshot: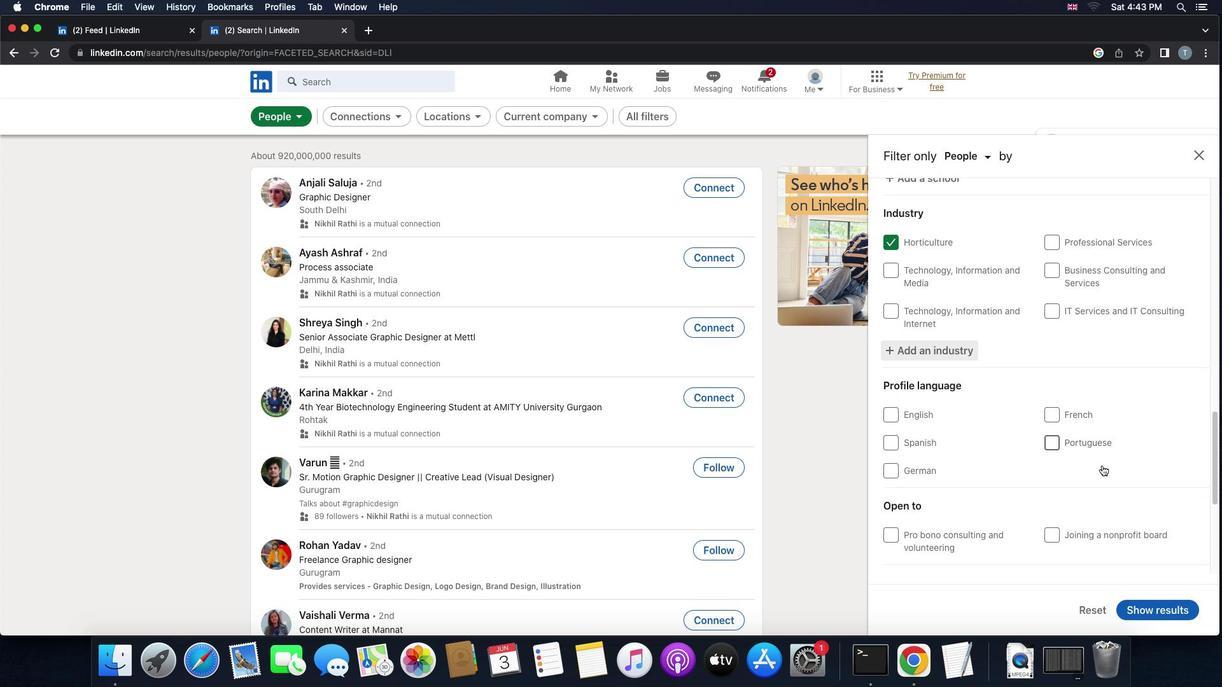 
Action: Mouse scrolled (1095, 459) with delta (-6, -7)
Screenshot: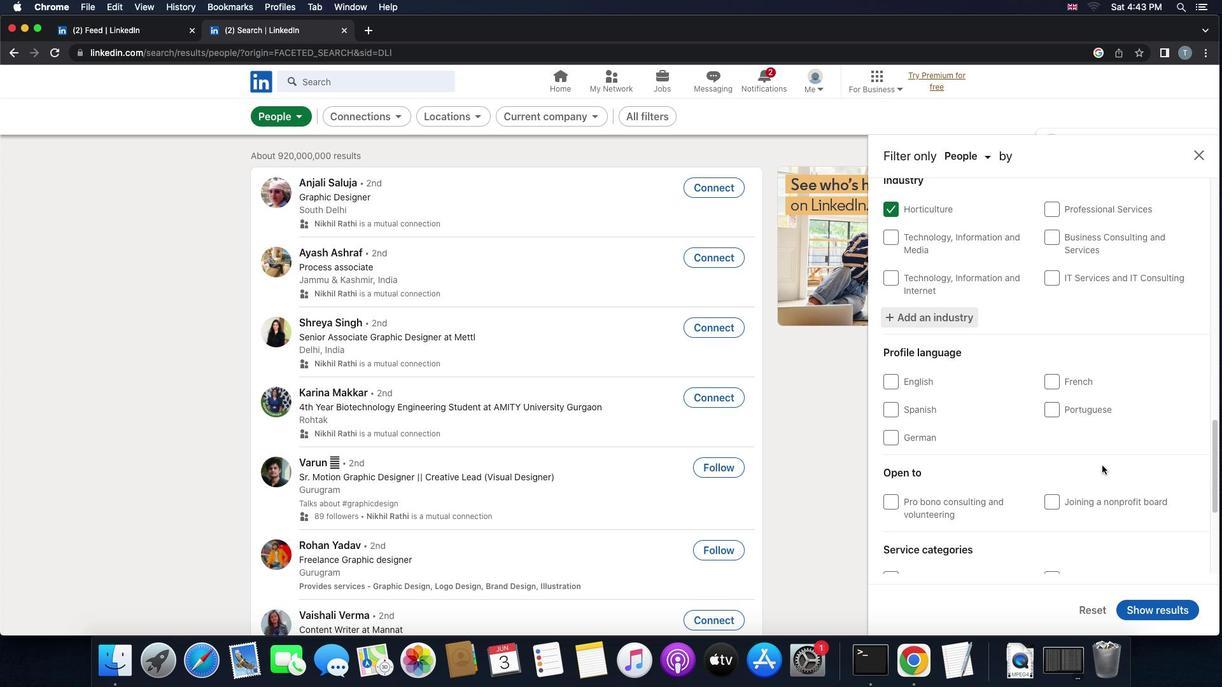 
Action: Mouse scrolled (1095, 459) with delta (-6, -7)
Screenshot: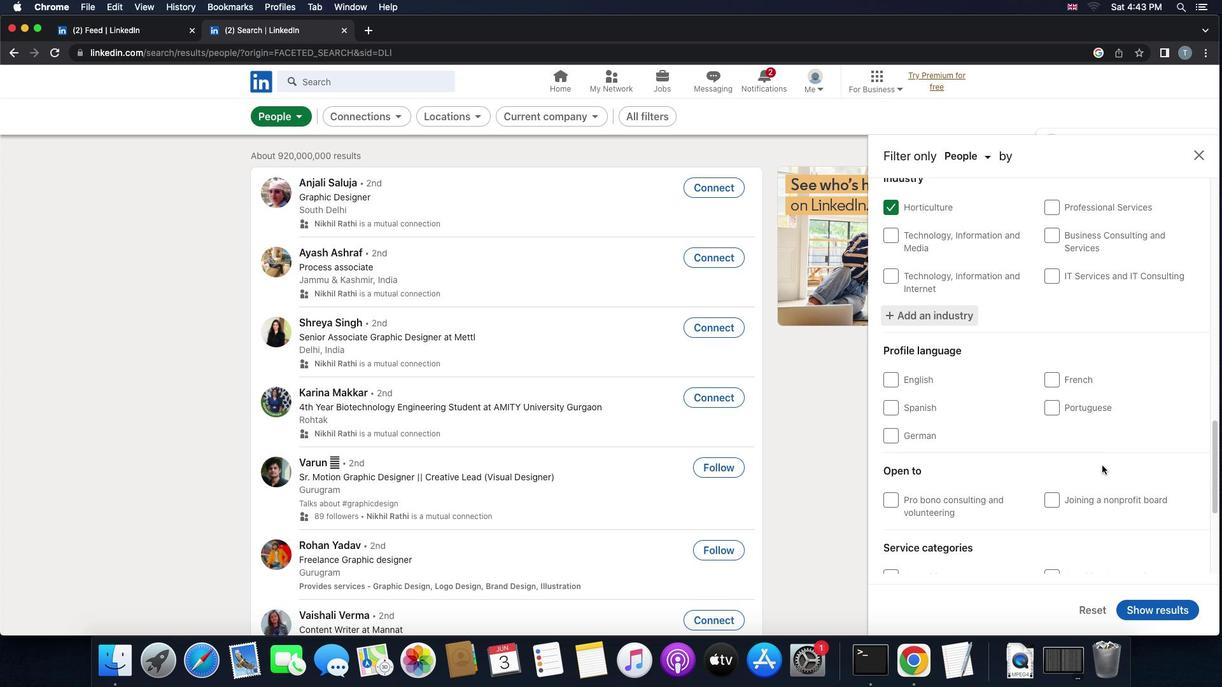 
Action: Mouse scrolled (1095, 459) with delta (-6, -7)
Screenshot: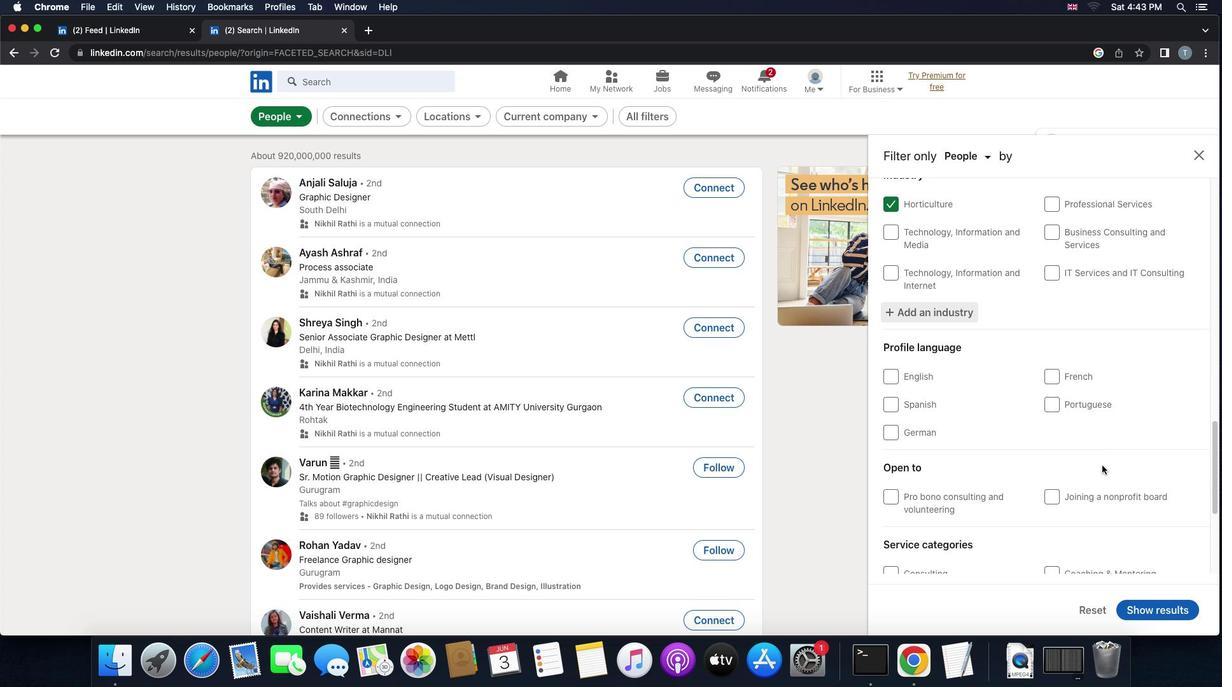 
Action: Mouse scrolled (1095, 459) with delta (-6, -7)
Screenshot: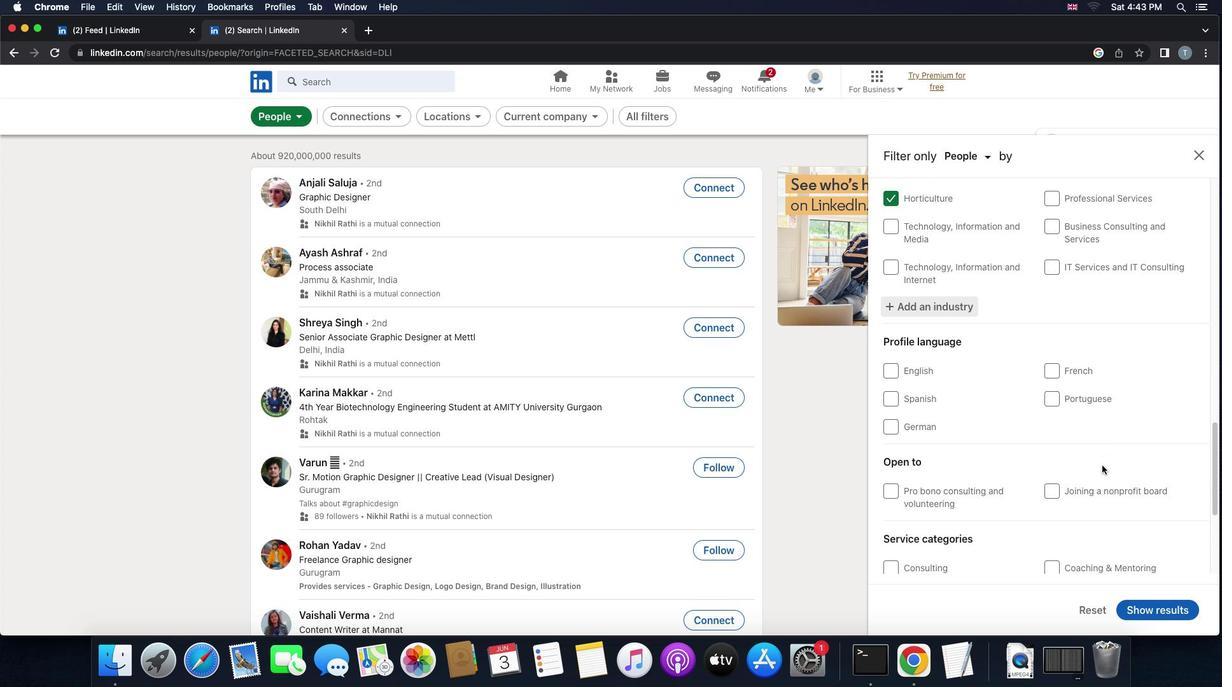 
Action: Mouse moved to (1041, 365)
Screenshot: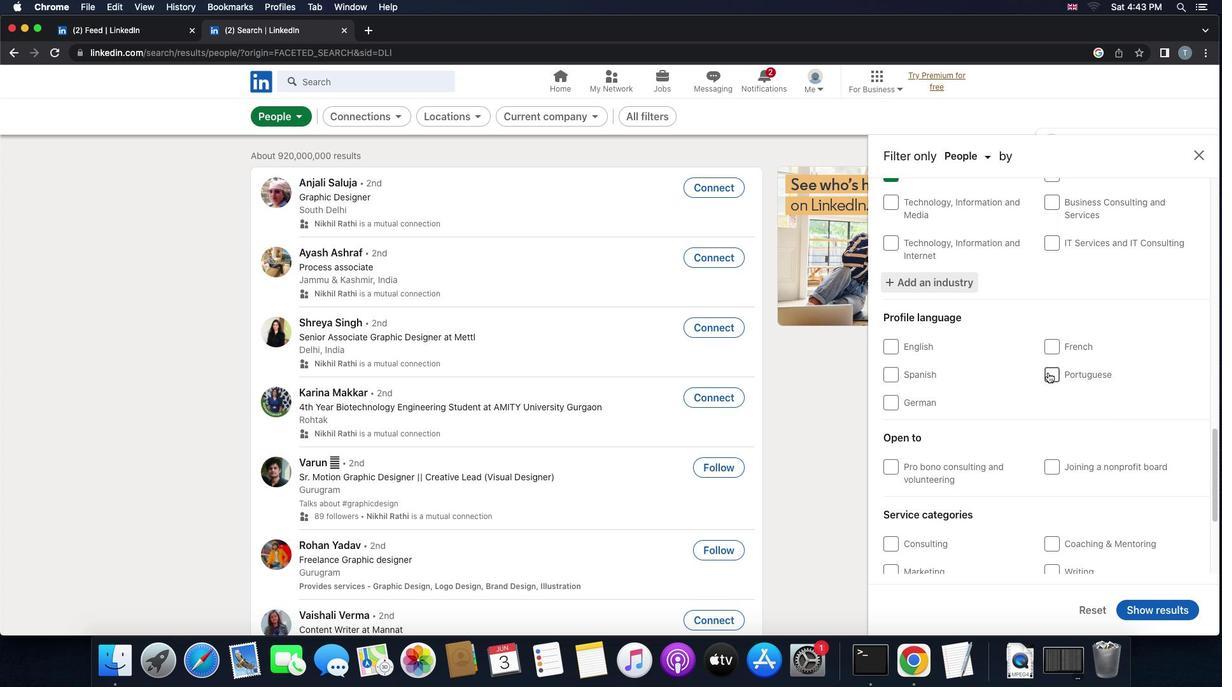 
Action: Mouse pressed left at (1041, 365)
Screenshot: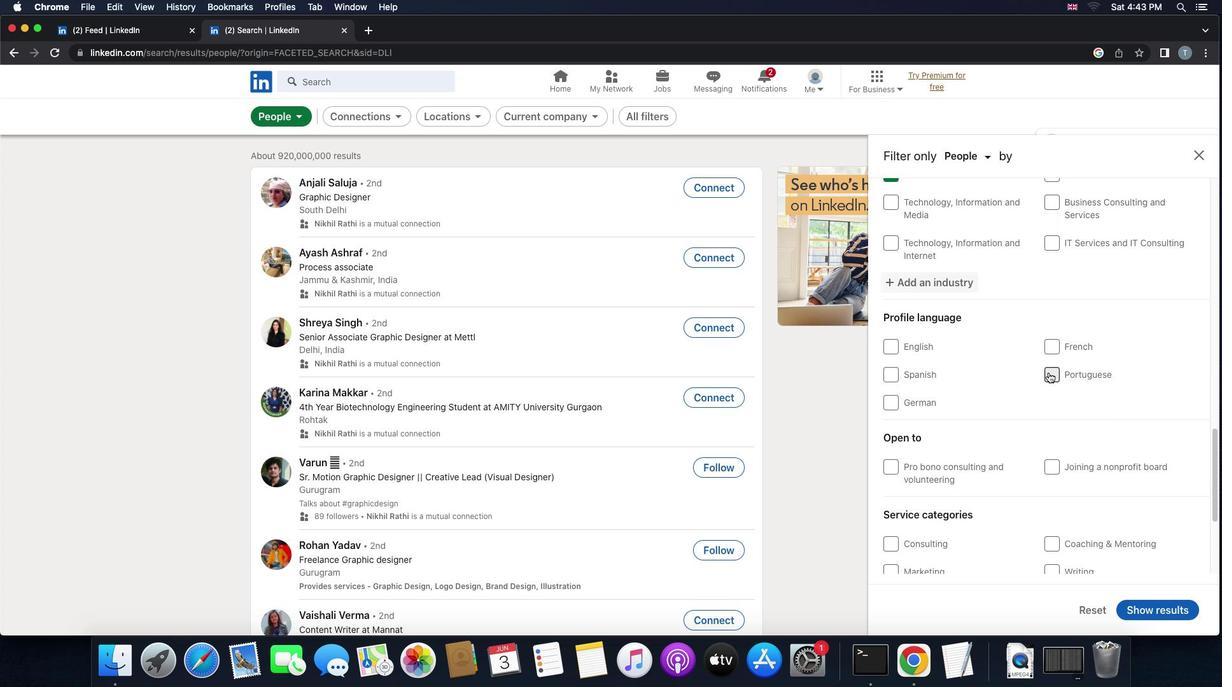 
Action: Mouse moved to (1096, 438)
Screenshot: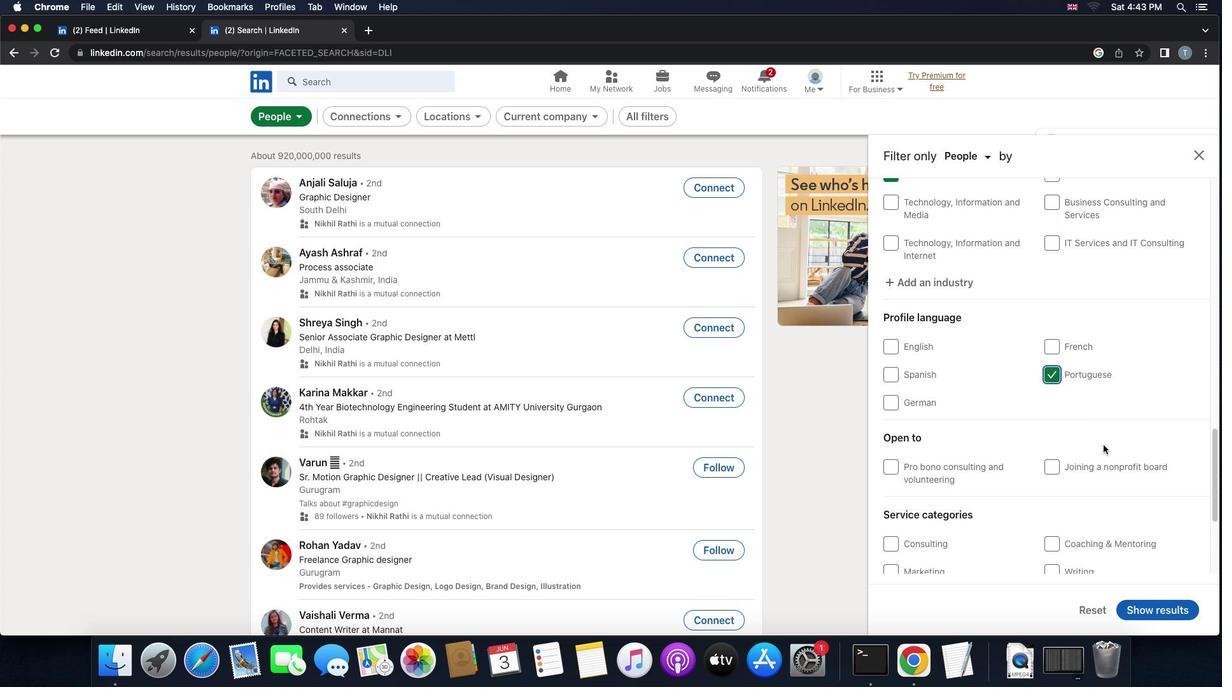 
Action: Mouse scrolled (1096, 438) with delta (-6, -7)
Screenshot: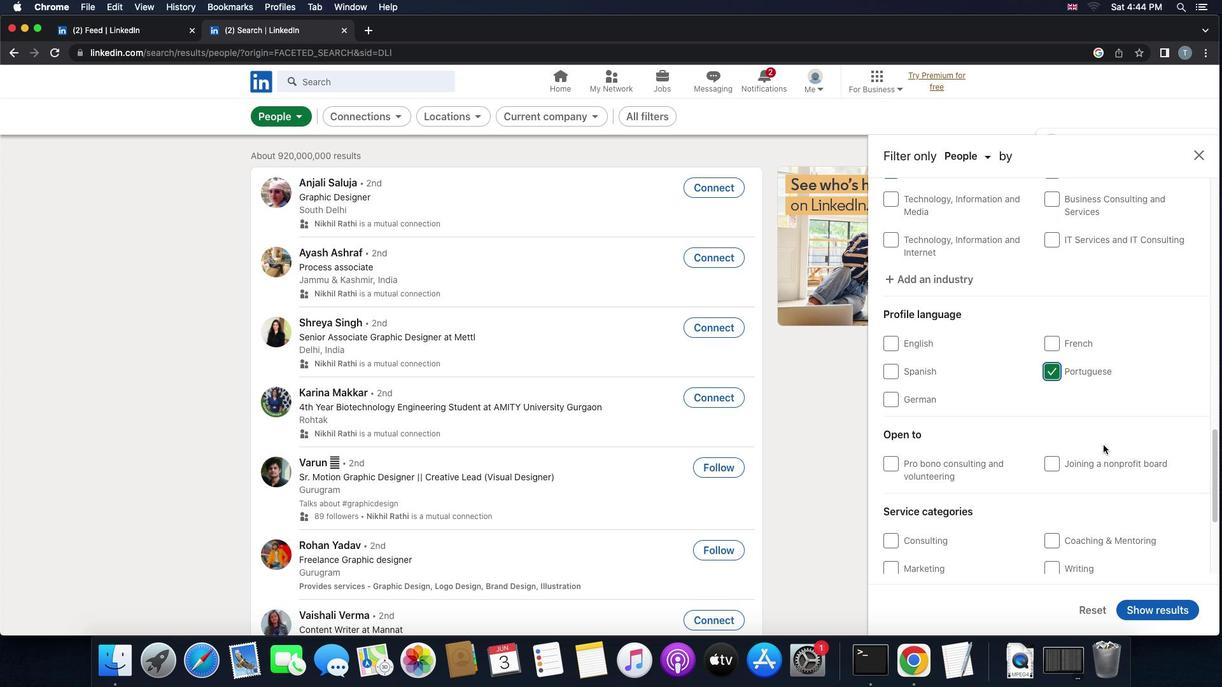 
Action: Mouse scrolled (1096, 438) with delta (-6, -7)
Screenshot: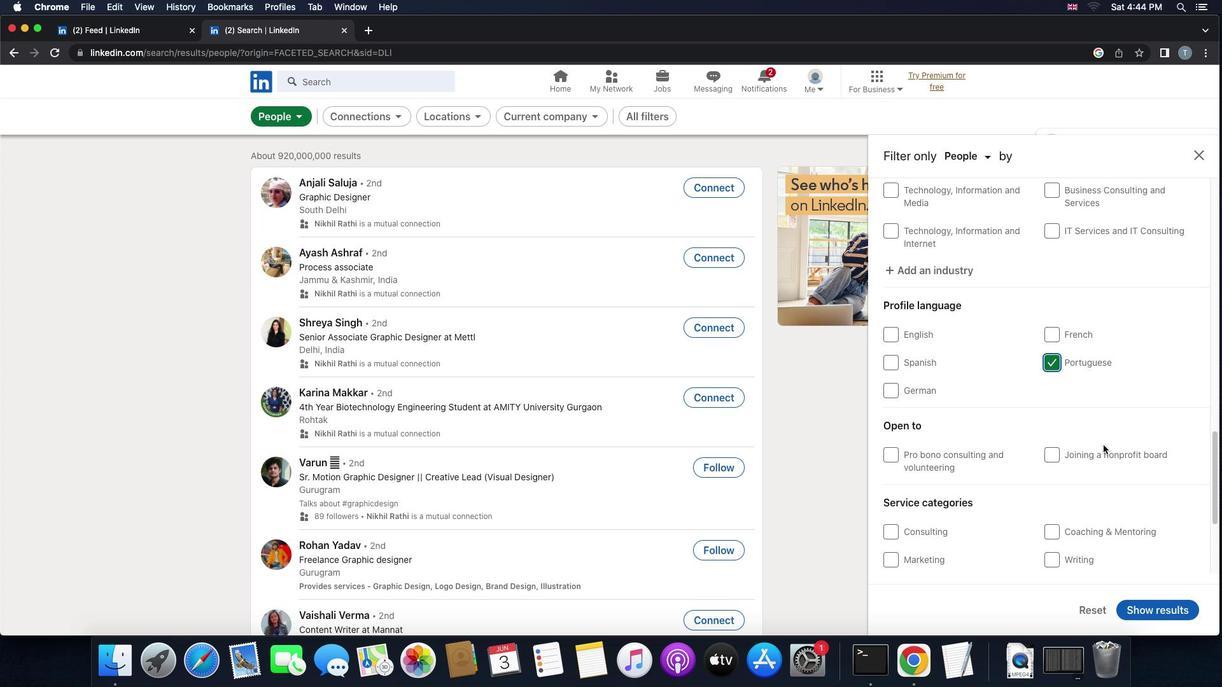 
Action: Mouse scrolled (1096, 438) with delta (-6, -7)
Screenshot: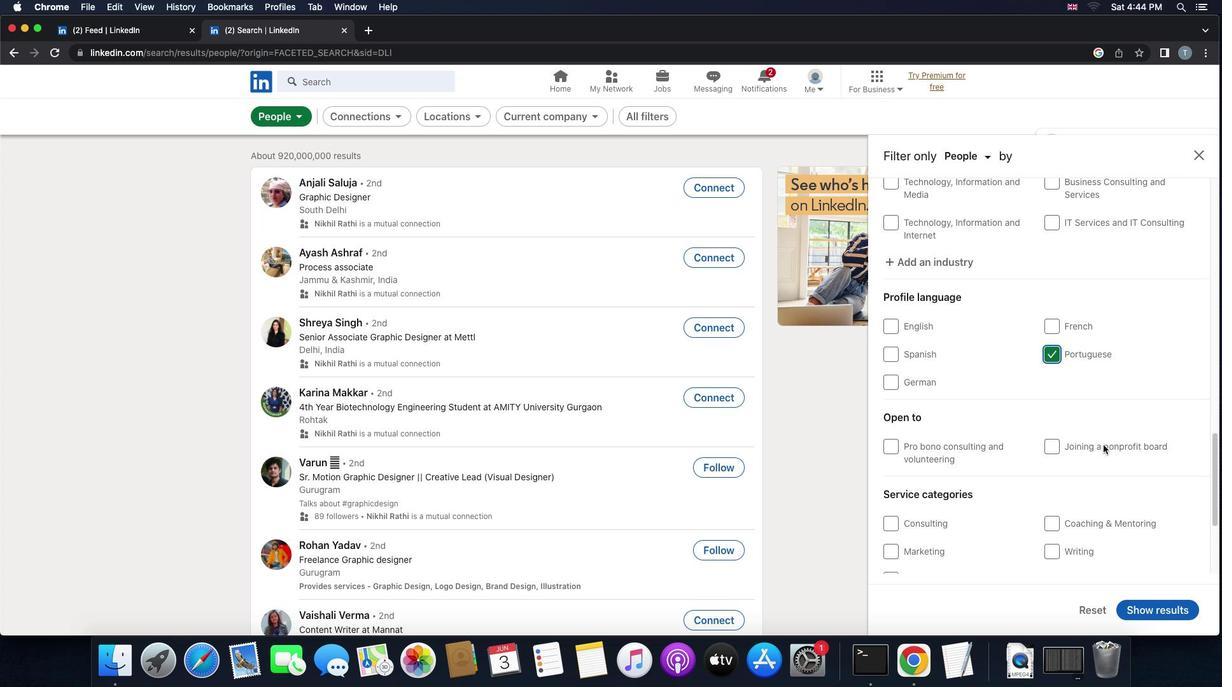 
Action: Mouse moved to (1096, 441)
Screenshot: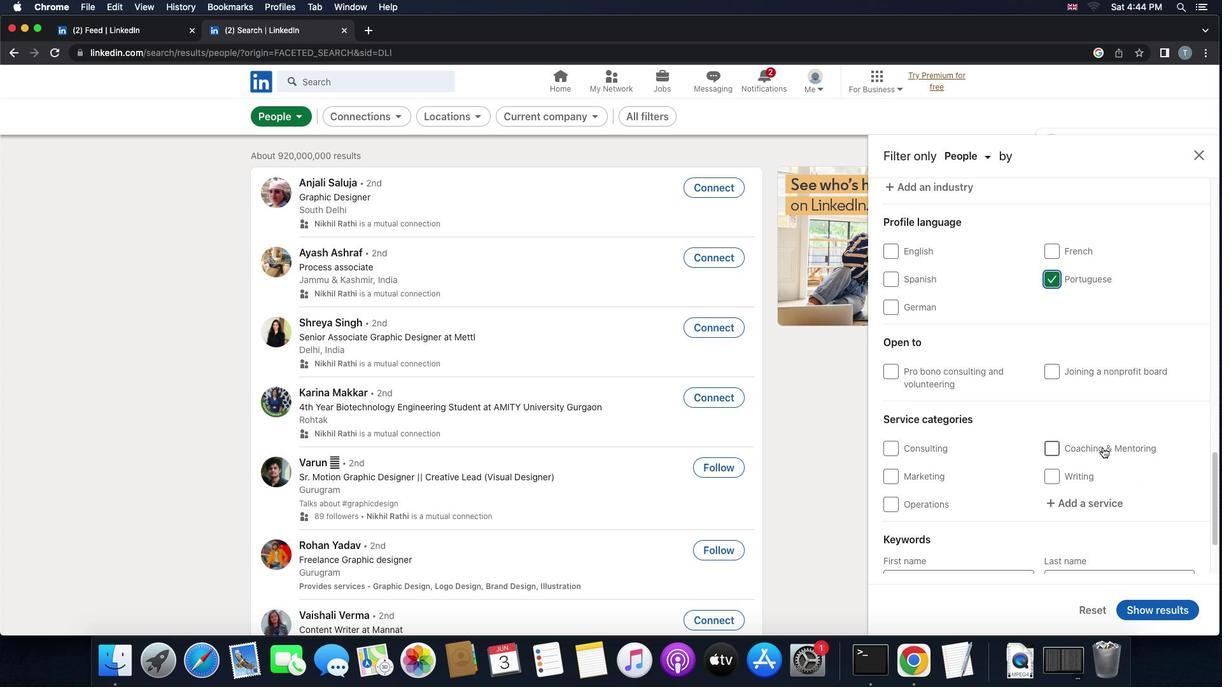 
Action: Mouse scrolled (1096, 441) with delta (-6, -7)
Screenshot: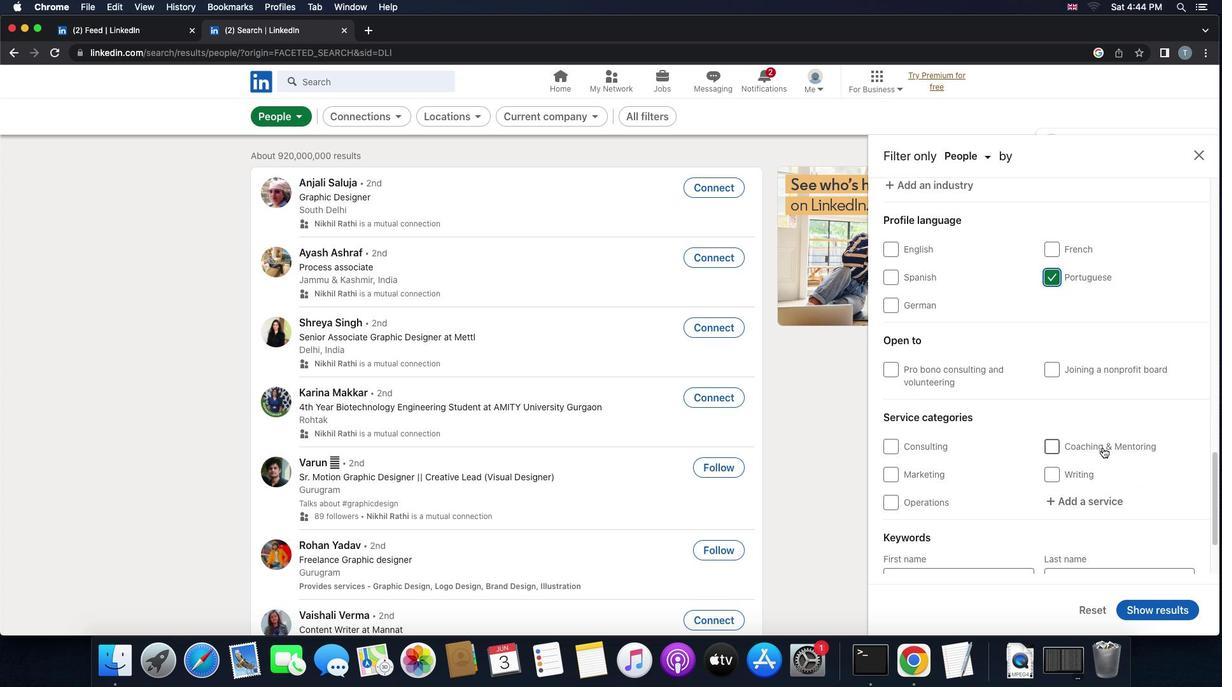 
Action: Mouse scrolled (1096, 441) with delta (-6, -7)
Screenshot: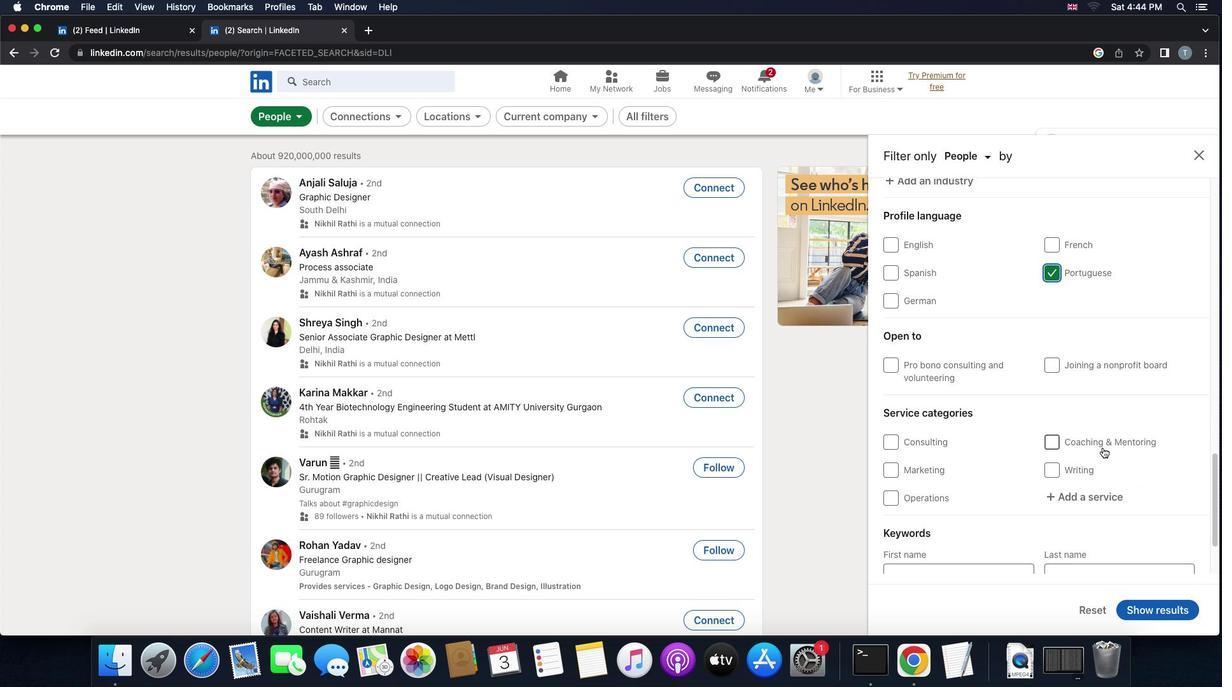
Action: Mouse scrolled (1096, 441) with delta (-6, -7)
Screenshot: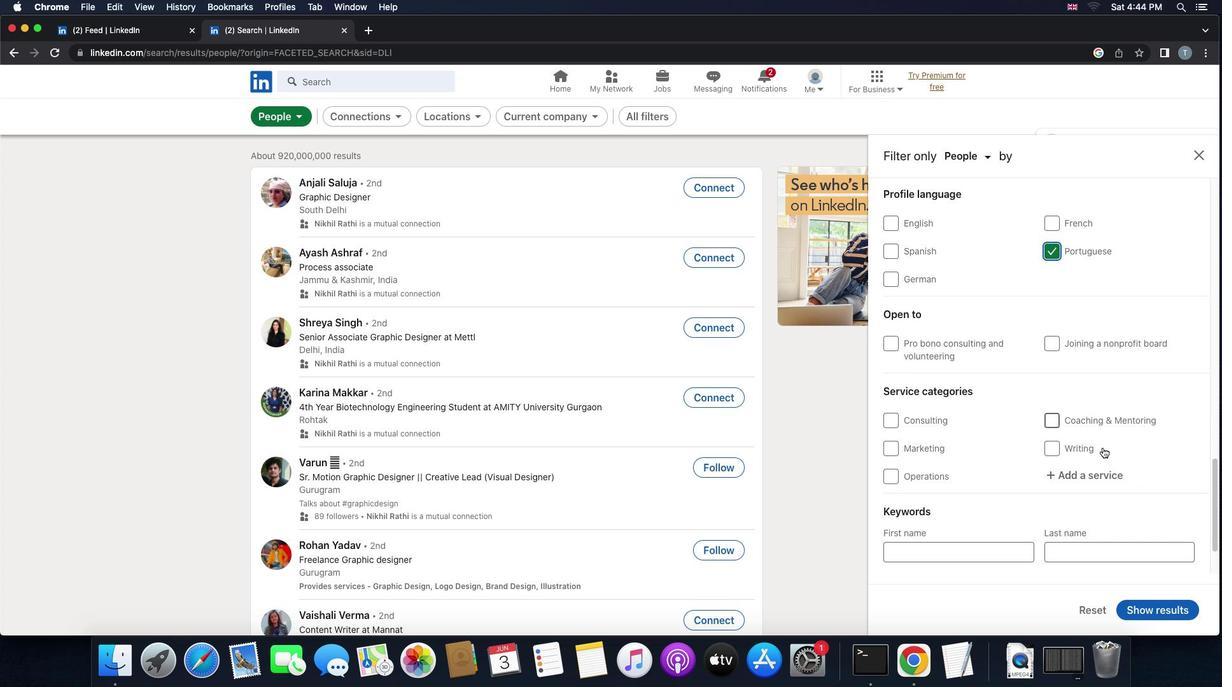 
Action: Mouse moved to (1098, 436)
Screenshot: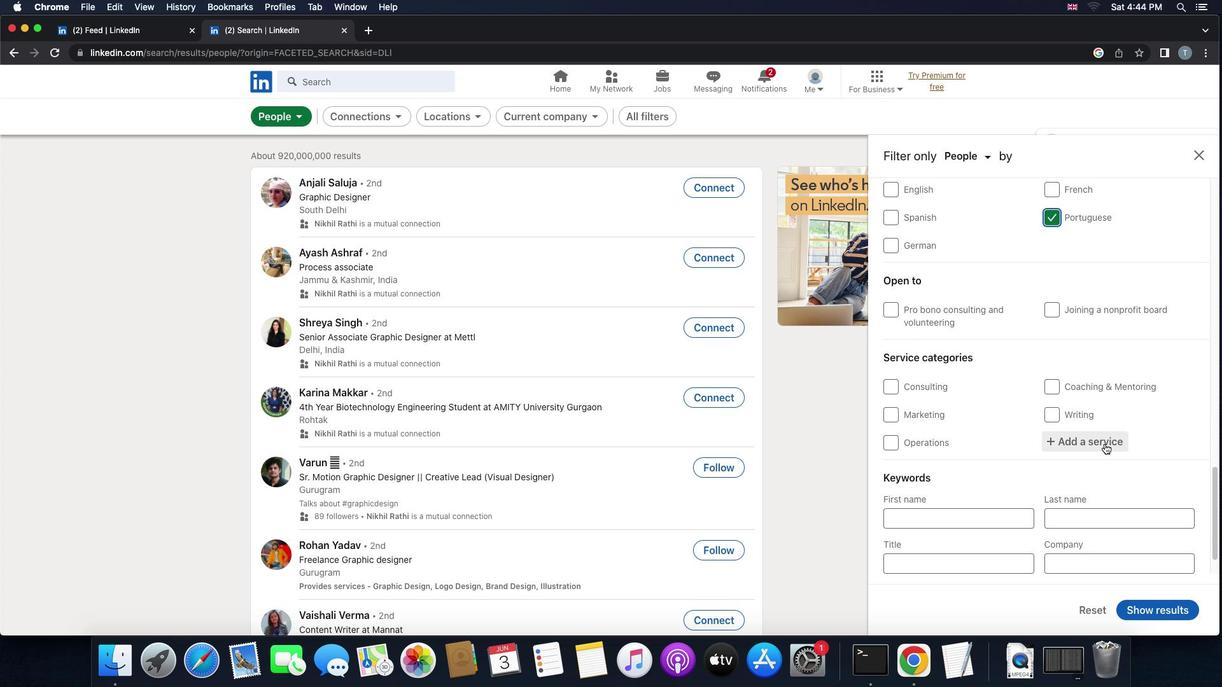 
Action: Mouse pressed left at (1098, 436)
Screenshot: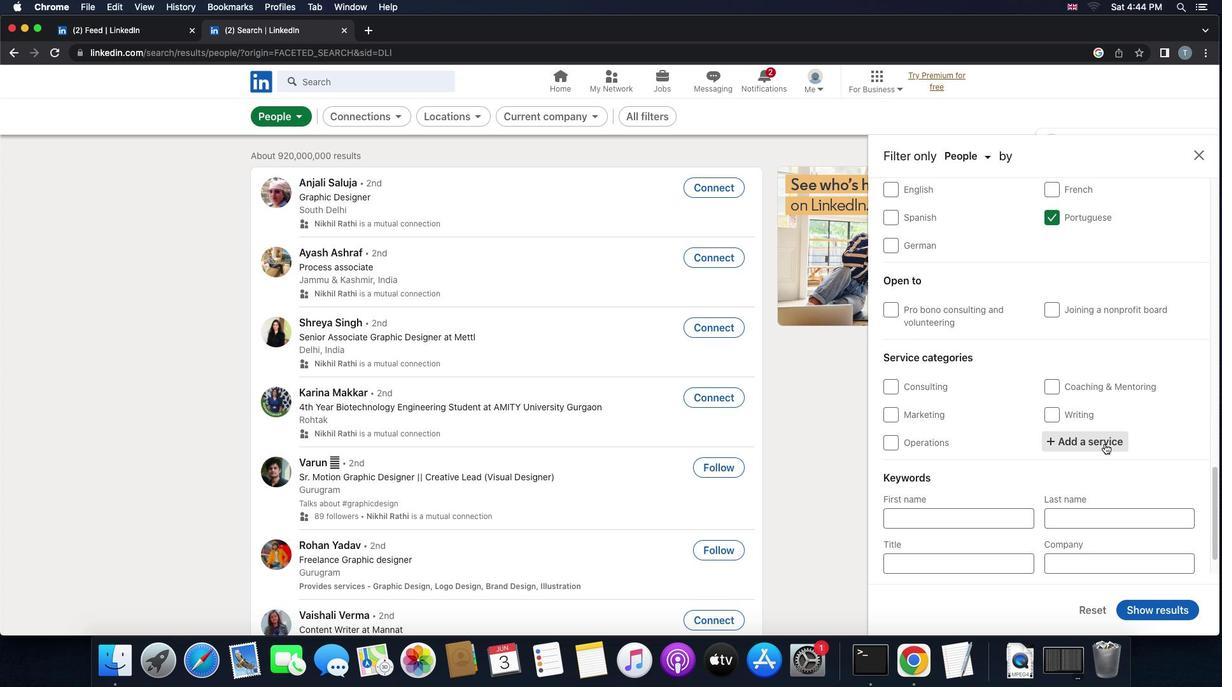 
Action: Mouse moved to (1105, 438)
Screenshot: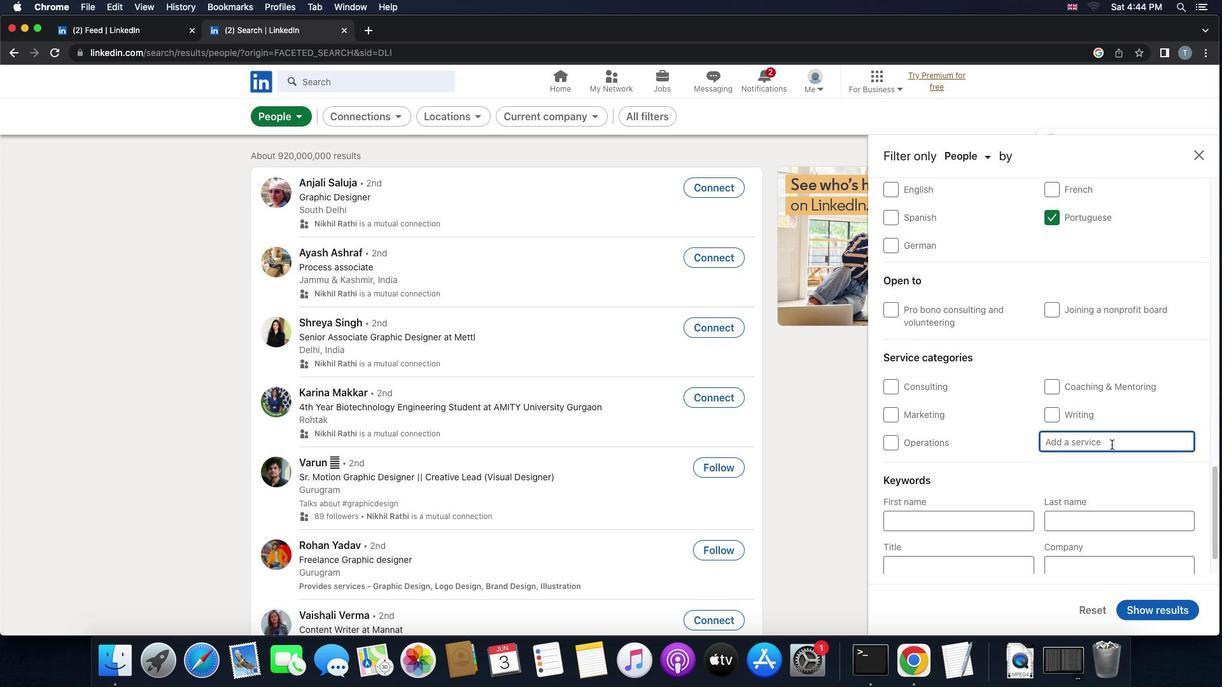 
Action: Key pressed 'c''o''m''m''e''r''c''i''a''l'
Screenshot: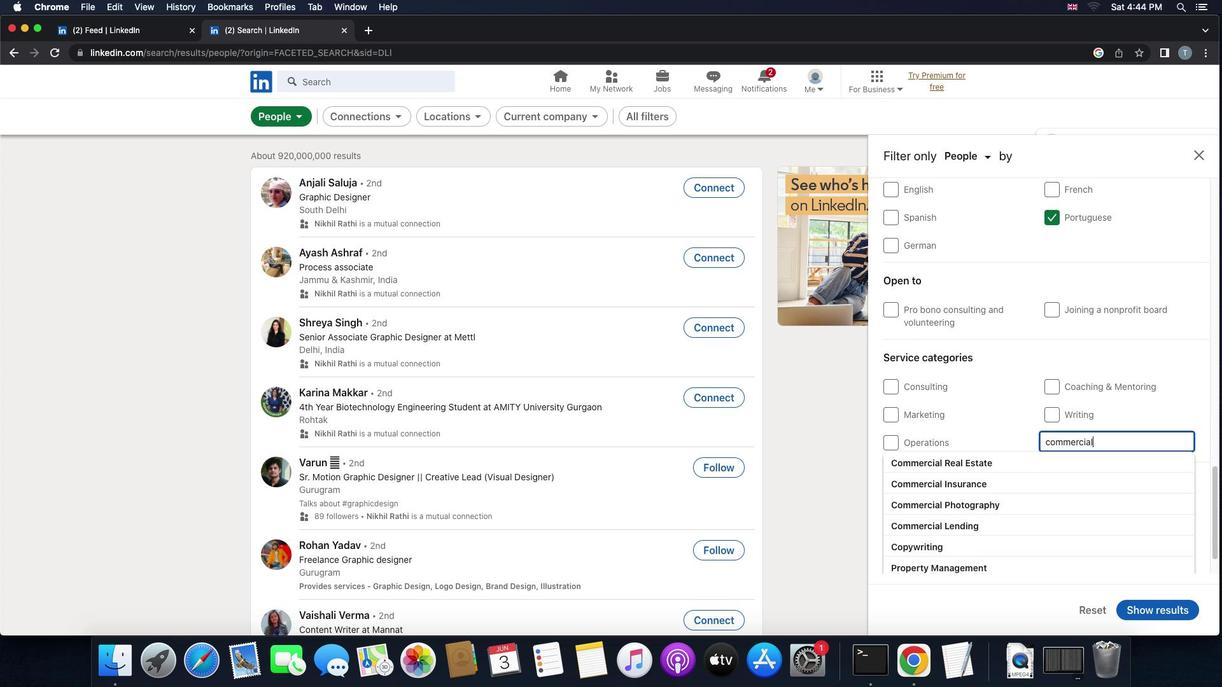 
Action: Mouse moved to (1075, 474)
Screenshot: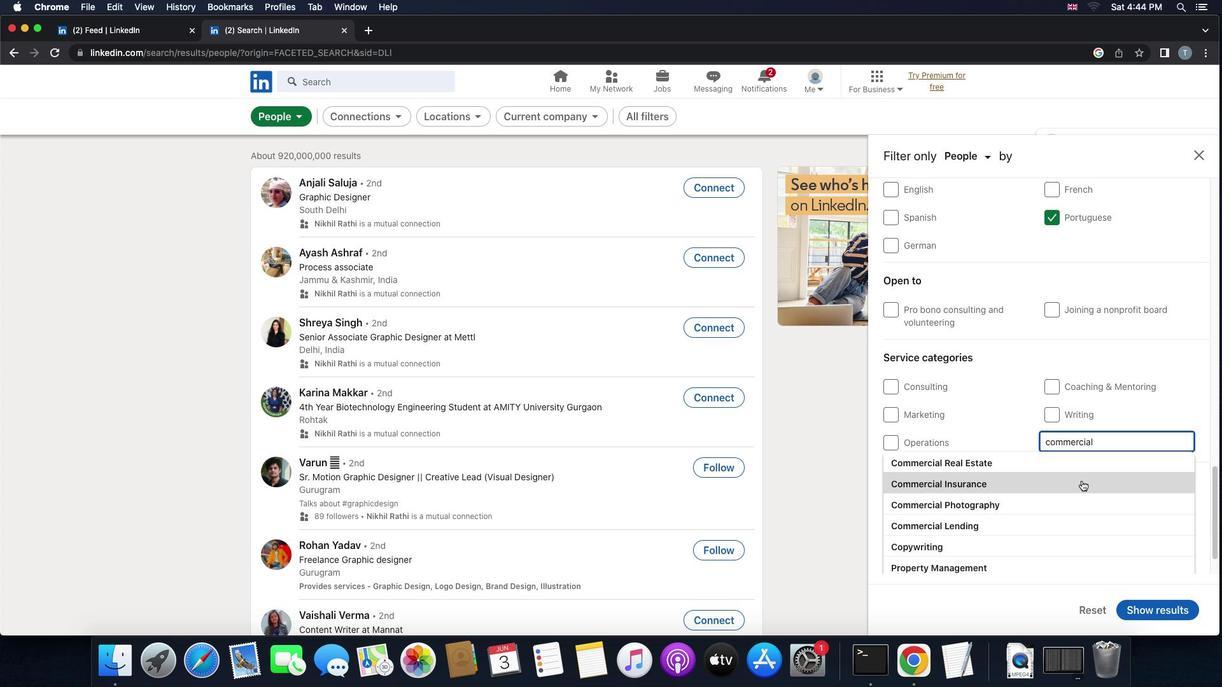 
Action: Mouse pressed left at (1075, 474)
Screenshot: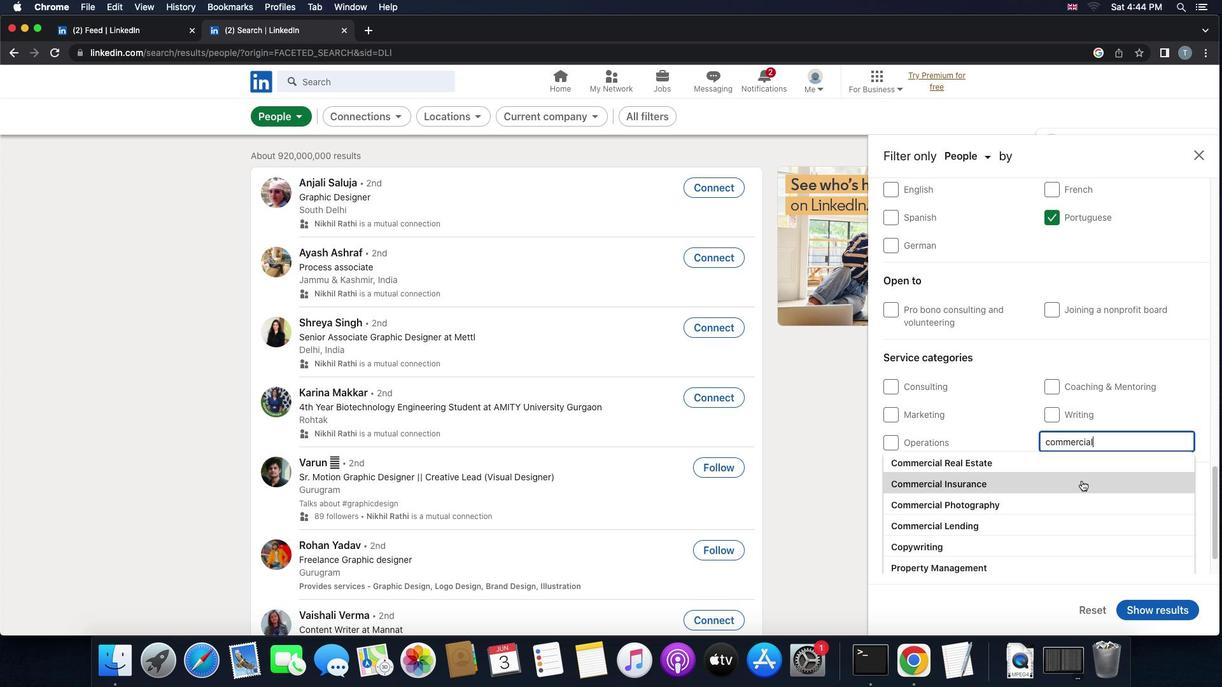 
Action: Mouse scrolled (1075, 474) with delta (-6, -7)
Screenshot: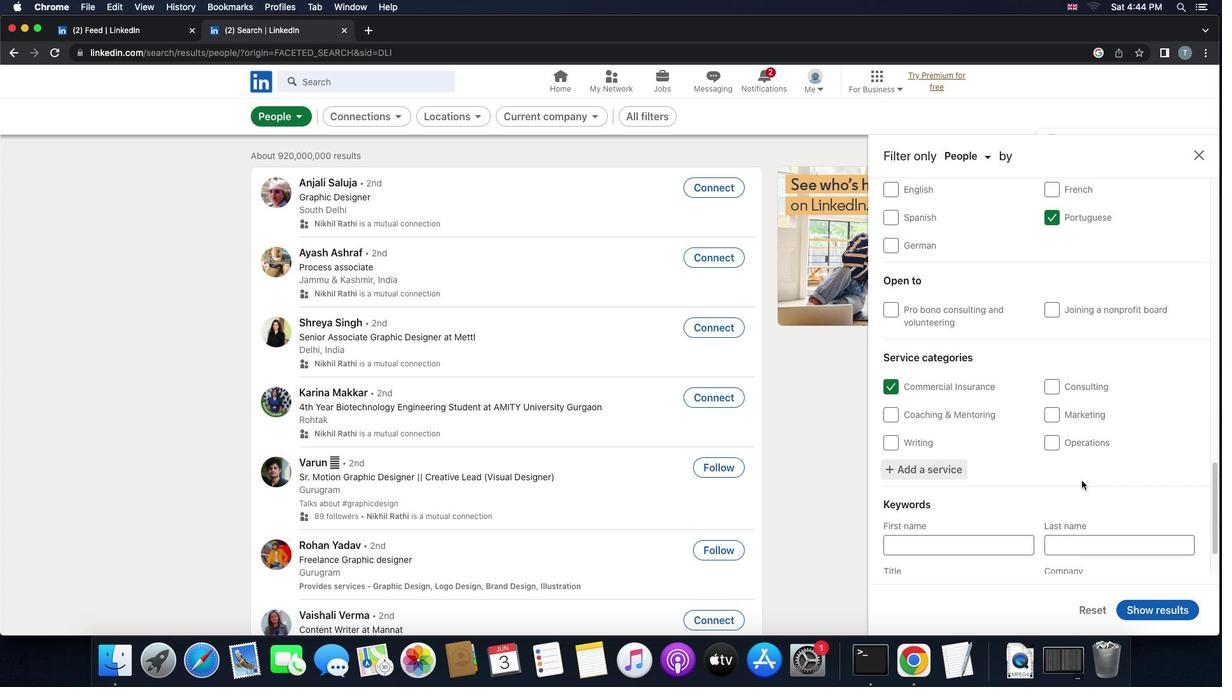 
Action: Mouse scrolled (1075, 474) with delta (-6, -7)
Screenshot: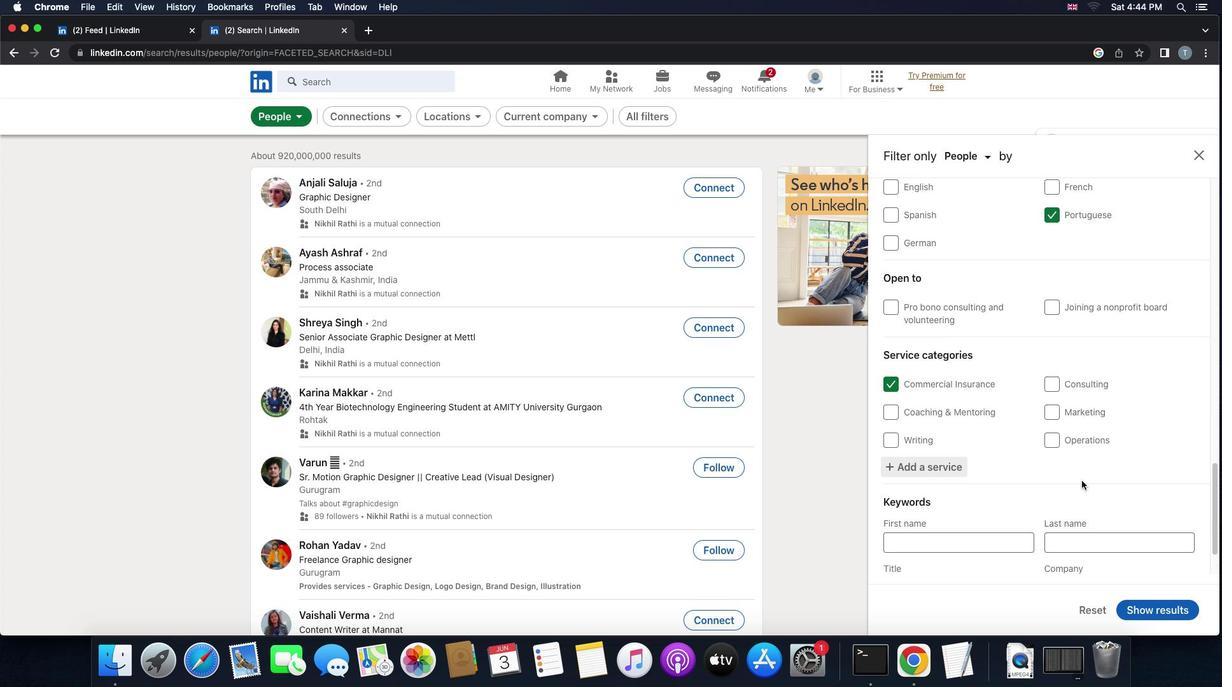 
Action: Mouse scrolled (1075, 474) with delta (-6, -8)
Screenshot: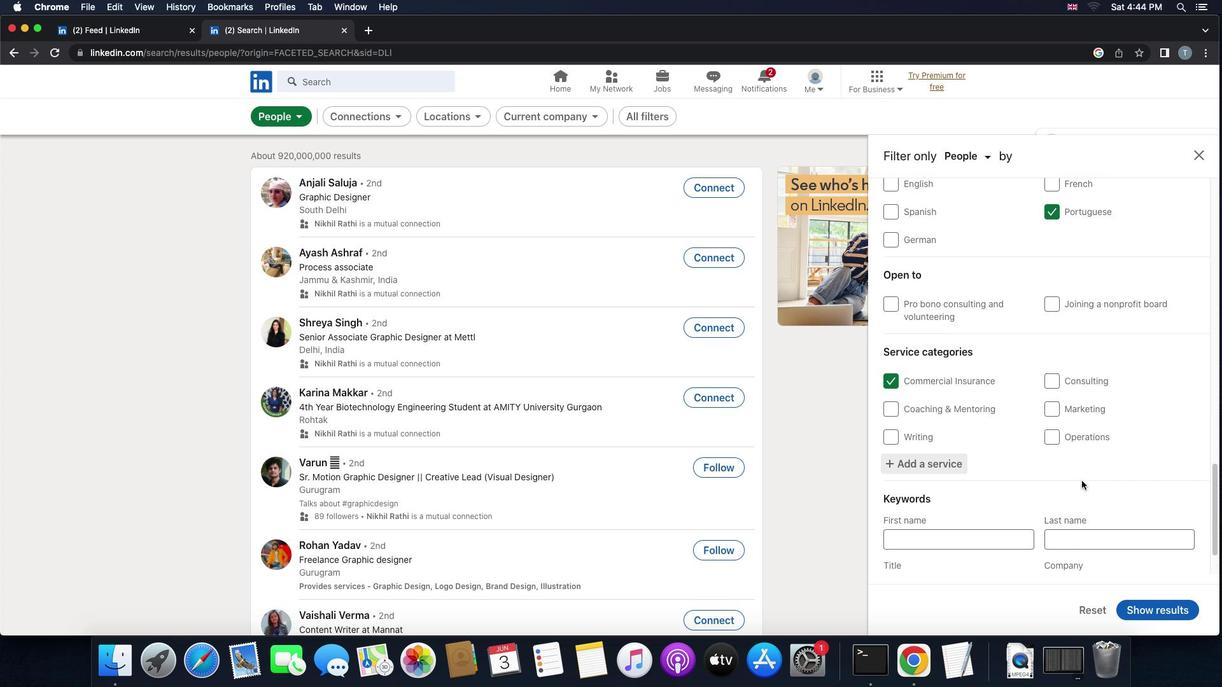 
Action: Mouse scrolled (1075, 474) with delta (-6, -8)
Screenshot: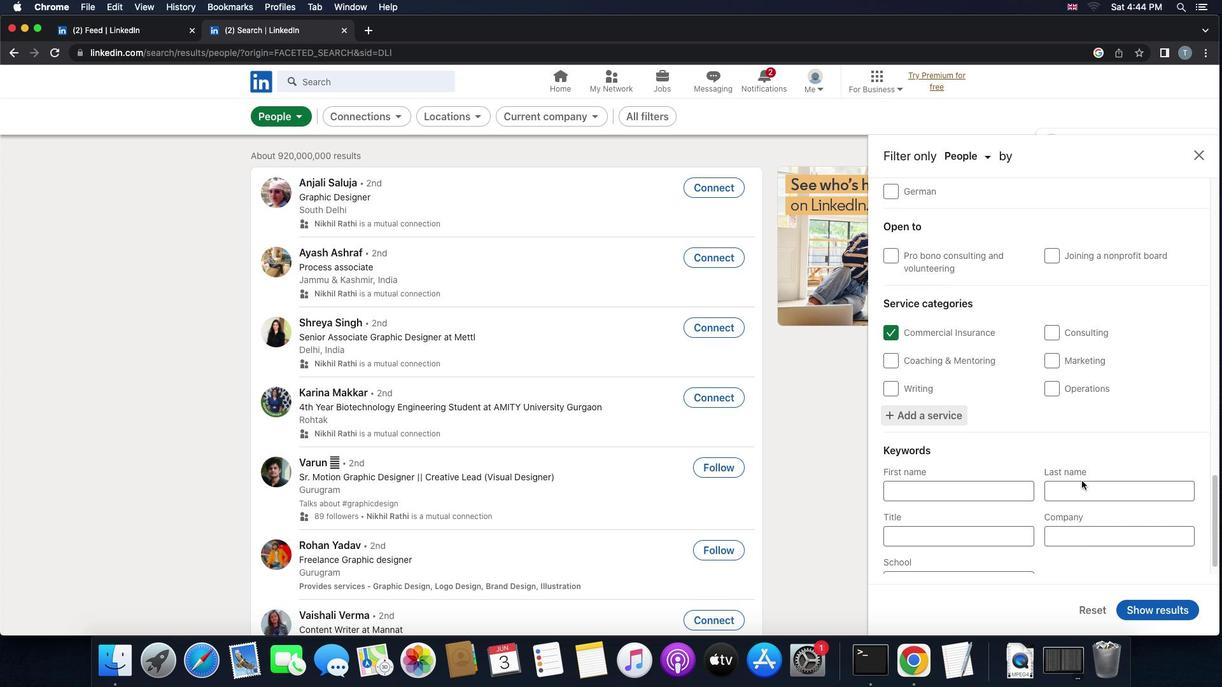 
Action: Mouse scrolled (1075, 474) with delta (-6, -7)
Screenshot: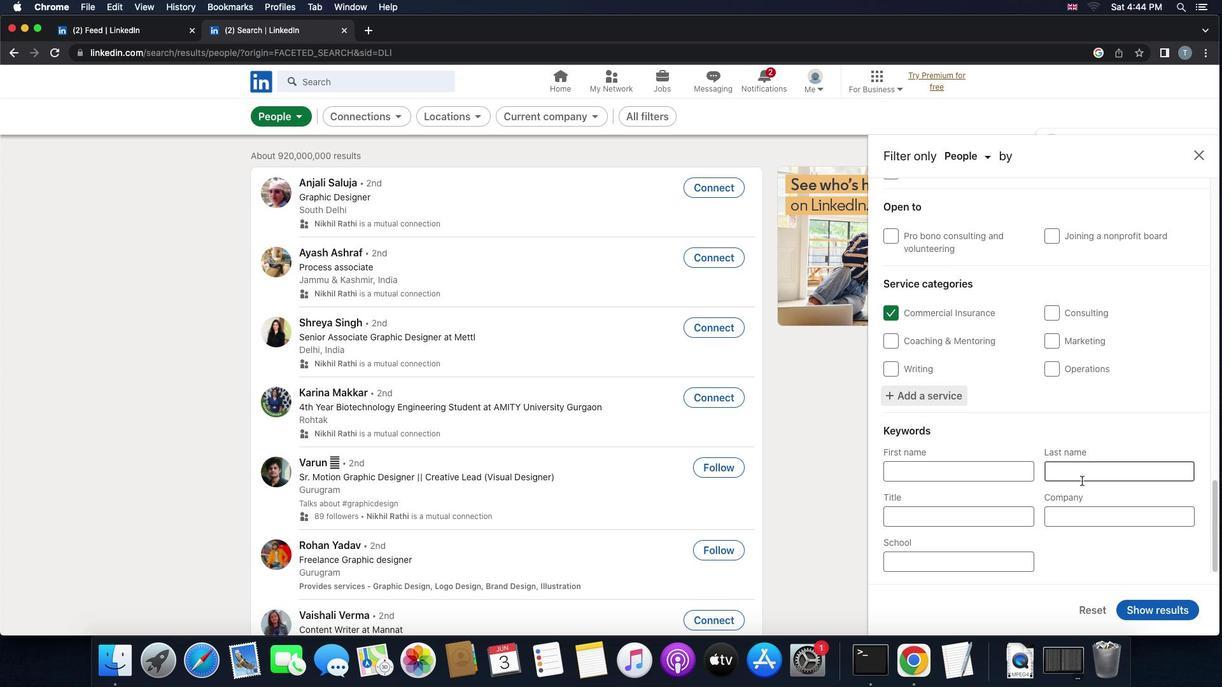 
Action: Mouse scrolled (1075, 474) with delta (-6, -7)
Screenshot: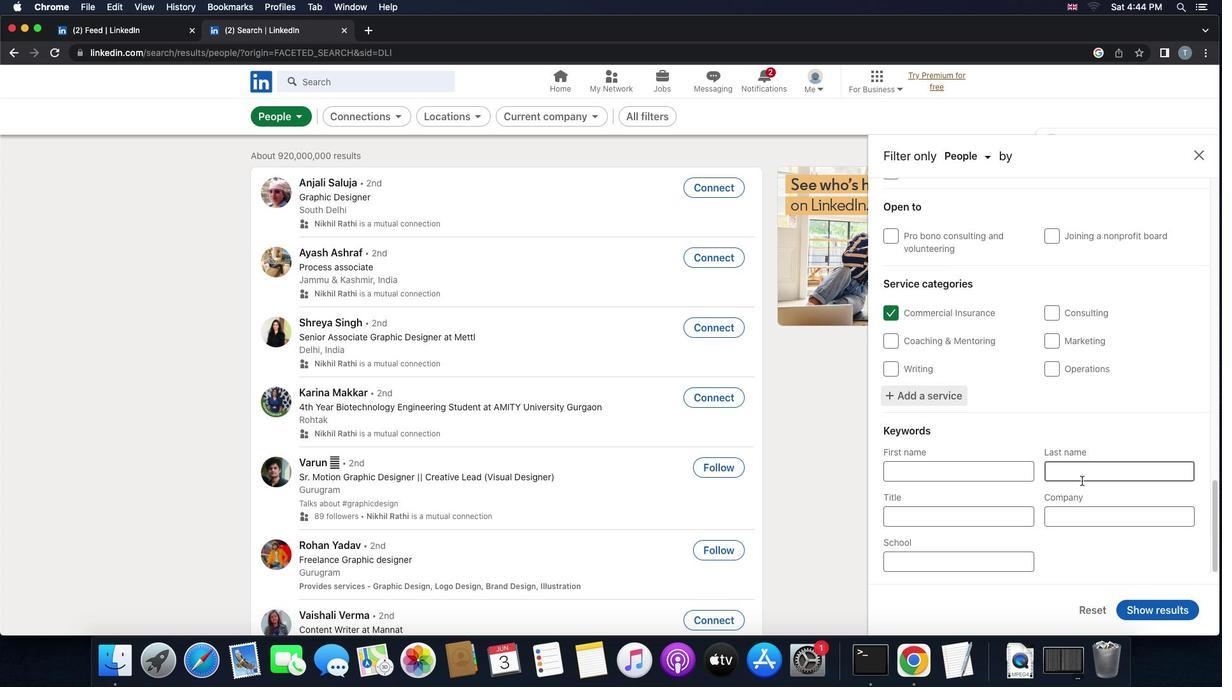 
Action: Mouse scrolled (1075, 474) with delta (-6, -7)
Screenshot: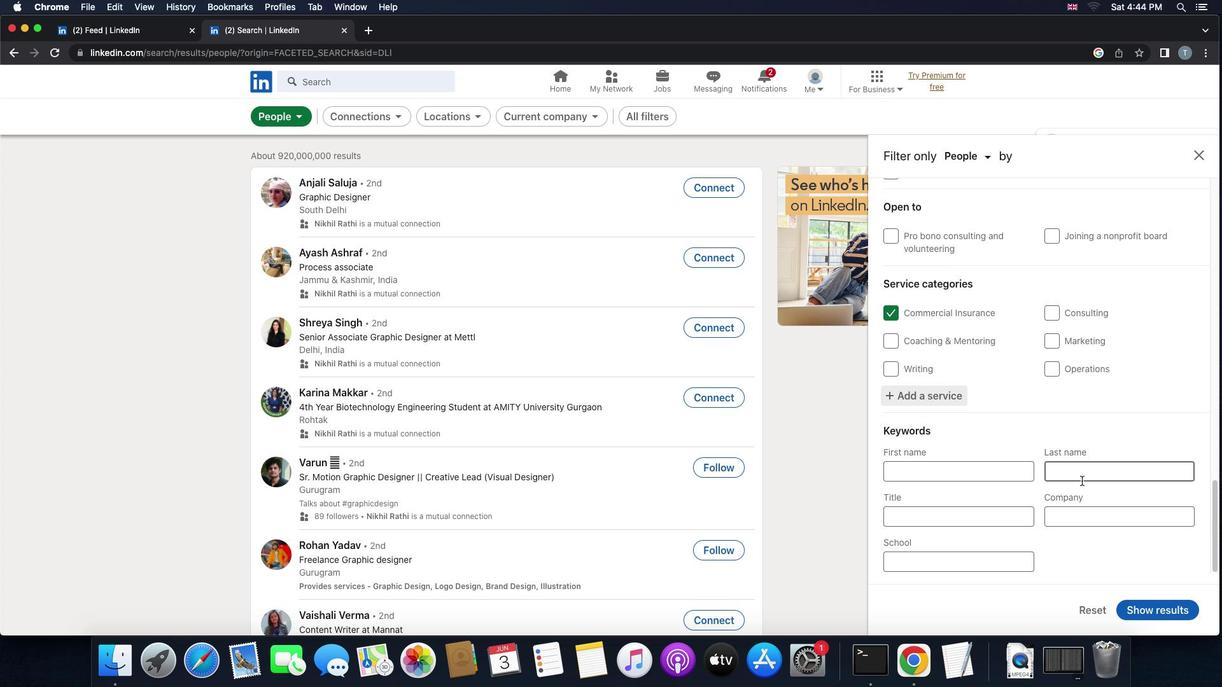 
Action: Mouse moved to (996, 509)
Screenshot: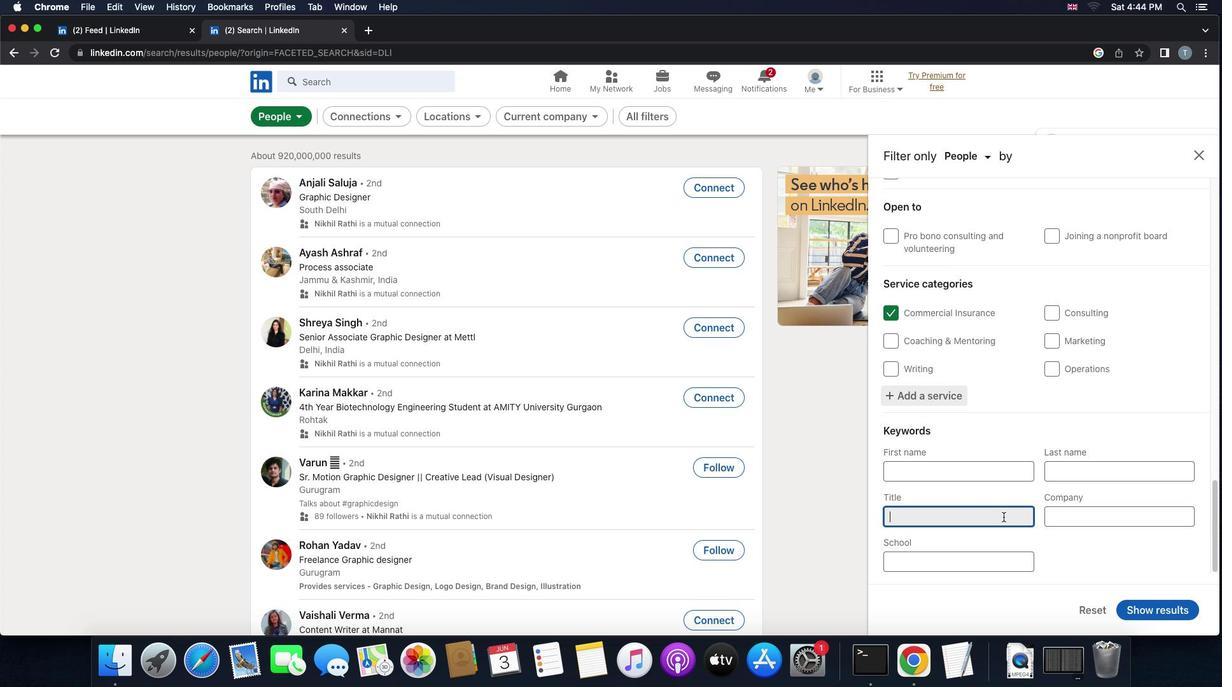 
Action: Mouse pressed left at (996, 509)
Screenshot: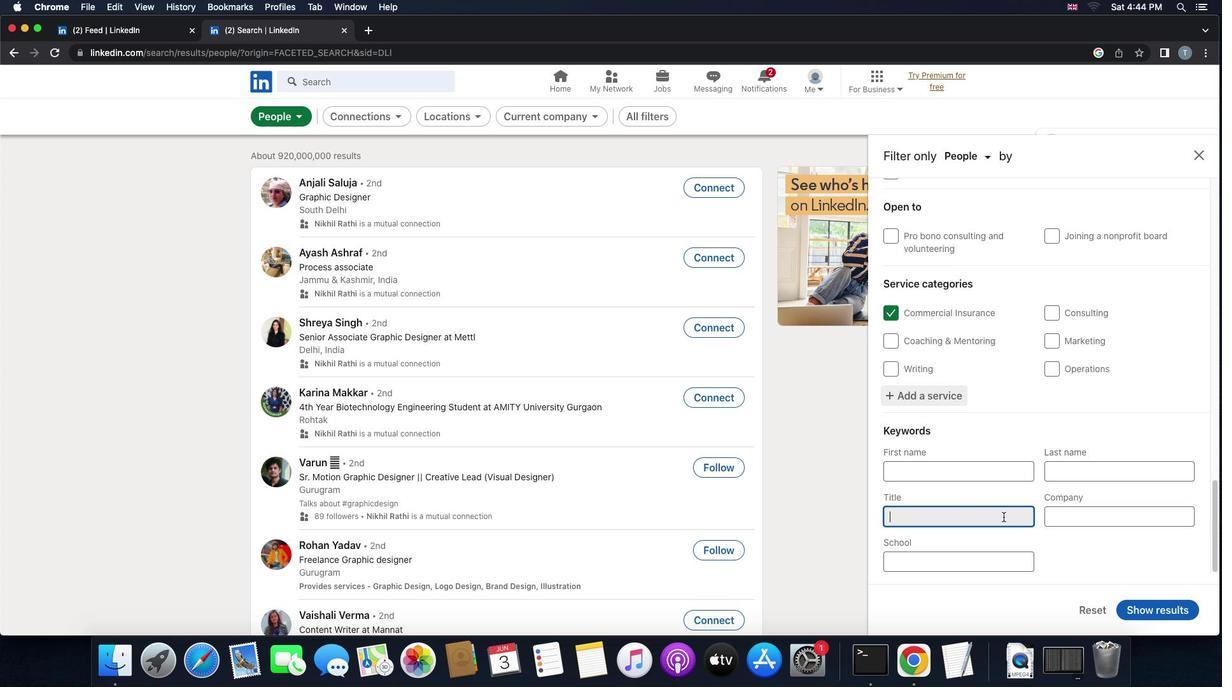 
Action: Key pressed 'a''c''c''o''u''n''t''i''n''g'Key.space's''t''a''f''f'
Screenshot: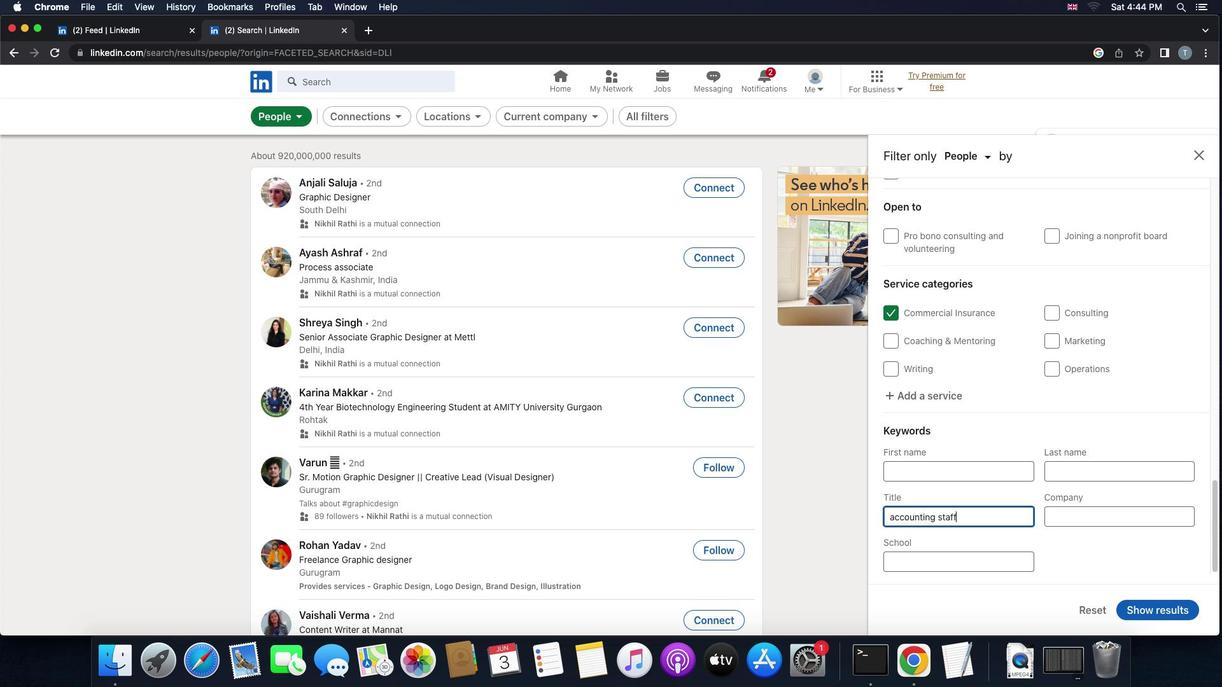 
Action: Mouse moved to (1172, 600)
Screenshot: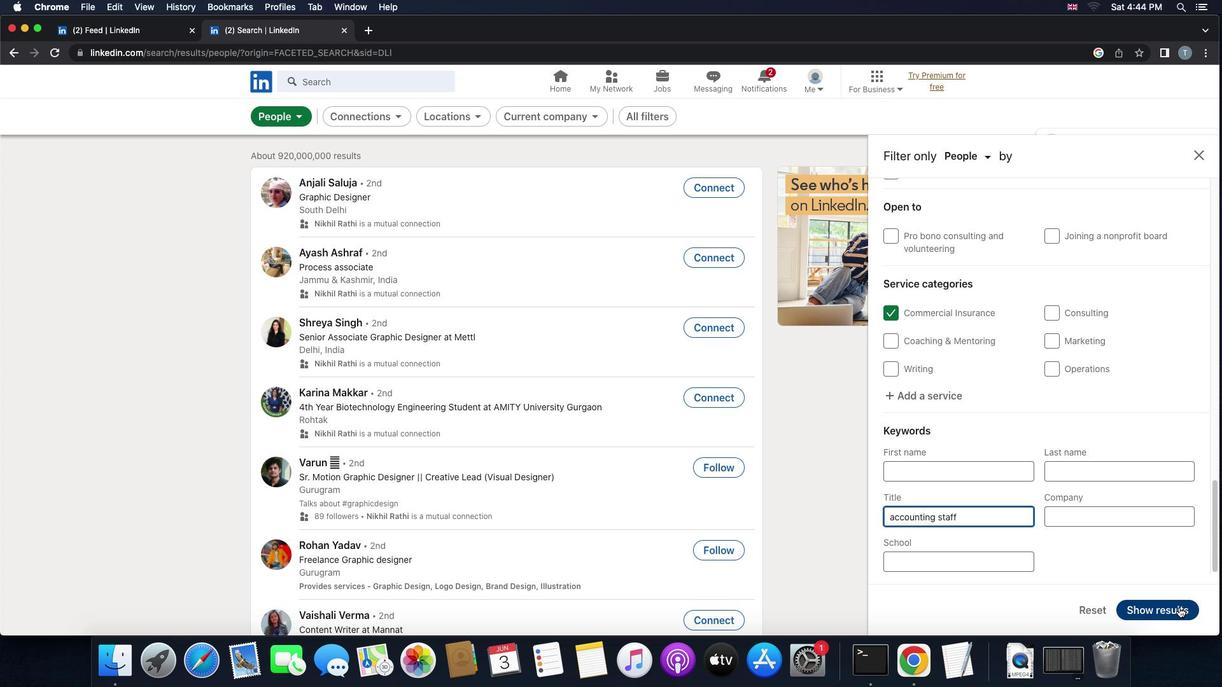 
Action: Mouse pressed left at (1172, 600)
Screenshot: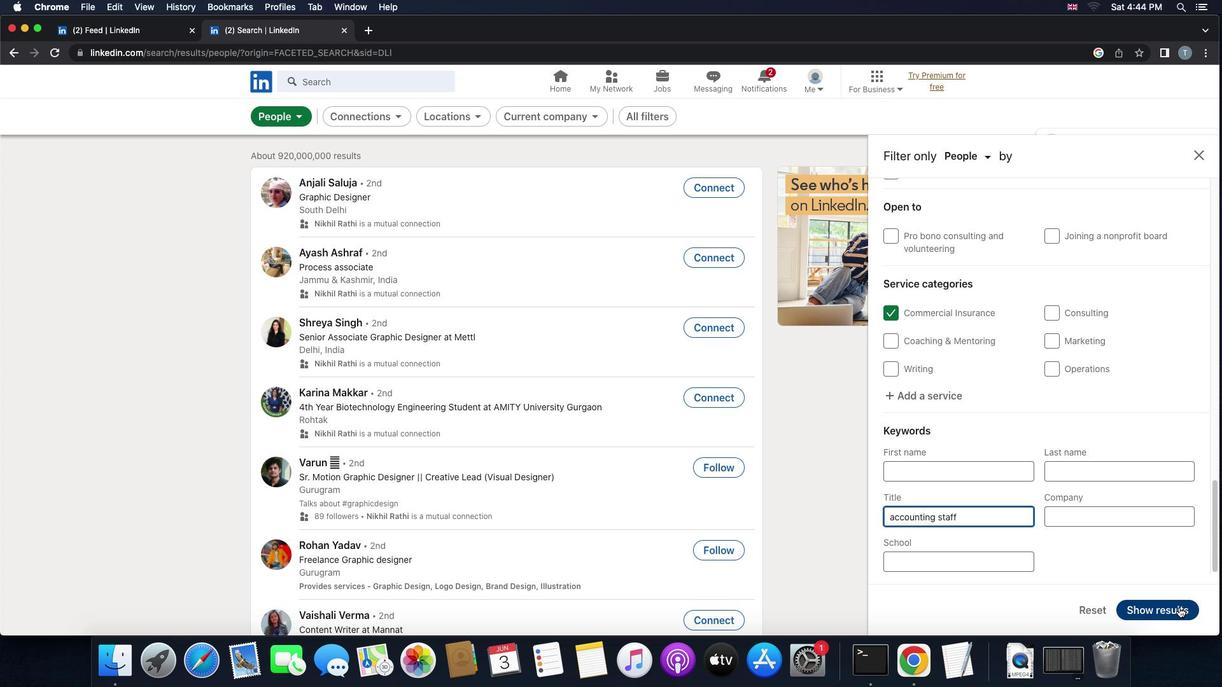 
